 Task: Look for space in Murliganj, India from 24th August, 2023 to 10th September, 2023 for 8 adults, 2 children, 1 infant and 1 pet in price range Rs.12000 to Rs.15000. Place can be entire place or shared room with 4 bedrooms having 8 beds and 4 bathrooms. Property type can be house, flat, guest house. Amenities needed are: wifi, TV, free parkinig on premises, gym, breakfast. Booking option can be shelf check-in. Required host language is English.
Action: Mouse moved to (600, 135)
Screenshot: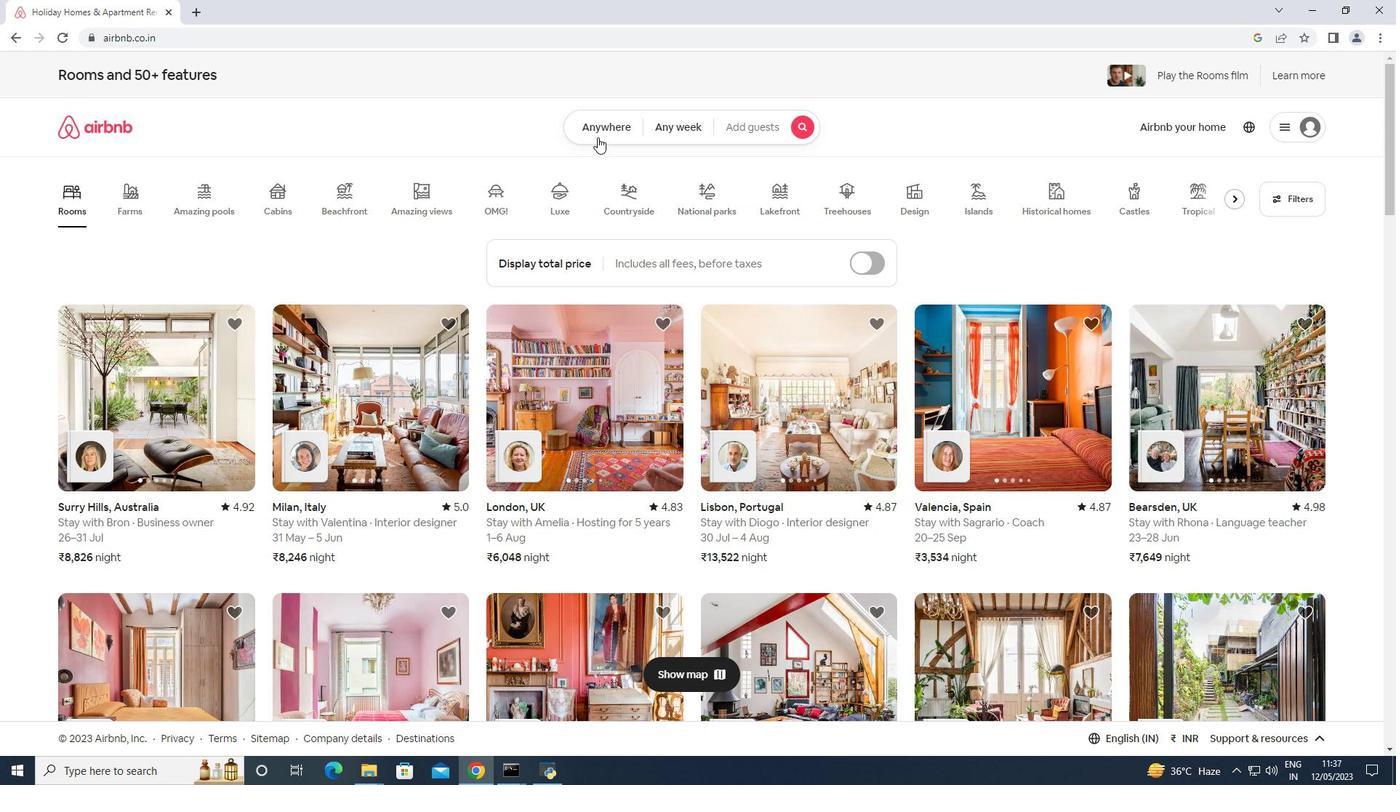 
Action: Mouse pressed left at (600, 135)
Screenshot: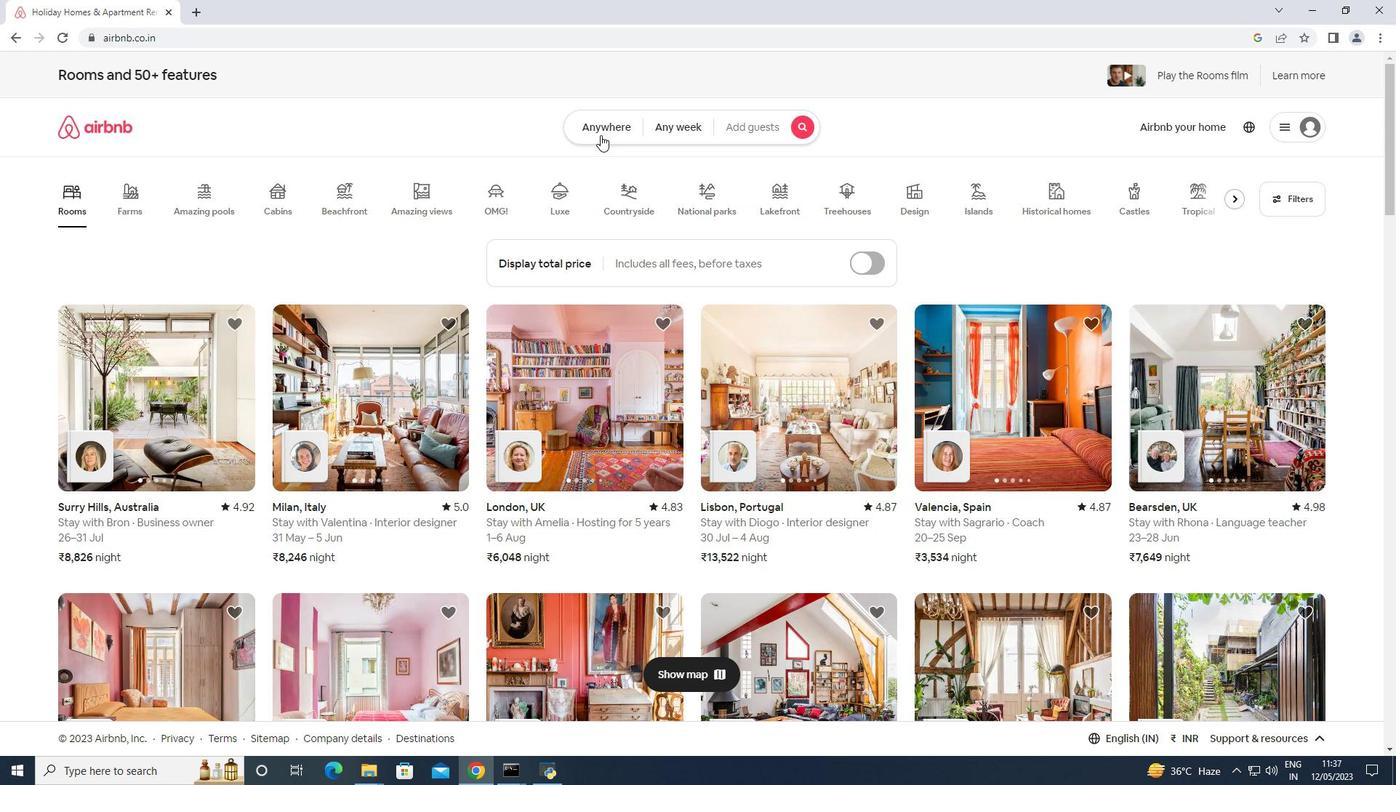 
Action: Mouse moved to (501, 192)
Screenshot: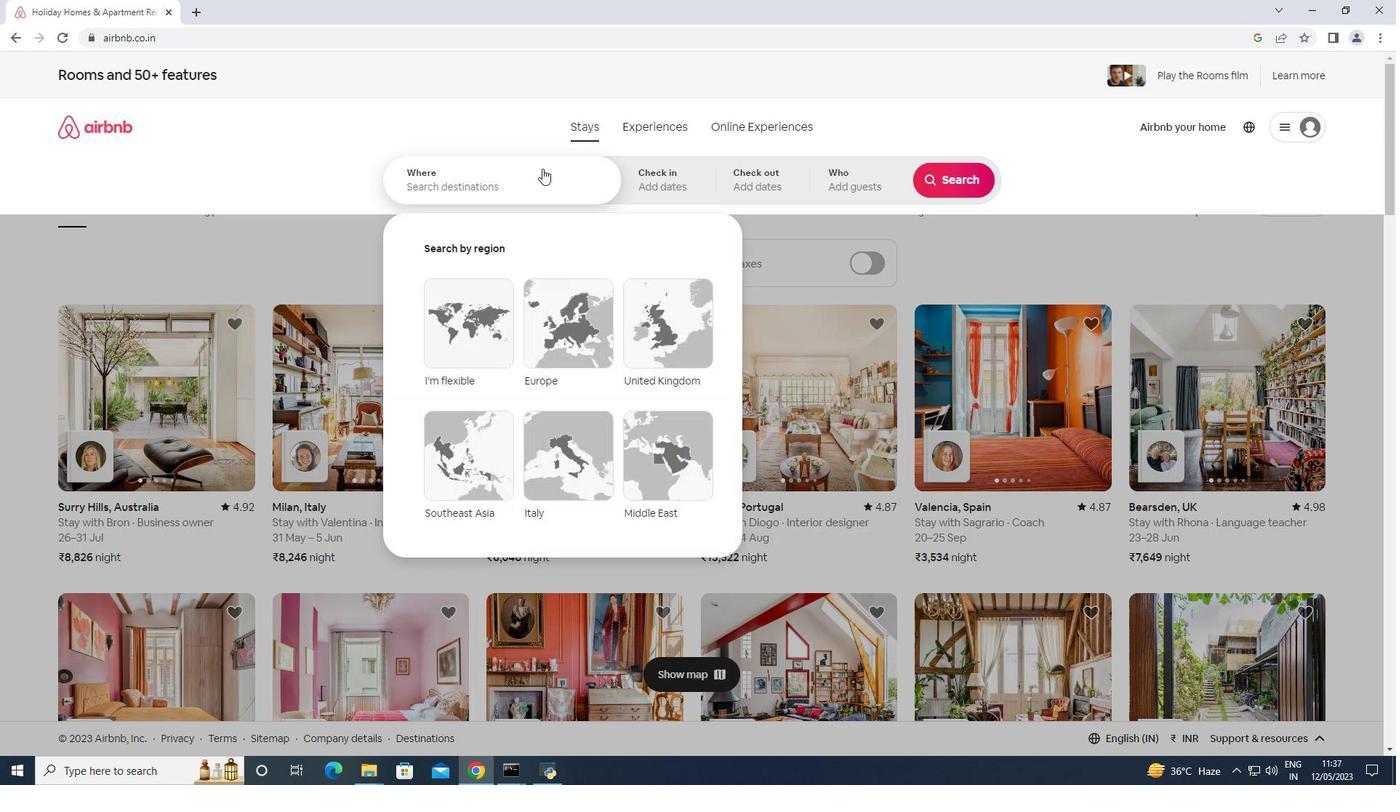 
Action: Mouse pressed left at (501, 192)
Screenshot: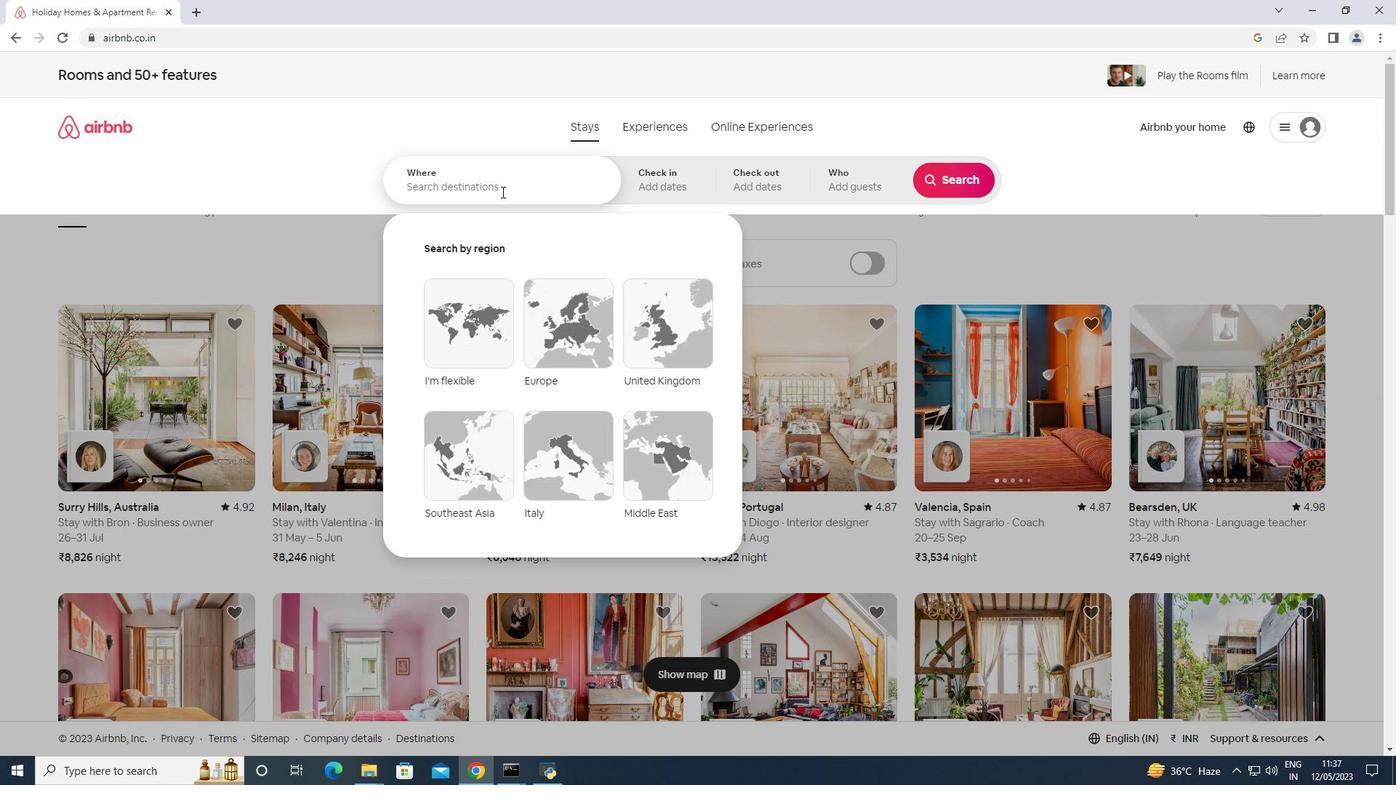 
Action: Mouse moved to (500, 191)
Screenshot: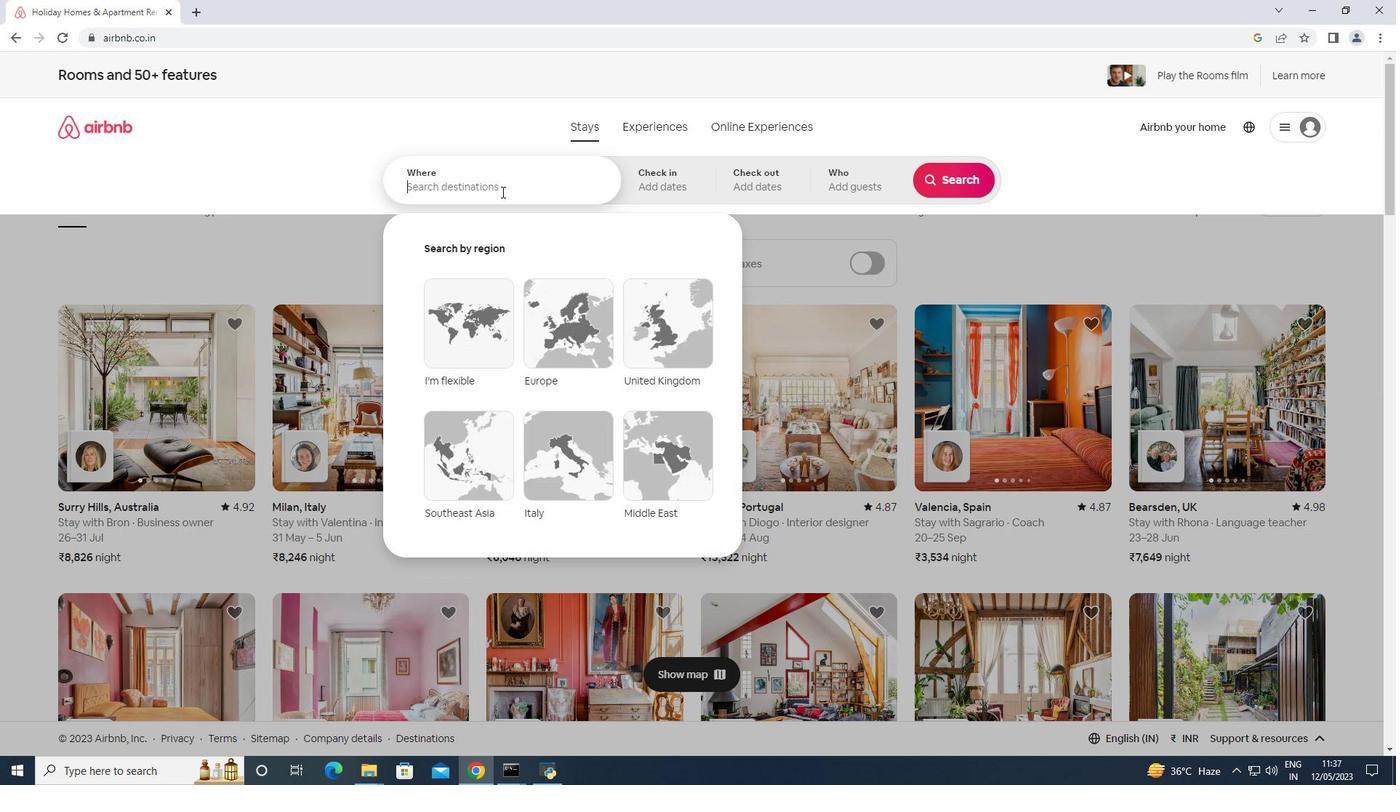
Action: Key pressed <Key.shift>Murll<Key.backspace>iganj,<Key.space><Key.shift>Inn<Key.backspace>dia<Key.enter>
Screenshot: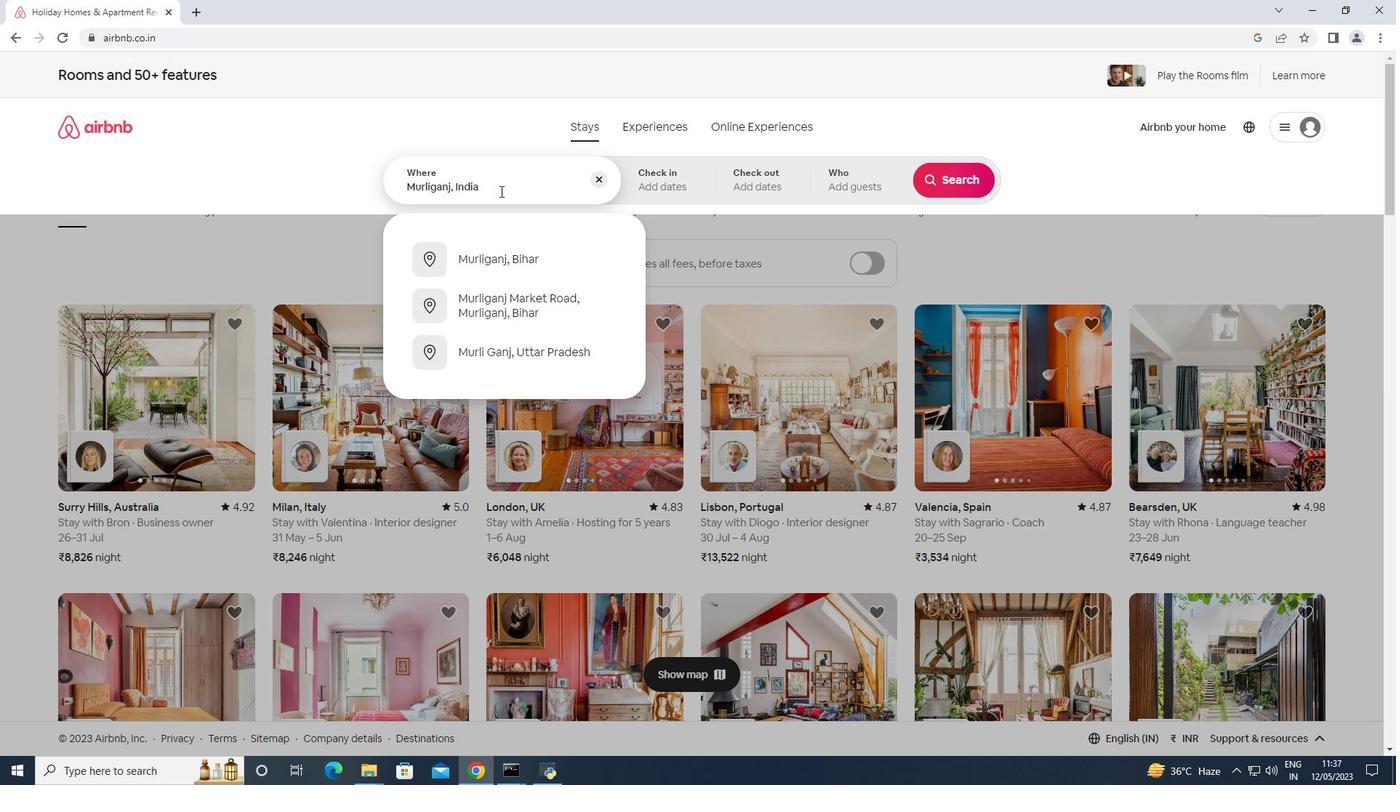 
Action: Mouse moved to (955, 294)
Screenshot: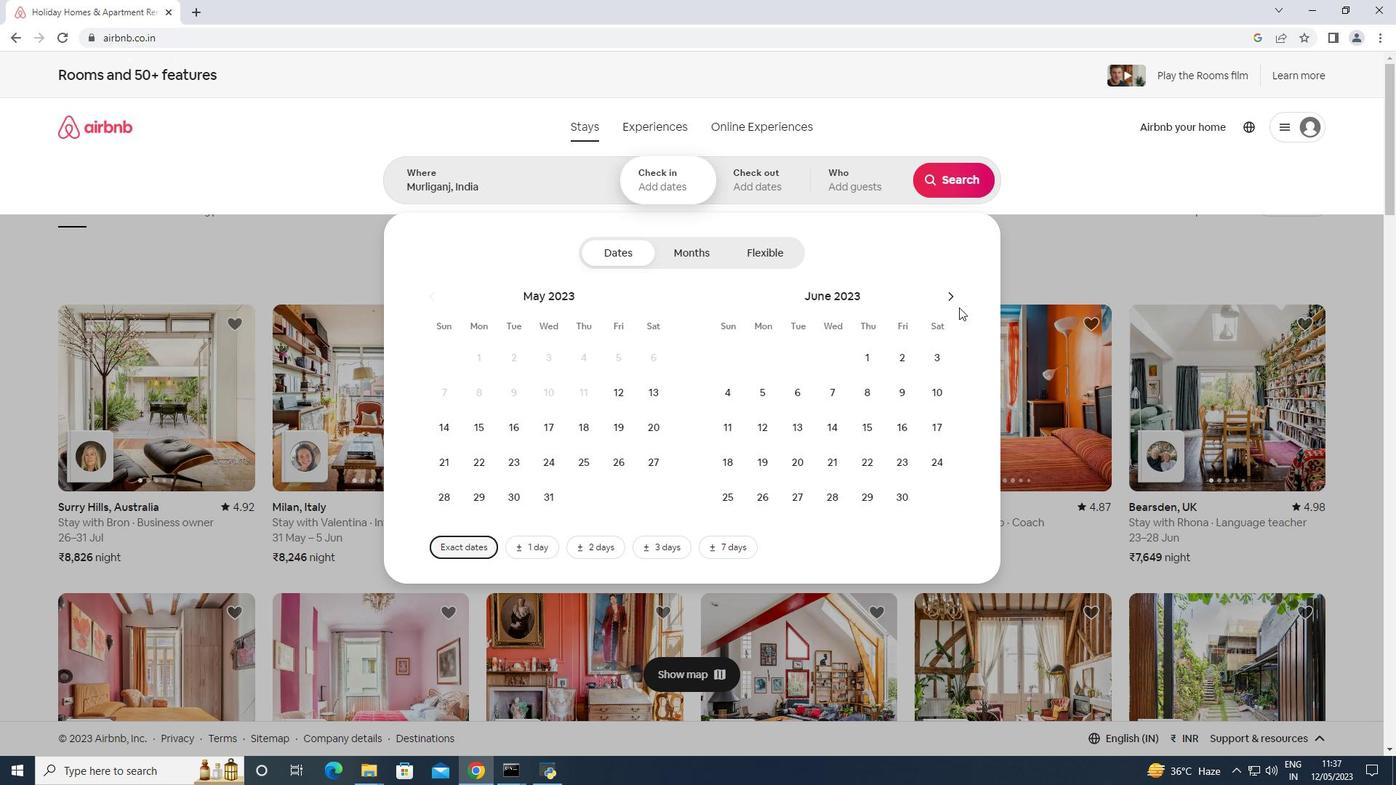
Action: Mouse pressed left at (955, 294)
Screenshot: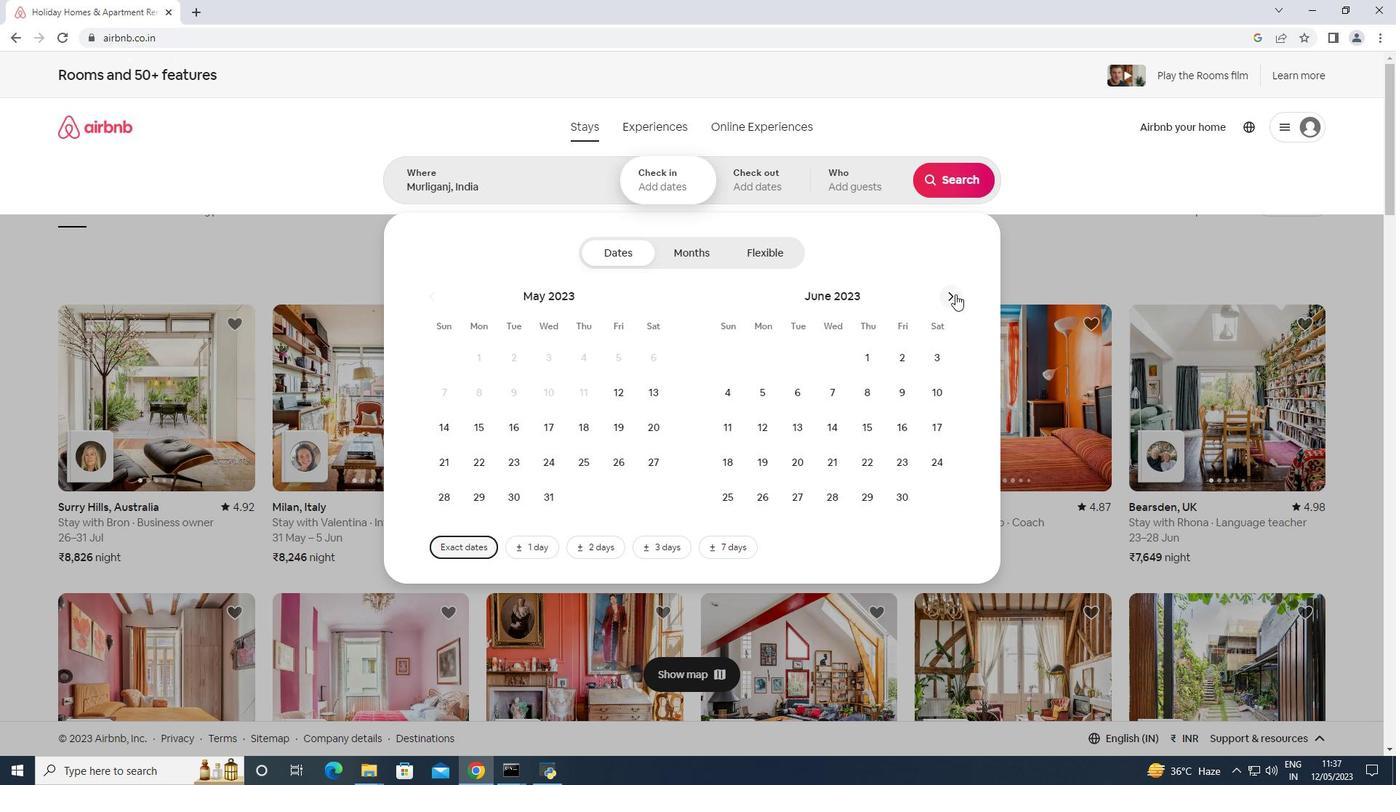 
Action: Mouse moved to (955, 293)
Screenshot: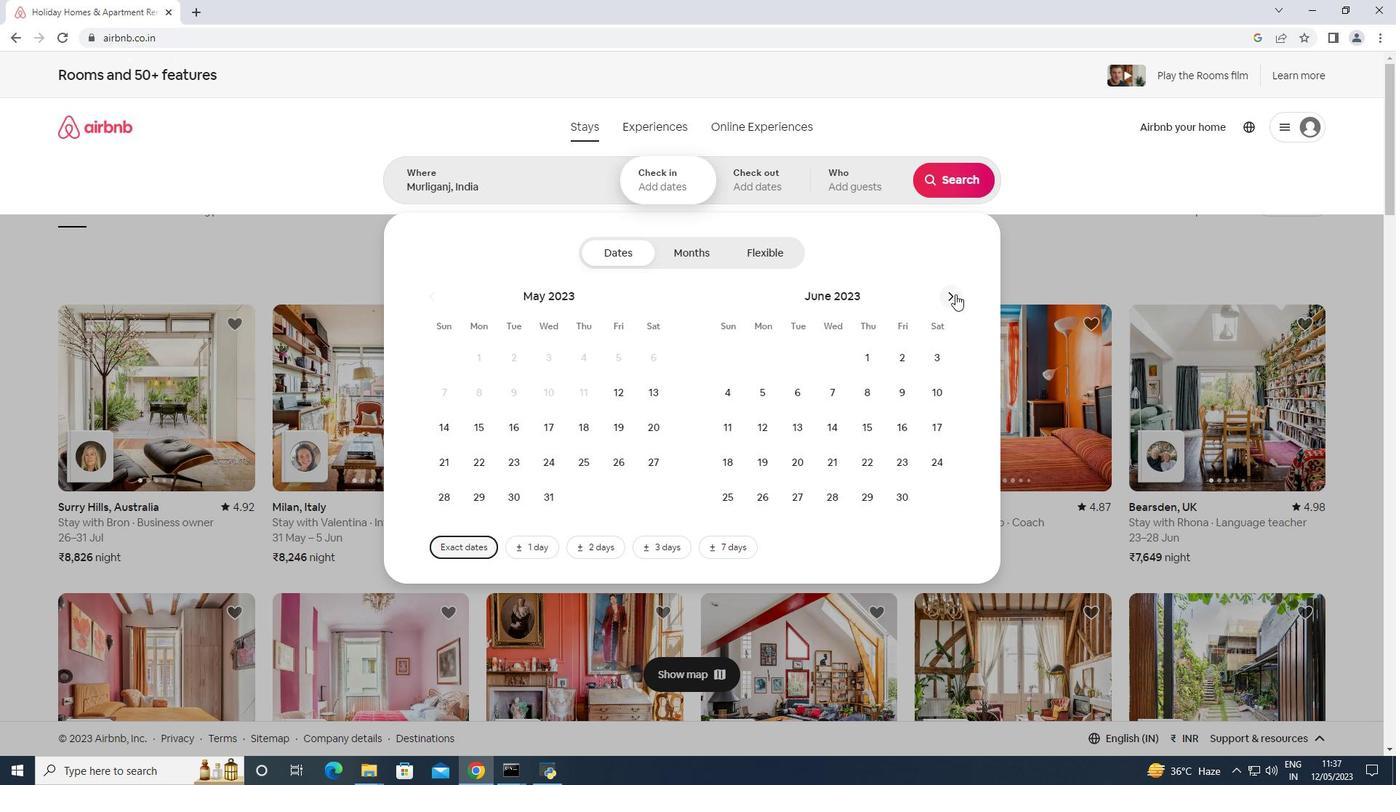 
Action: Mouse pressed left at (955, 293)
Screenshot: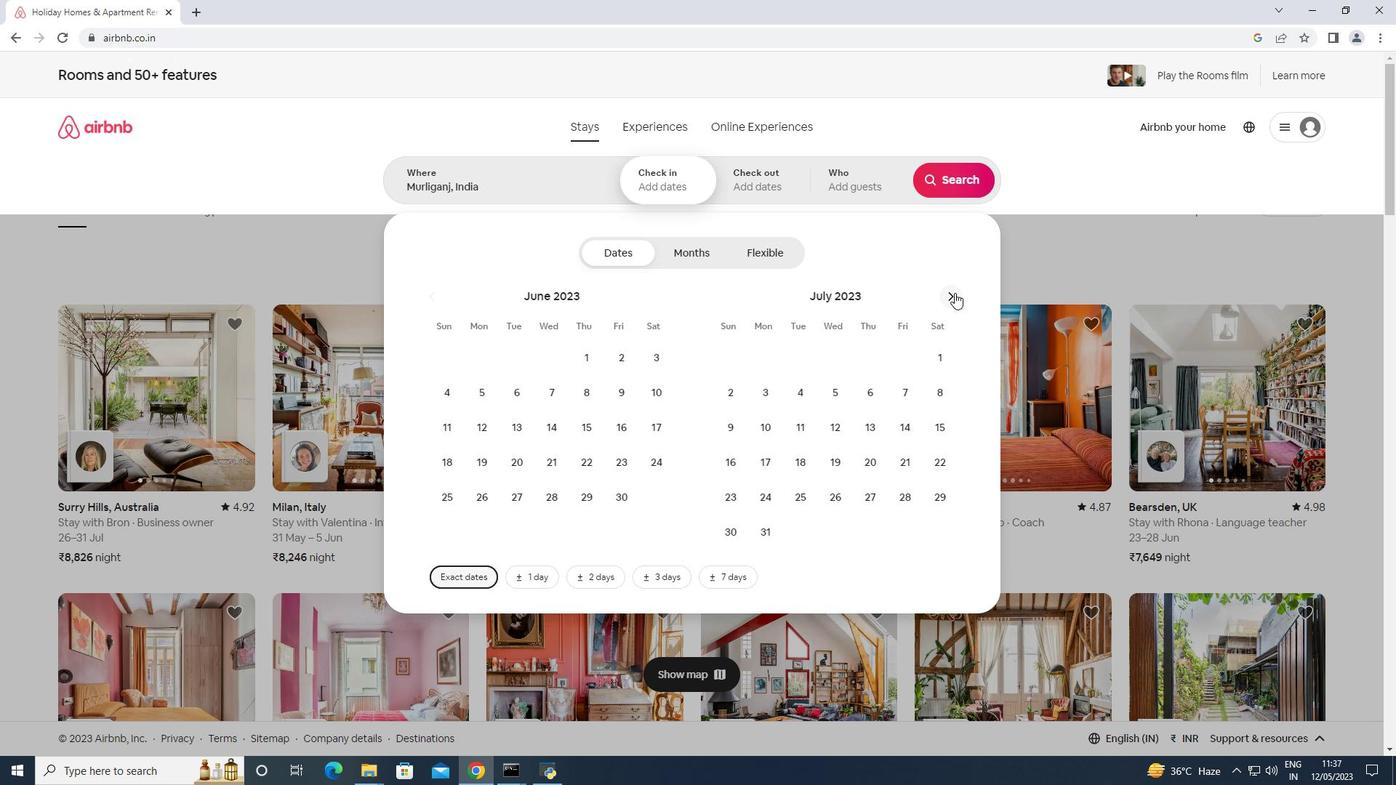
Action: Mouse moved to (894, 449)
Screenshot: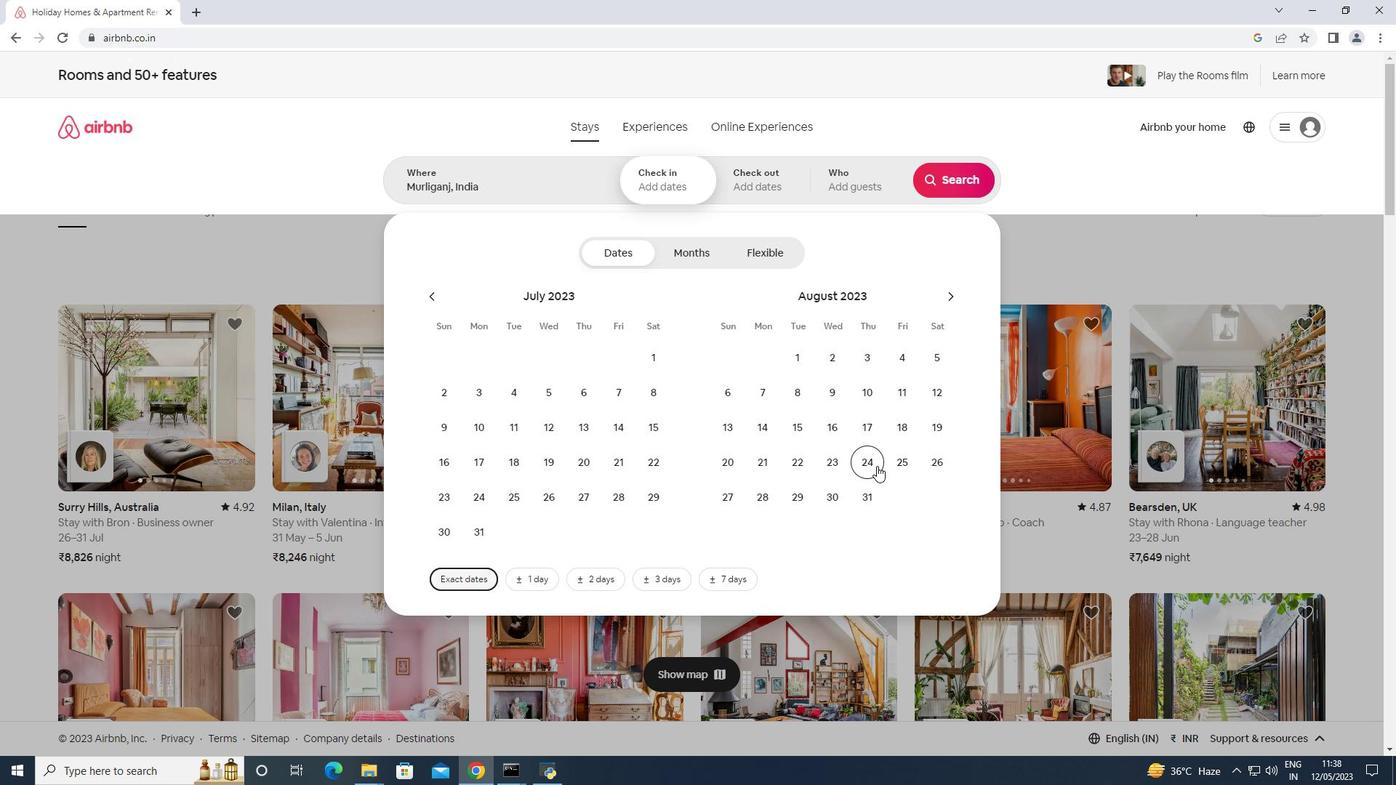 
Action: Mouse pressed left at (894, 449)
Screenshot: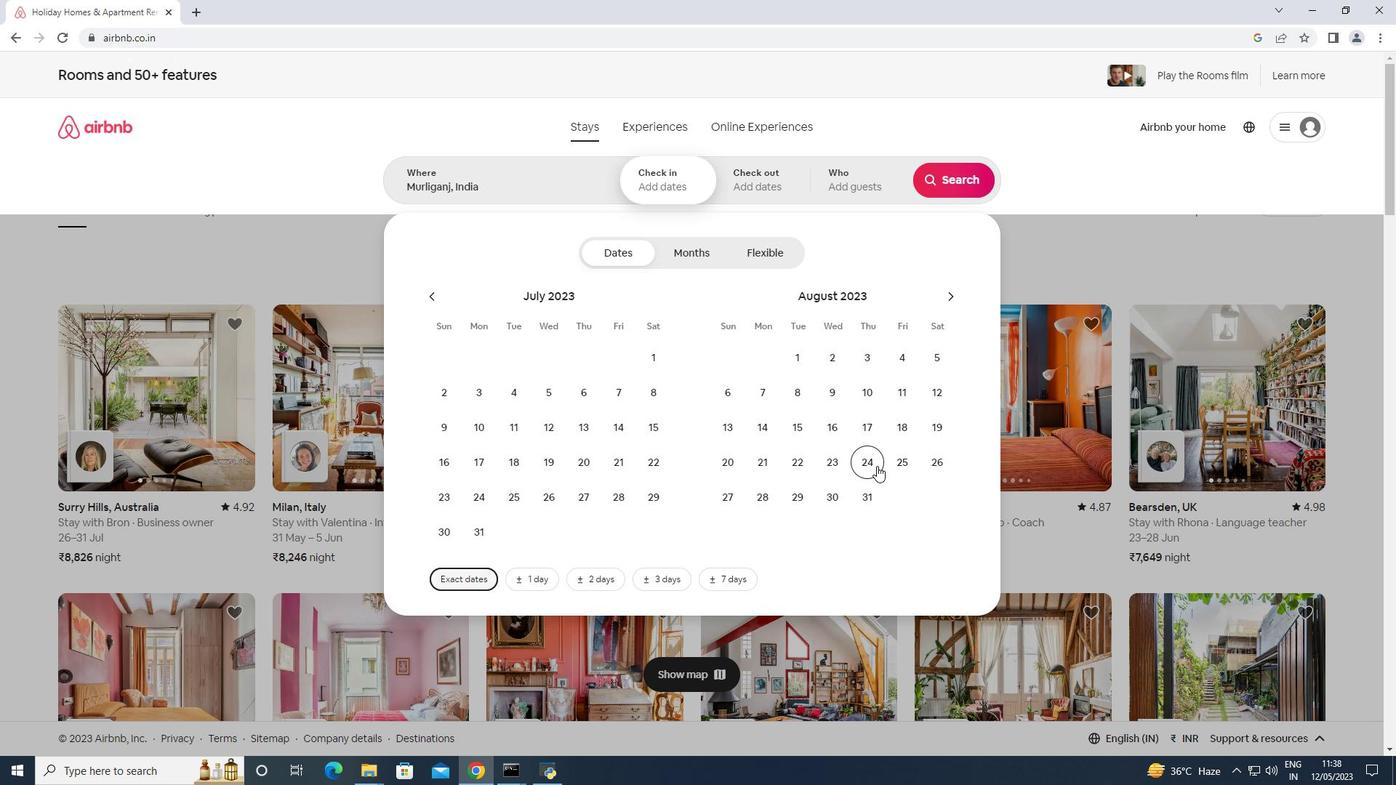 
Action: Mouse moved to (872, 459)
Screenshot: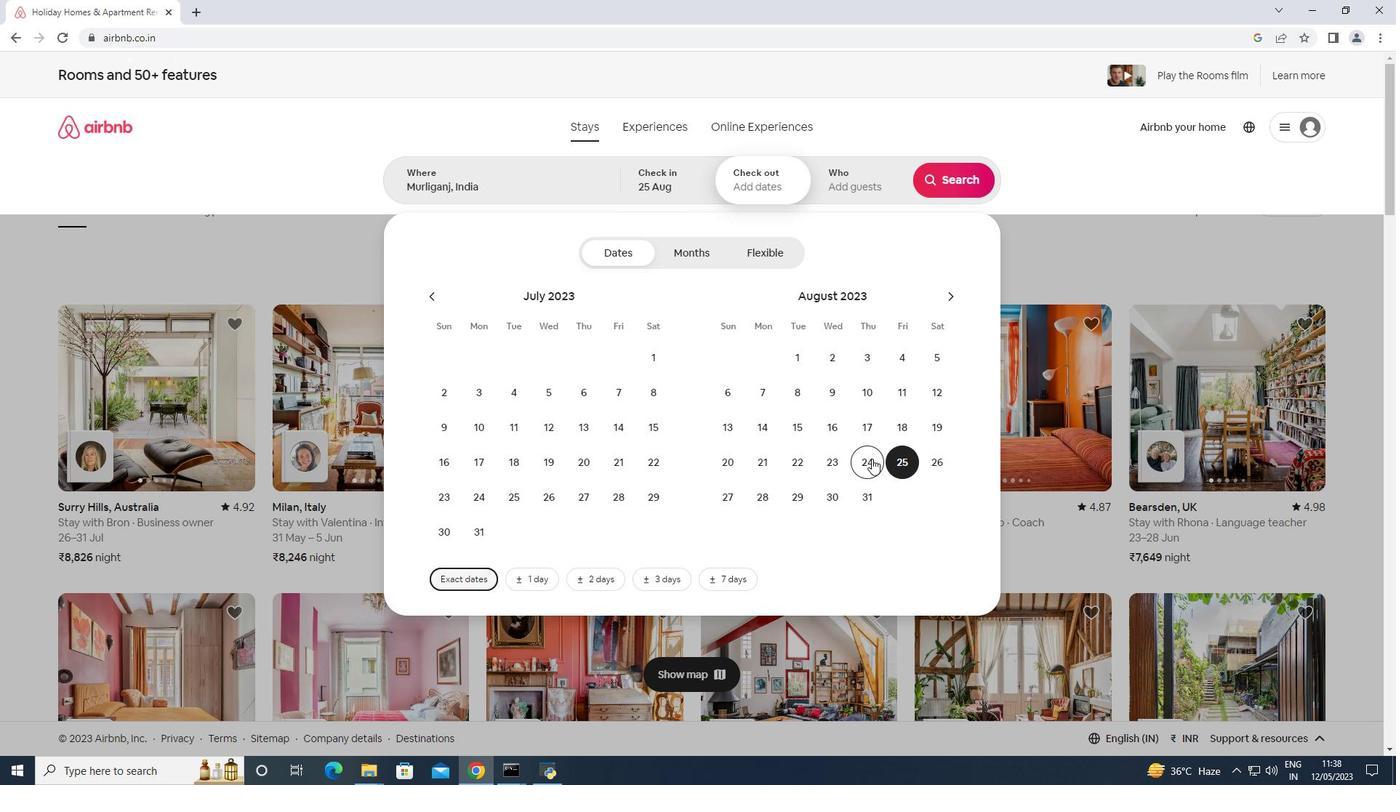 
Action: Mouse pressed left at (872, 459)
Screenshot: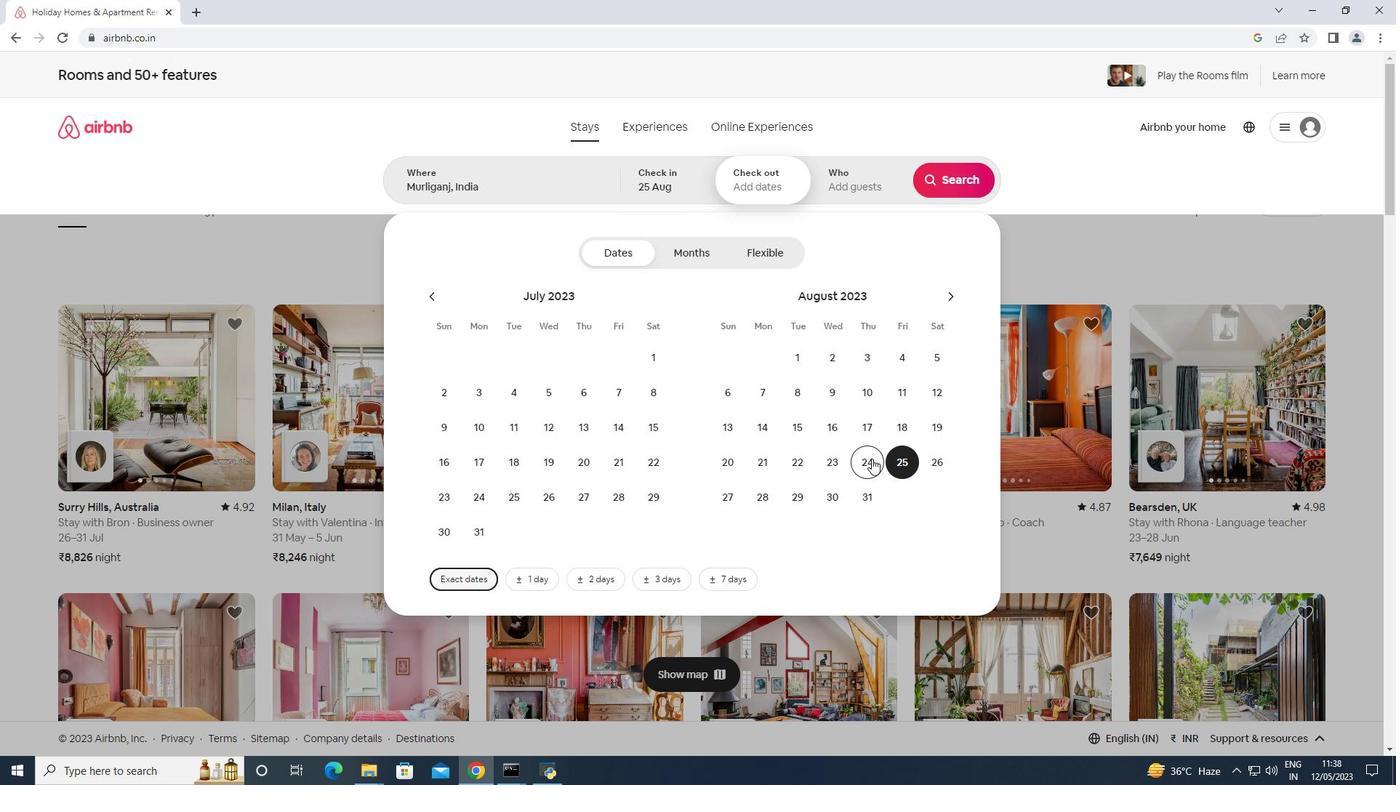 
Action: Mouse moved to (944, 296)
Screenshot: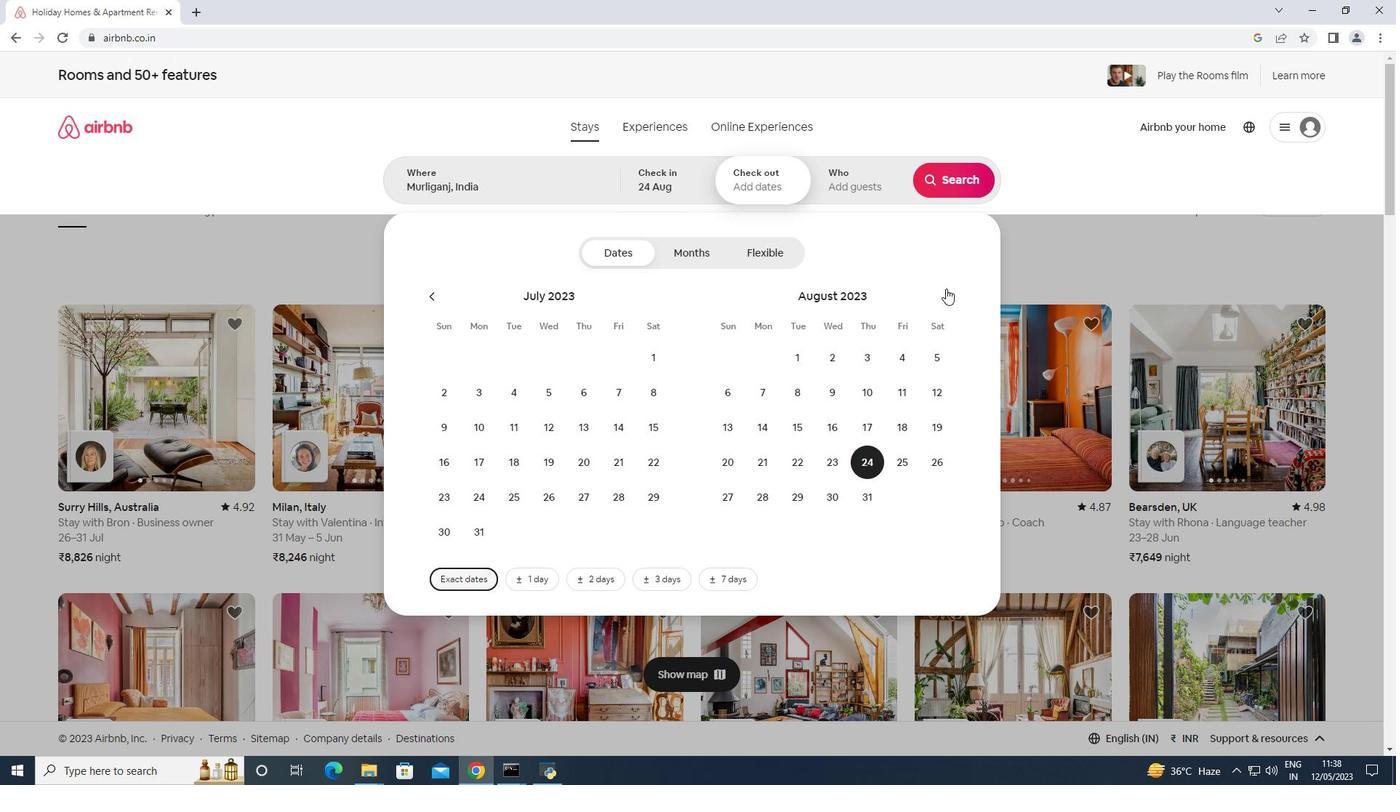 
Action: Mouse pressed left at (944, 296)
Screenshot: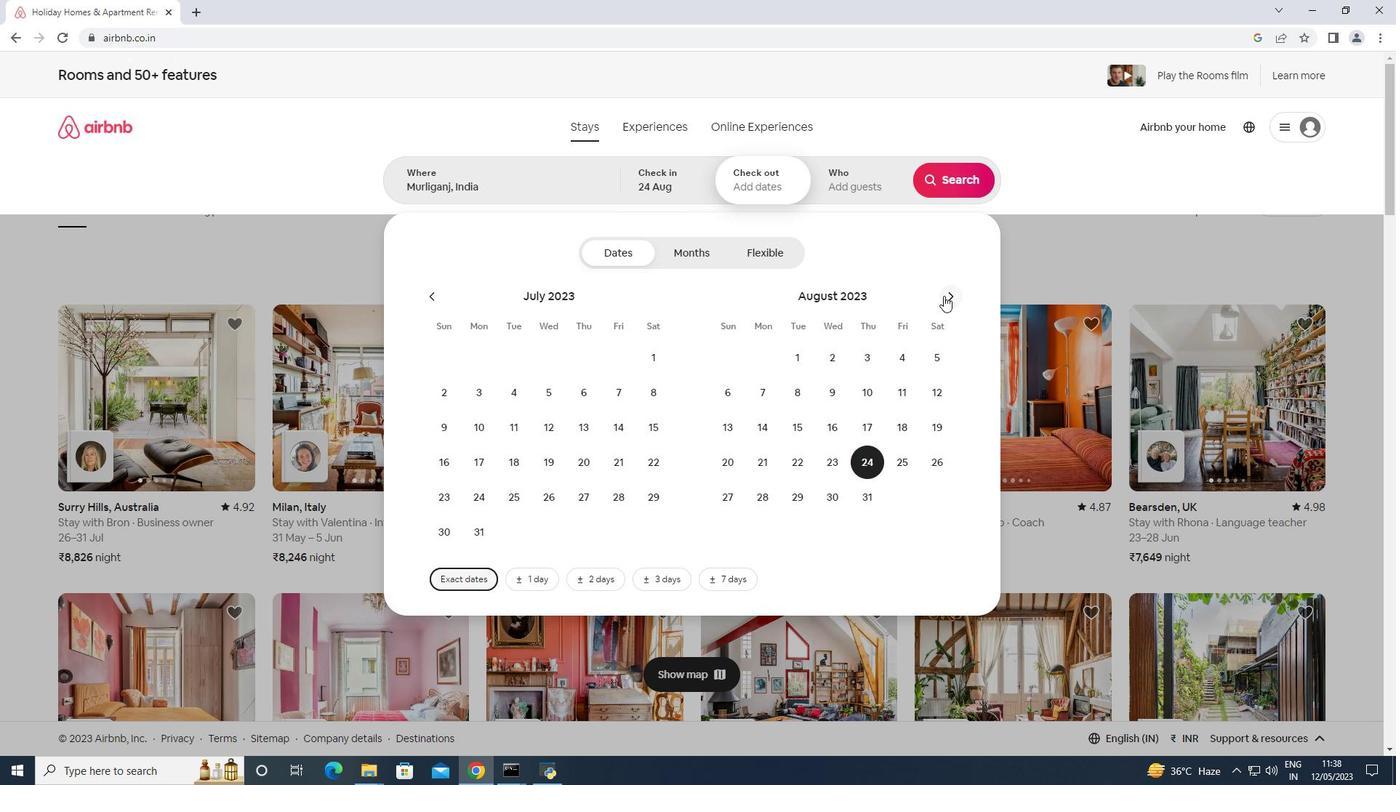 
Action: Mouse moved to (731, 436)
Screenshot: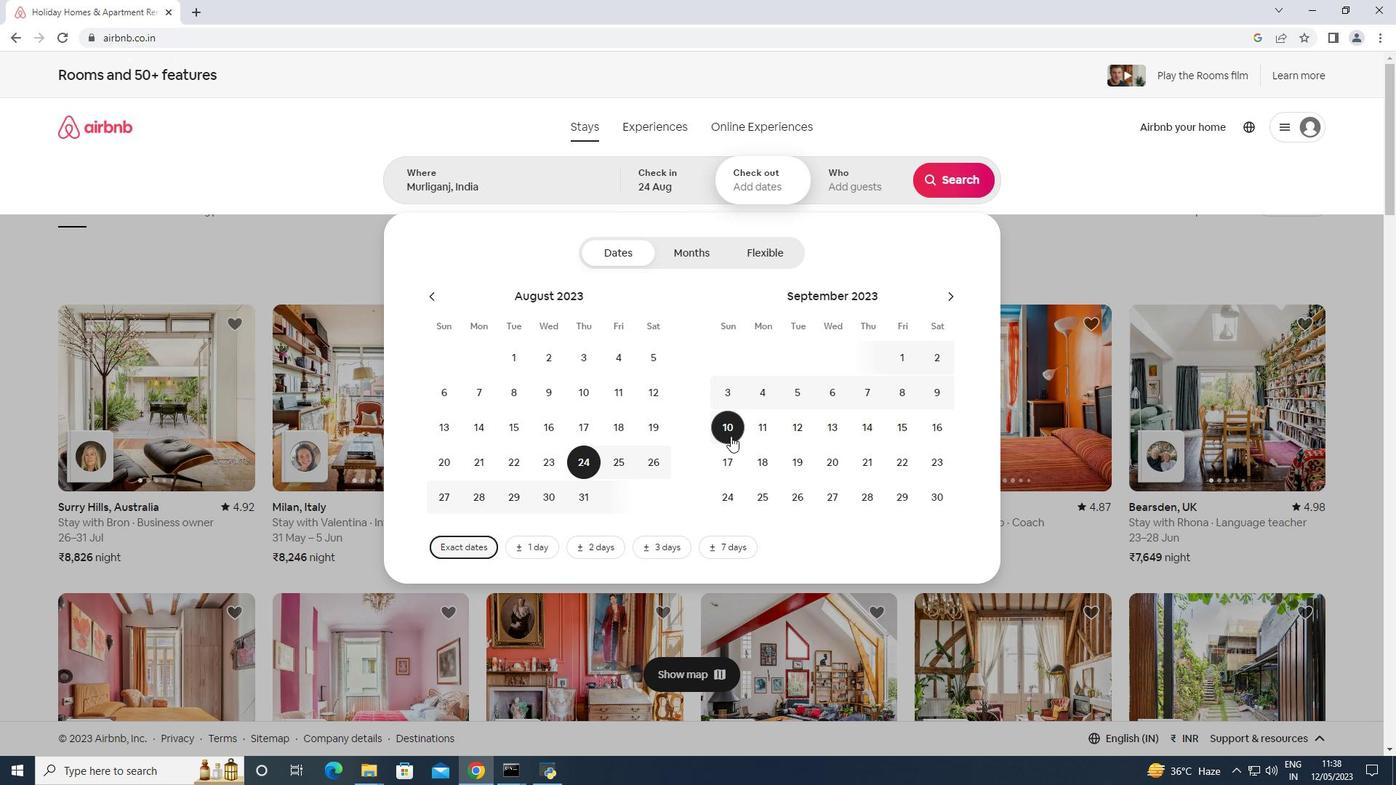 
Action: Mouse pressed left at (731, 436)
Screenshot: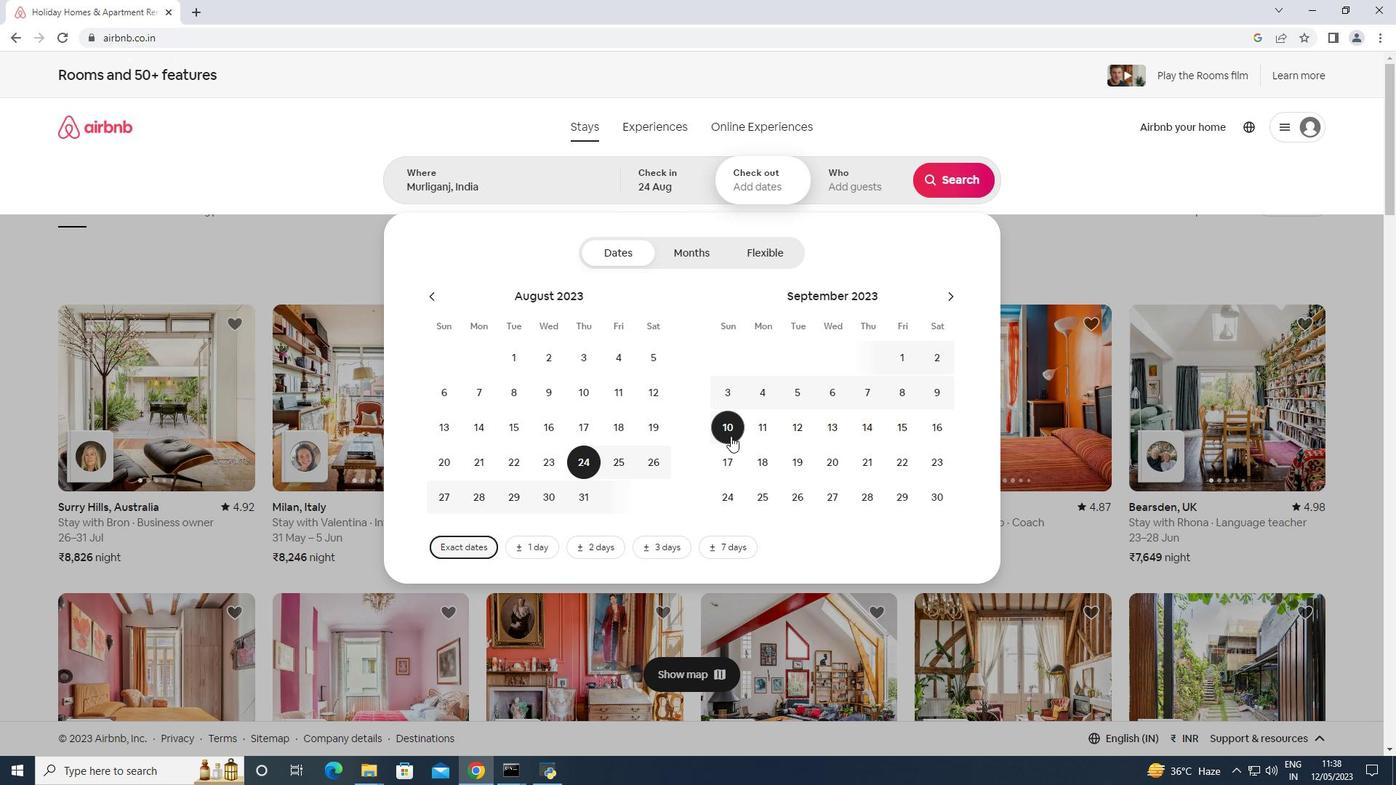 
Action: Mouse moved to (842, 190)
Screenshot: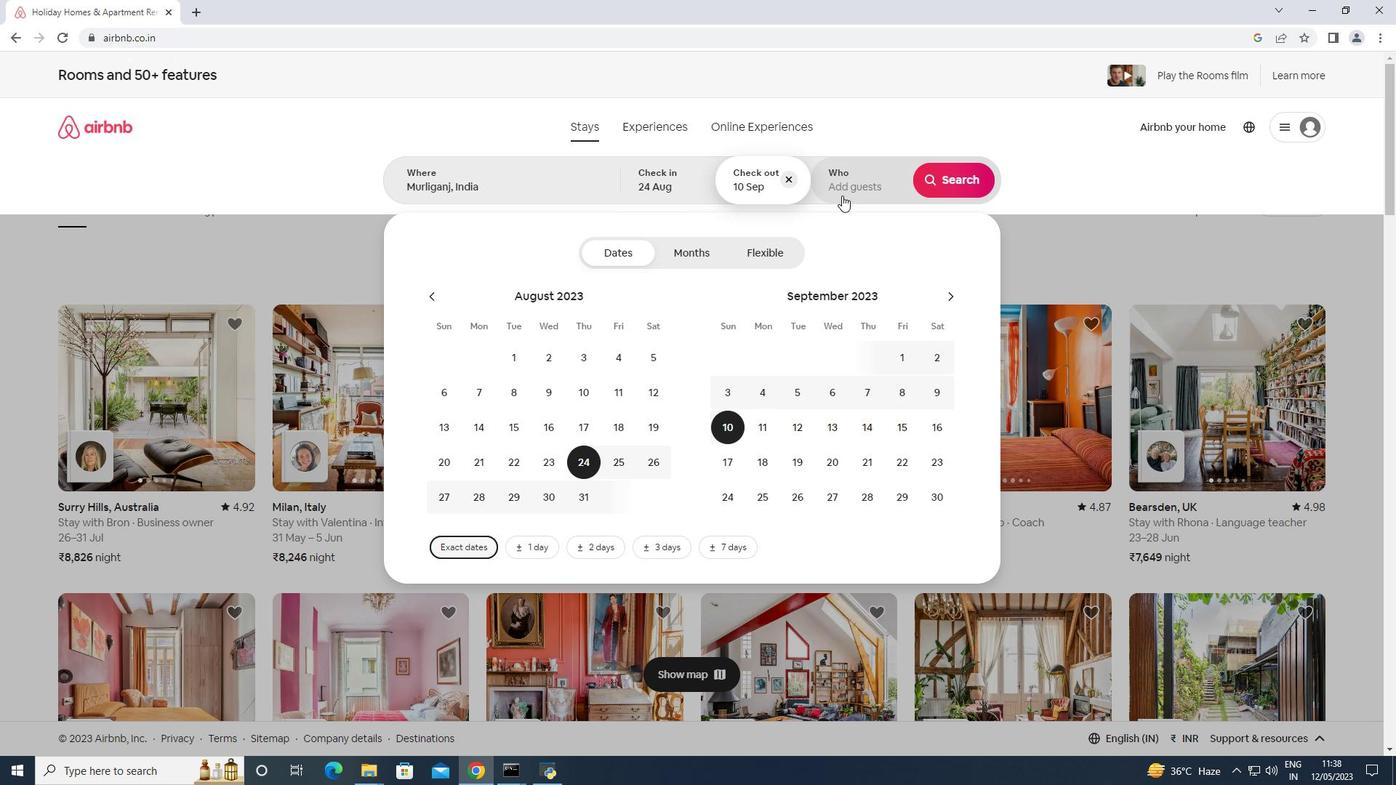 
Action: Mouse pressed left at (842, 190)
Screenshot: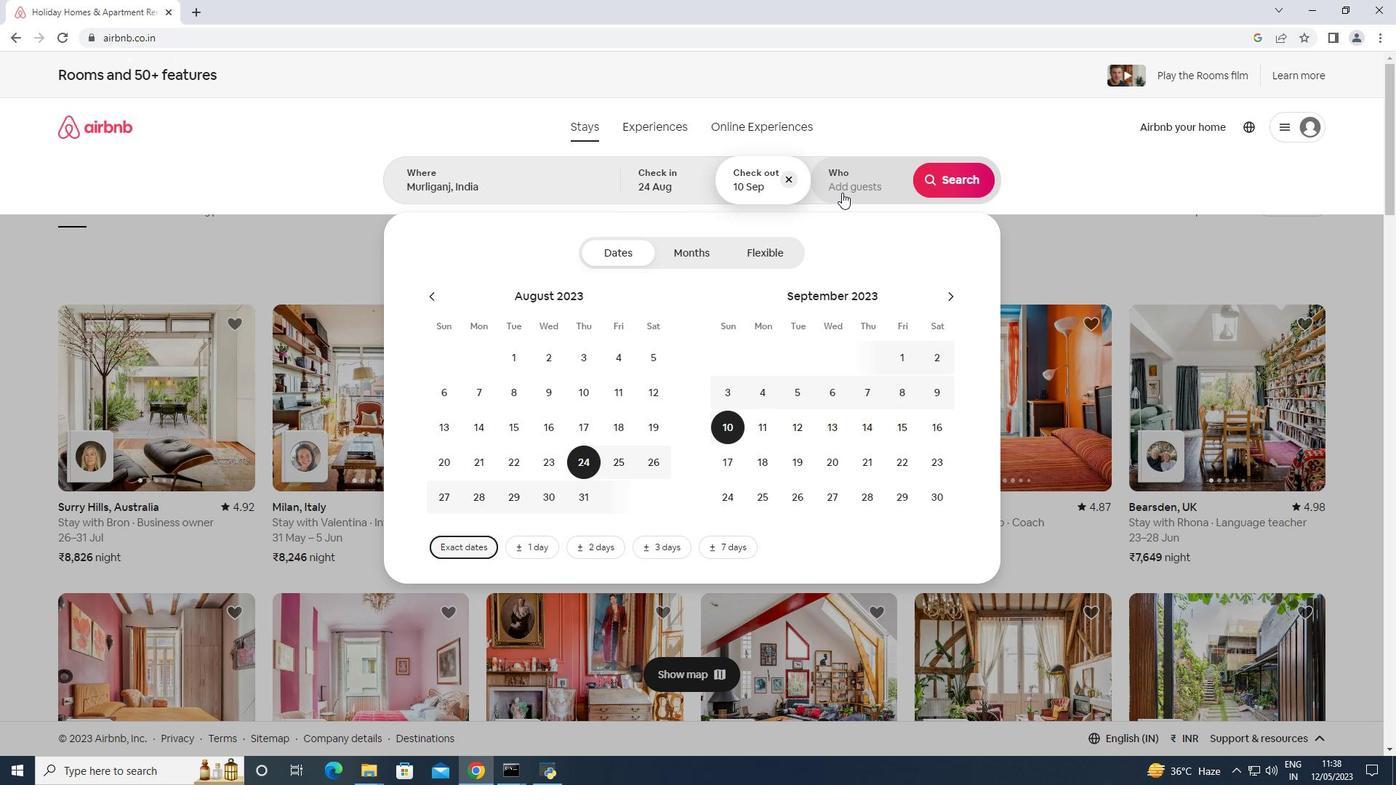 
Action: Mouse moved to (964, 261)
Screenshot: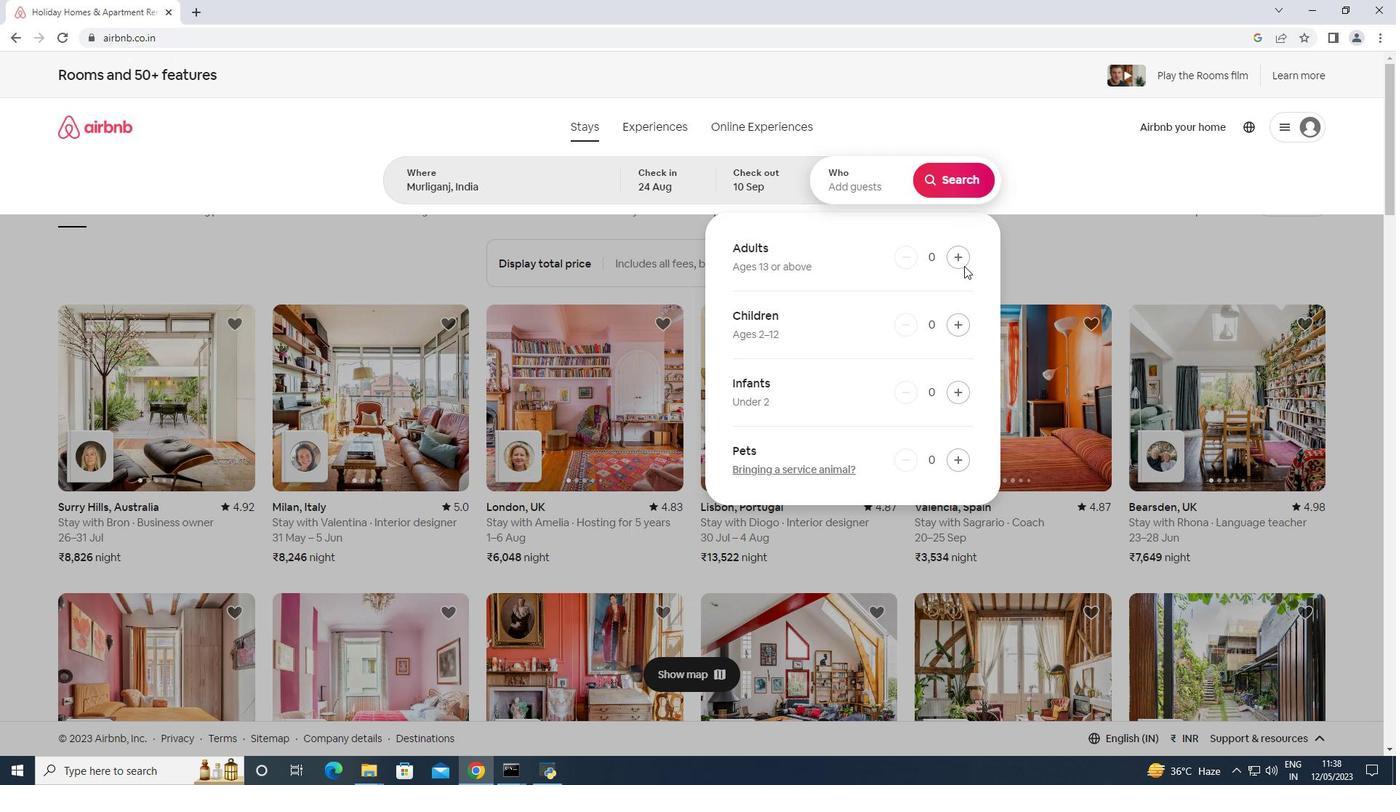 
Action: Mouse pressed left at (964, 261)
Screenshot: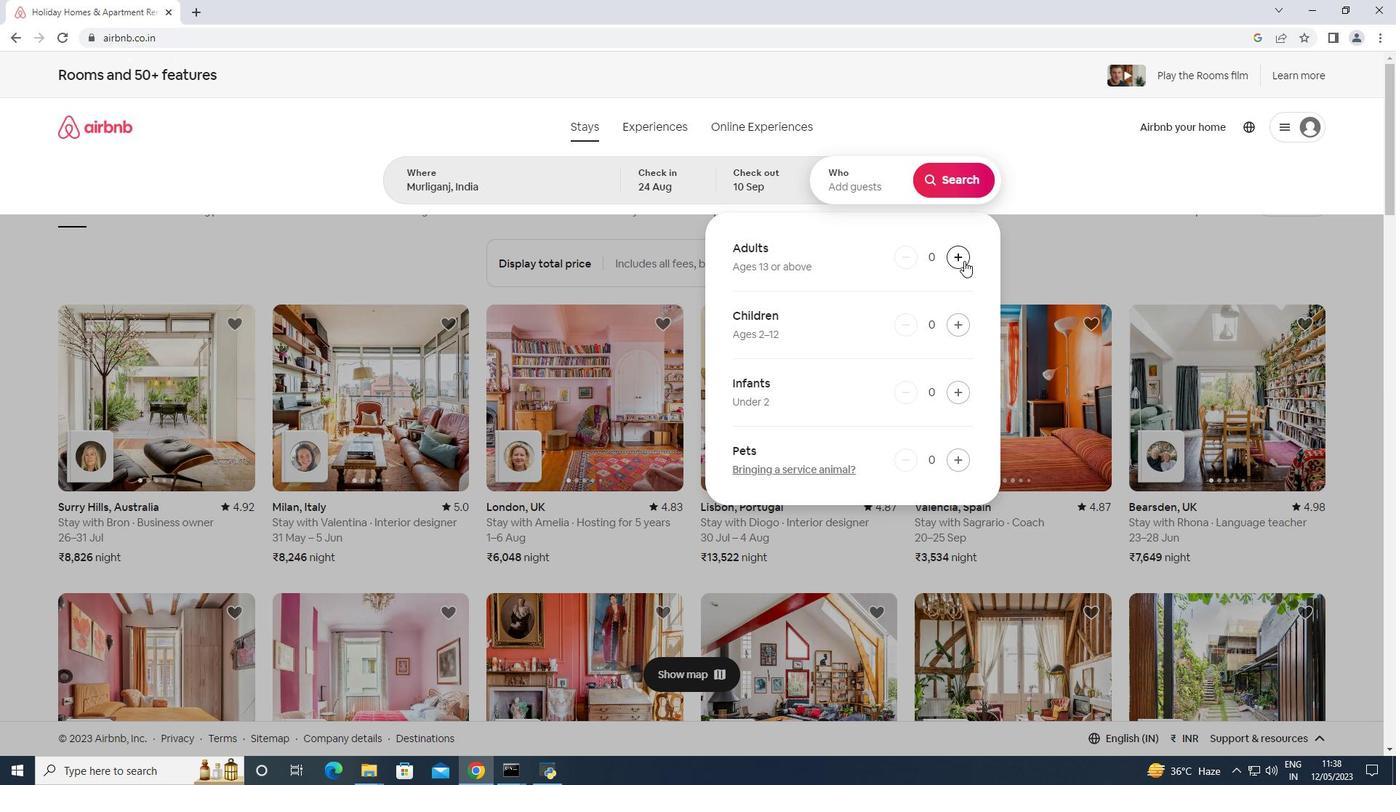 
Action: Mouse pressed left at (964, 261)
Screenshot: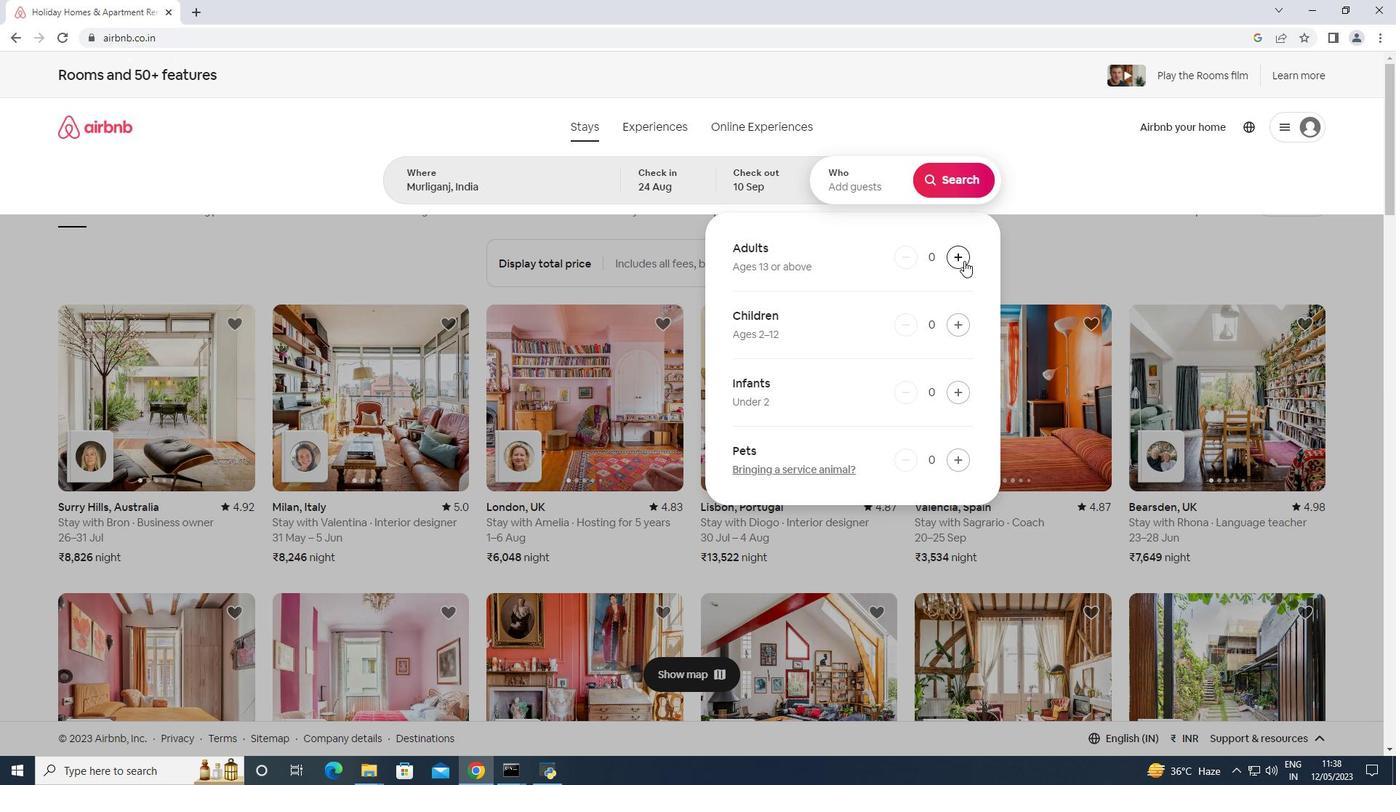 
Action: Mouse pressed left at (964, 261)
Screenshot: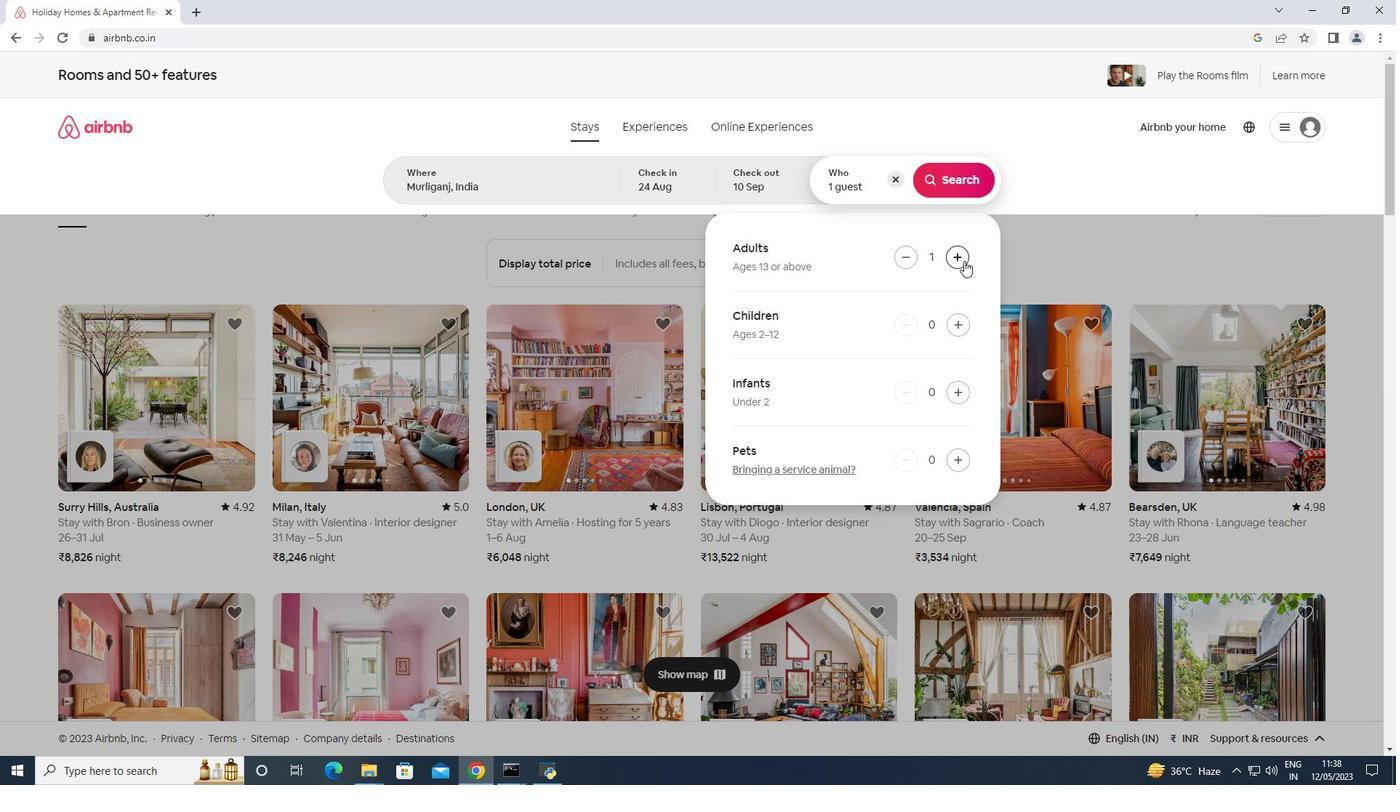 
Action: Mouse pressed left at (964, 261)
Screenshot: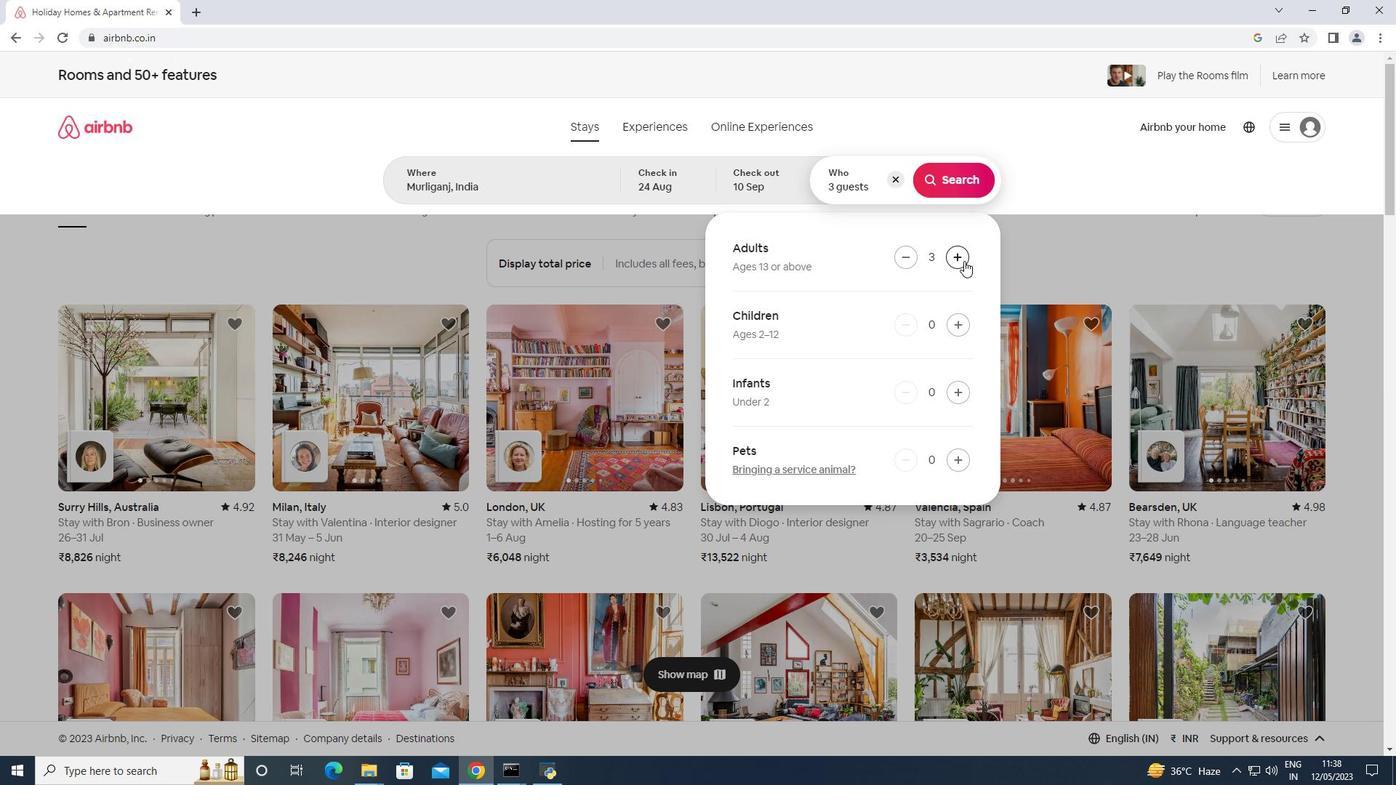 
Action: Mouse pressed left at (964, 261)
Screenshot: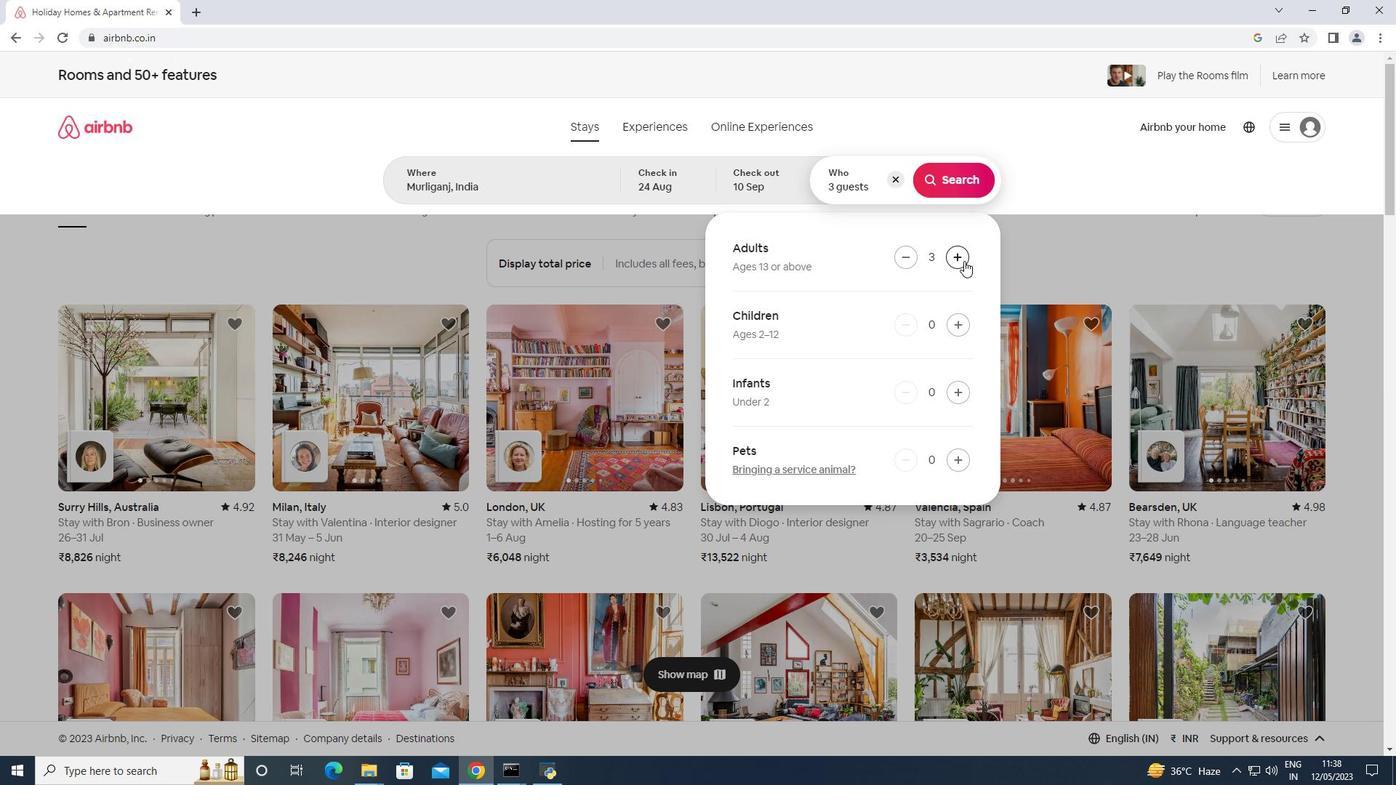 
Action: Mouse pressed left at (964, 261)
Screenshot: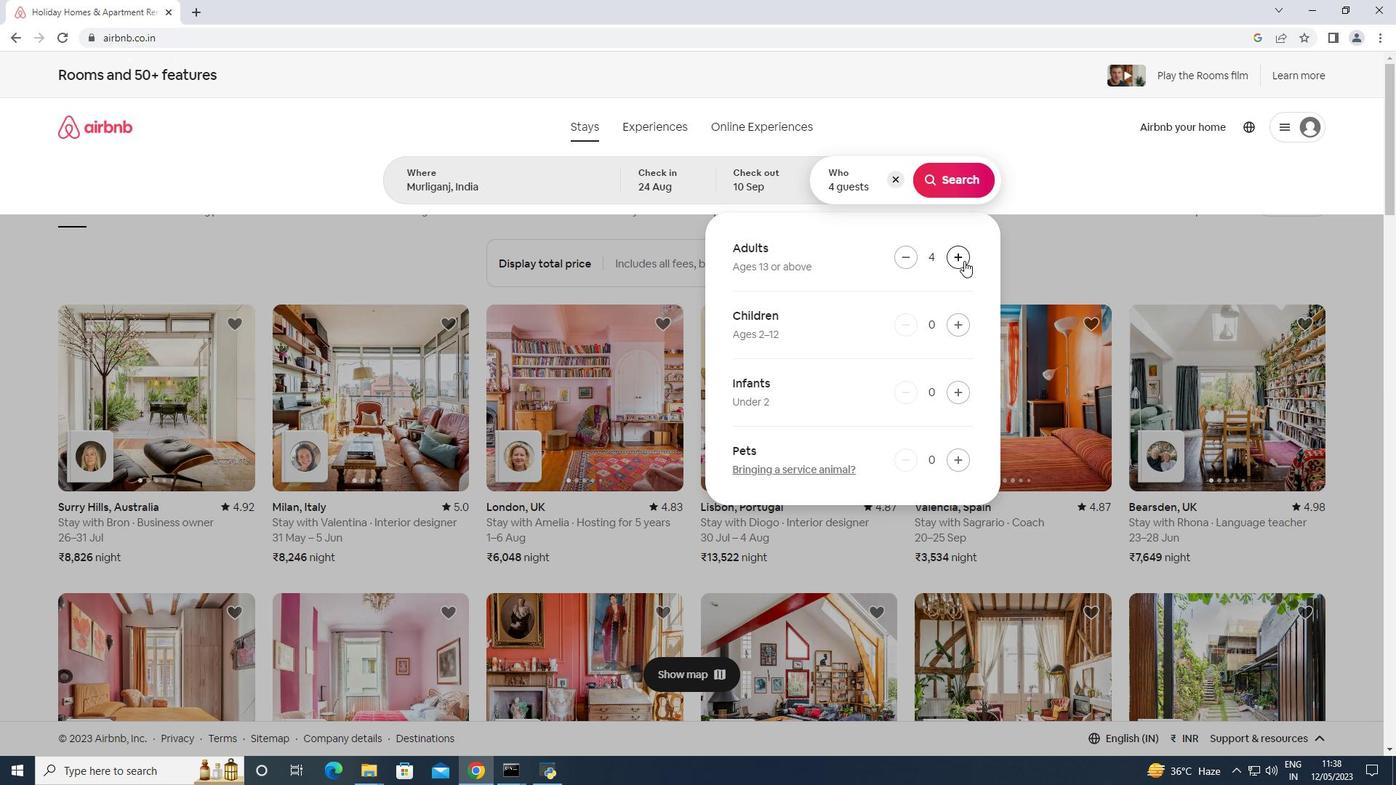 
Action: Mouse pressed left at (964, 261)
Screenshot: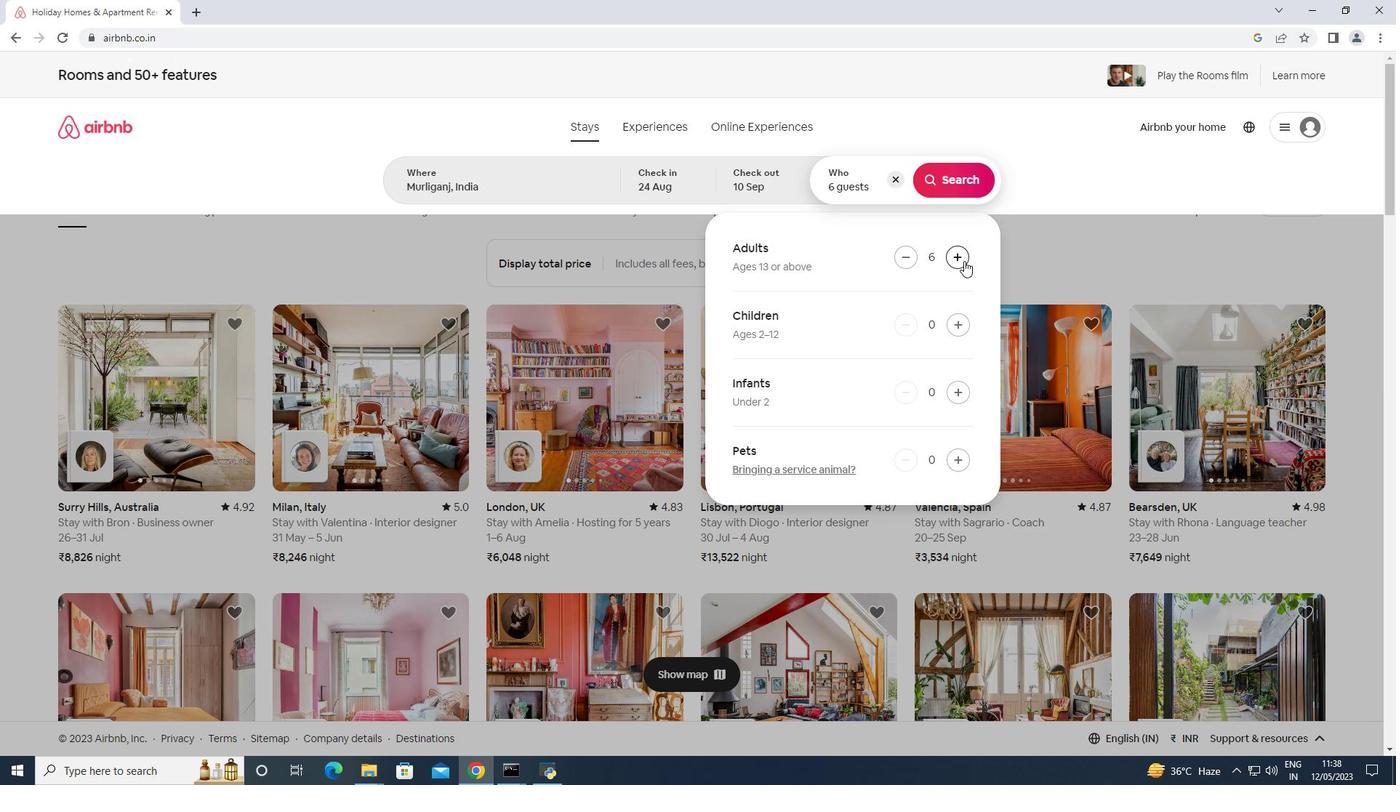 
Action: Mouse pressed left at (964, 261)
Screenshot: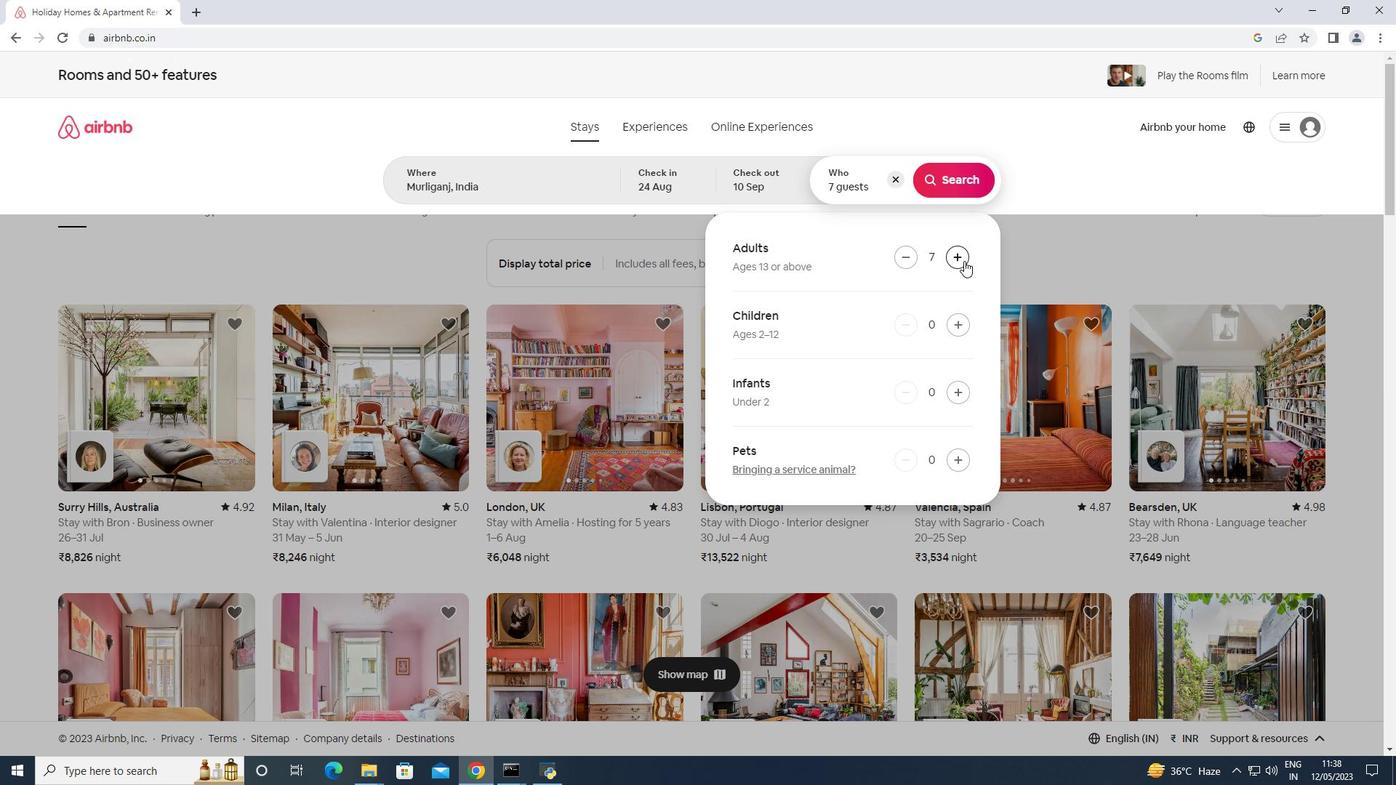 
Action: Mouse moved to (962, 324)
Screenshot: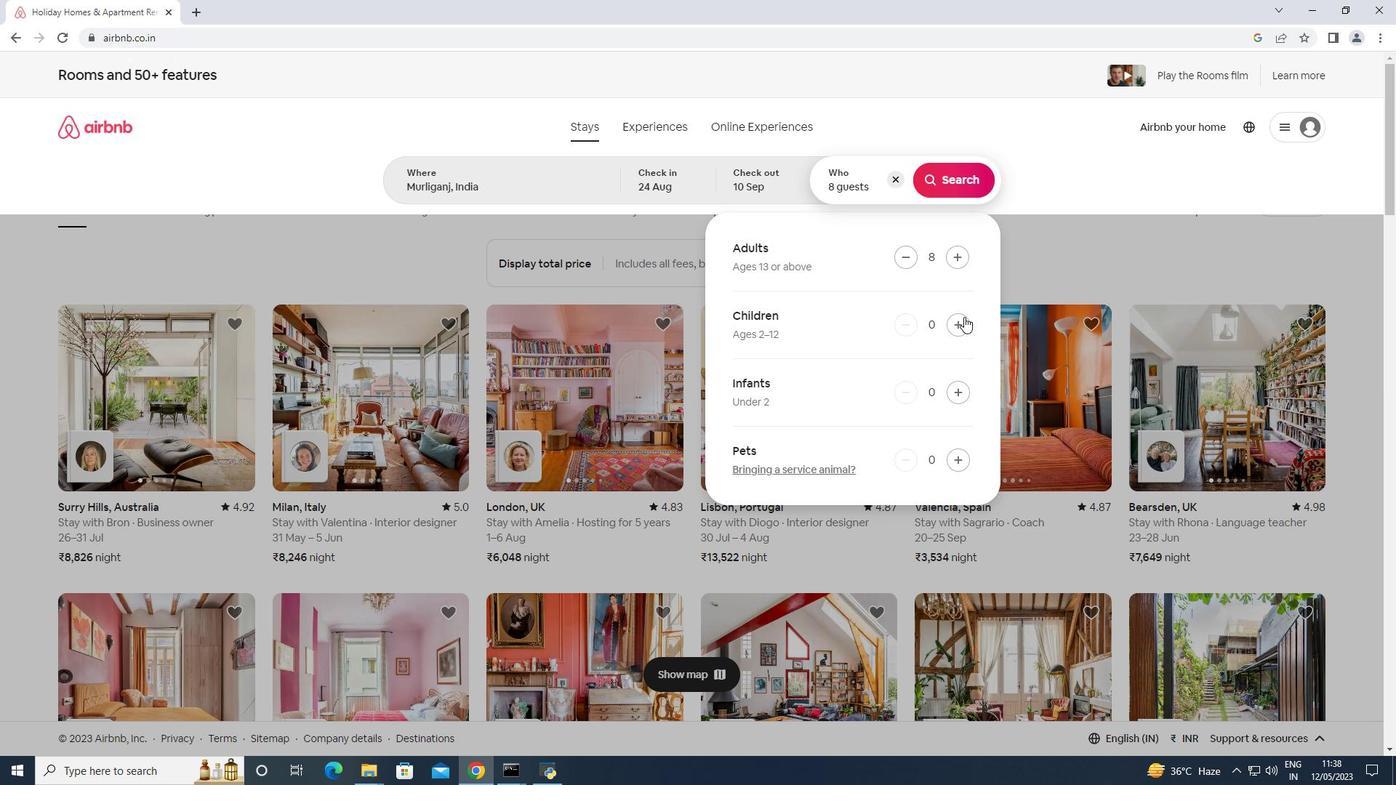
Action: Mouse pressed left at (962, 324)
Screenshot: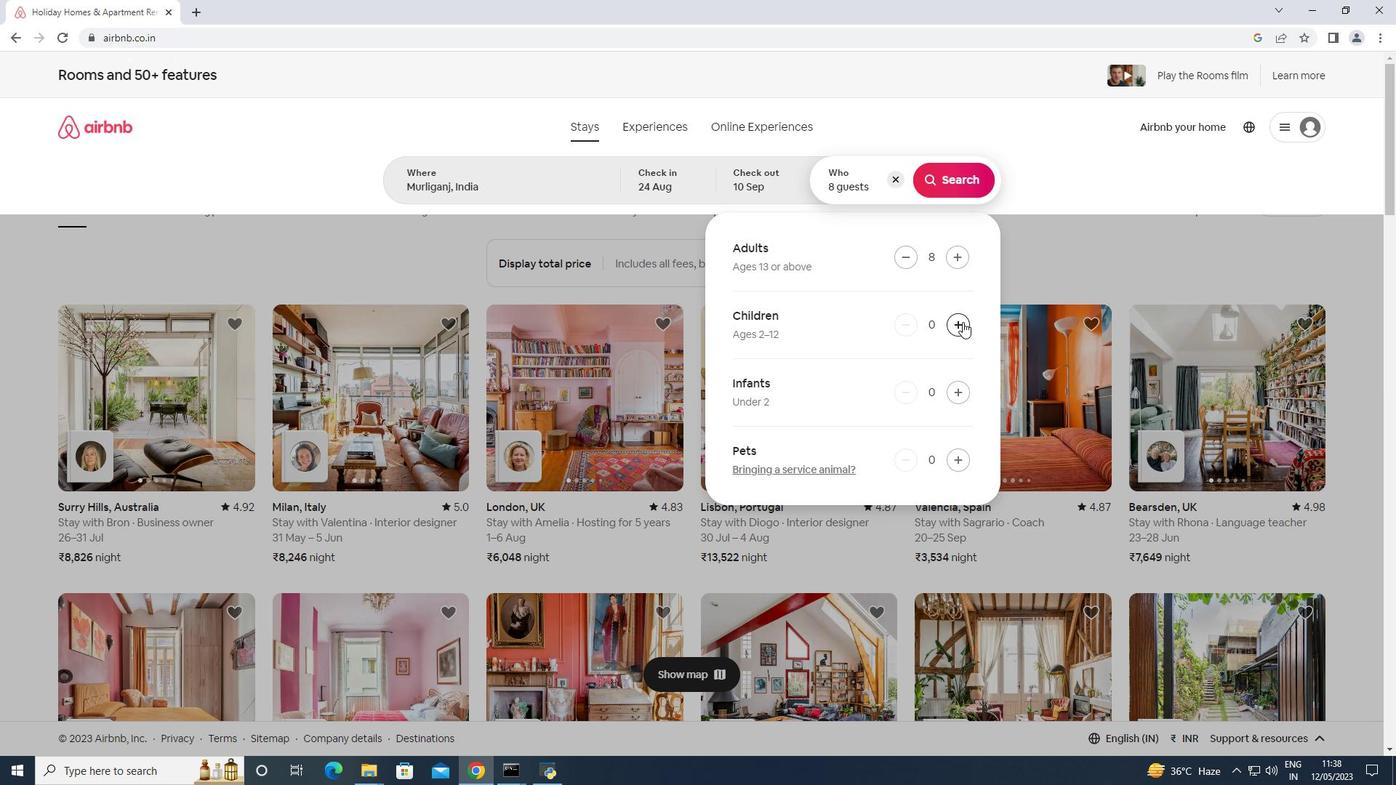 
Action: Mouse moved to (961, 324)
Screenshot: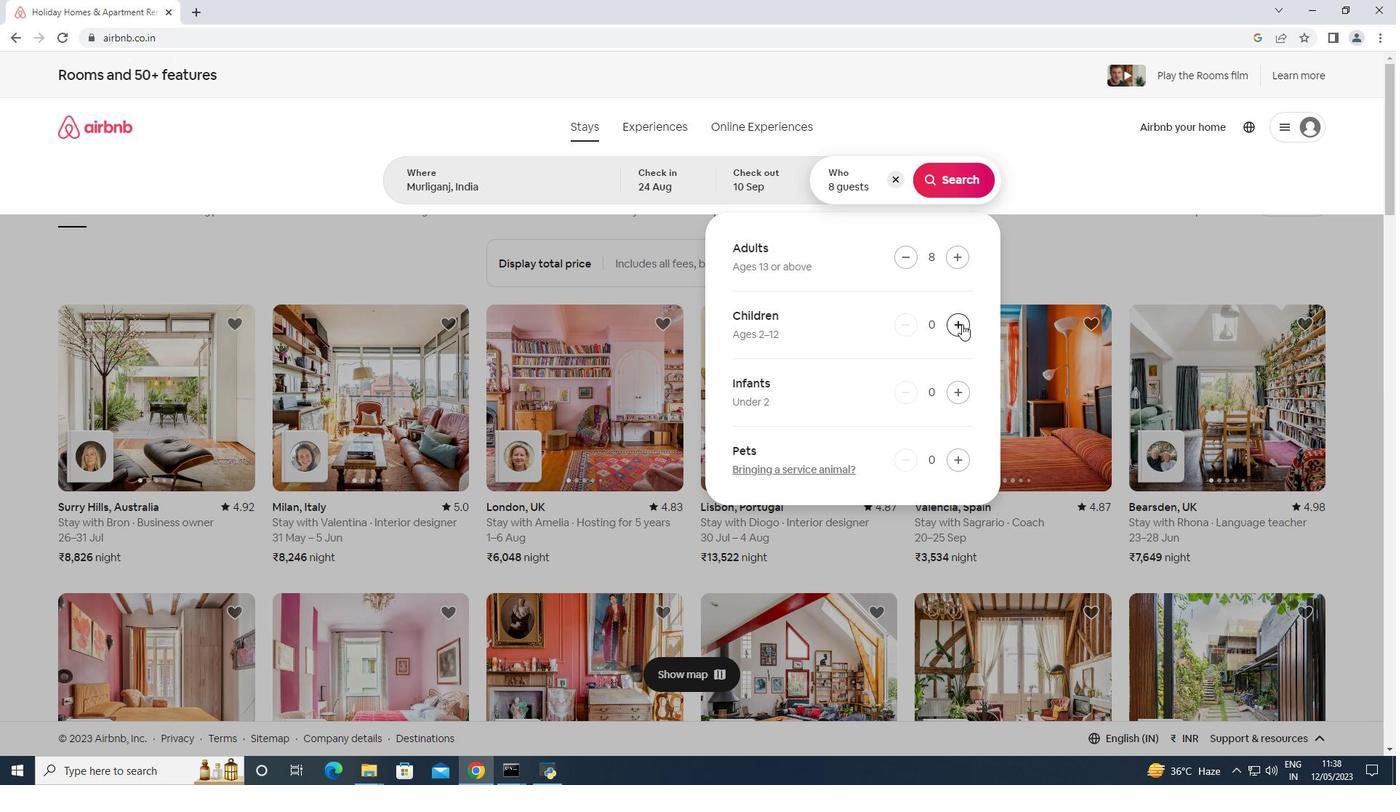 
Action: Mouse pressed left at (961, 324)
Screenshot: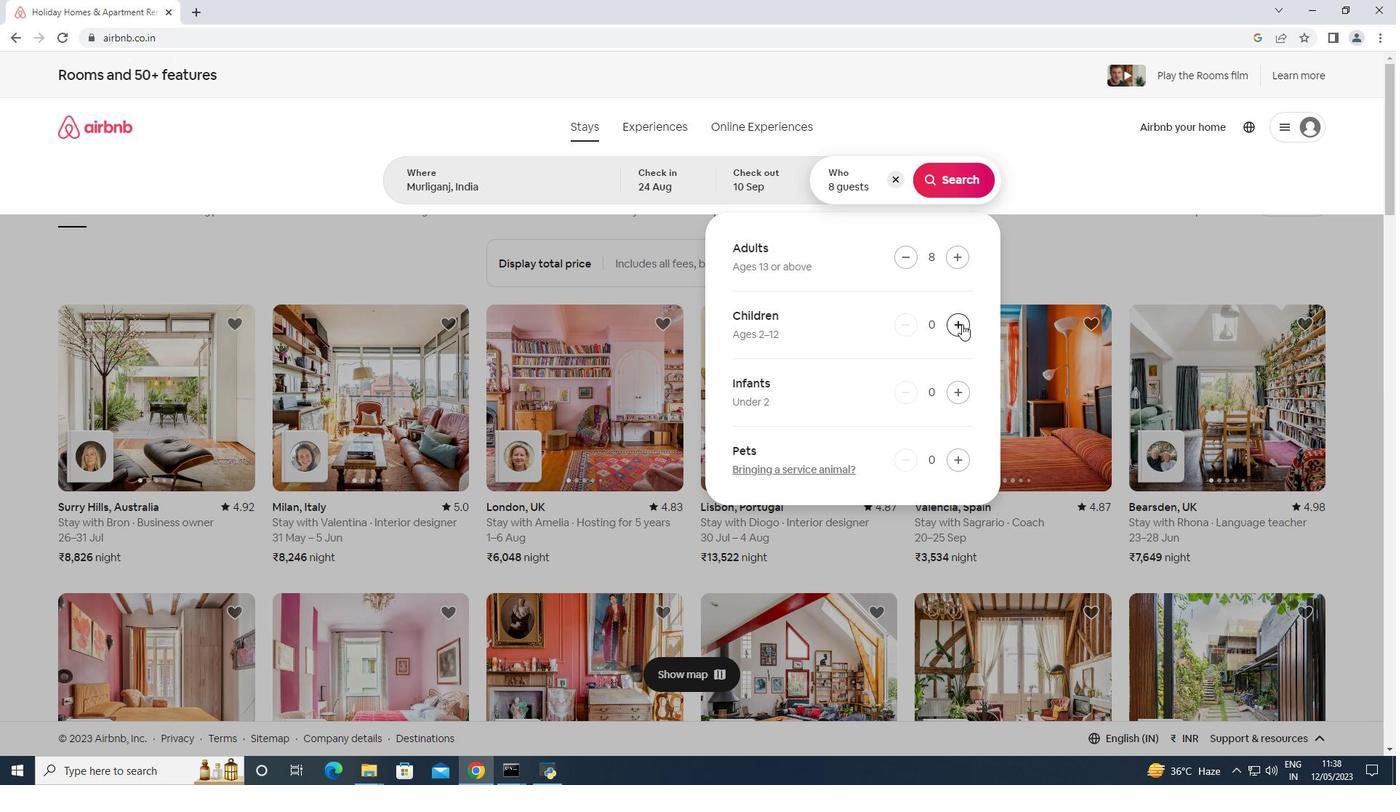 
Action: Mouse moved to (947, 183)
Screenshot: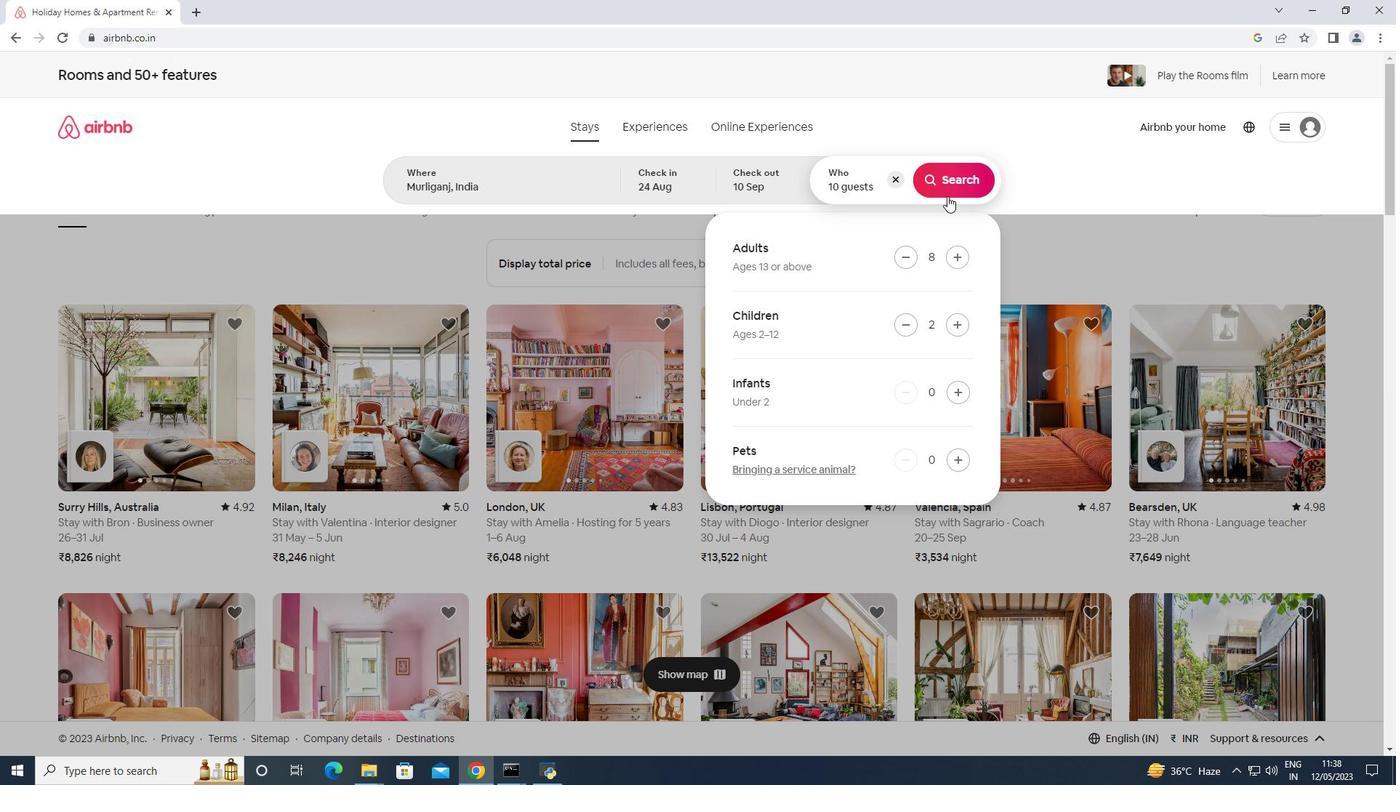 
Action: Mouse pressed left at (947, 183)
Screenshot: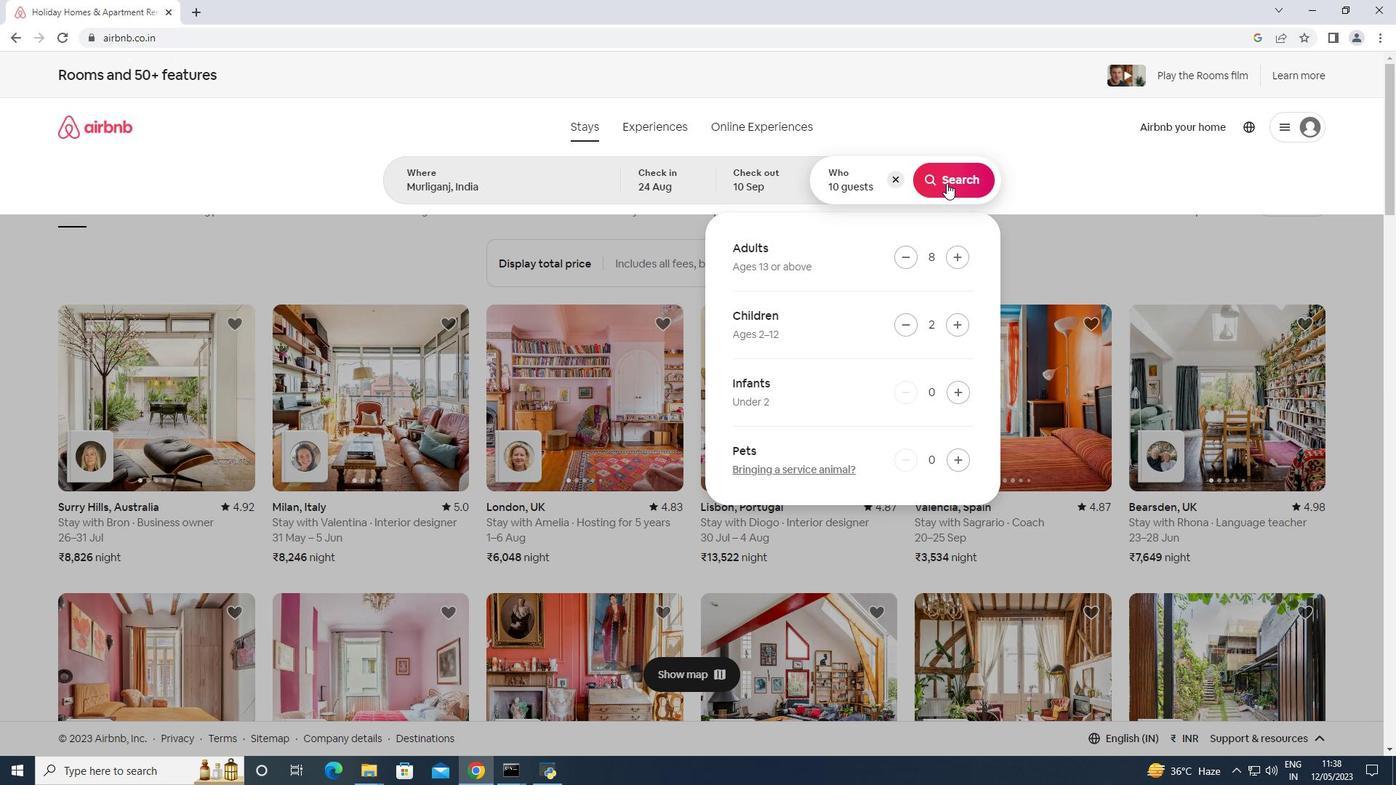 
Action: Mouse moved to (1340, 141)
Screenshot: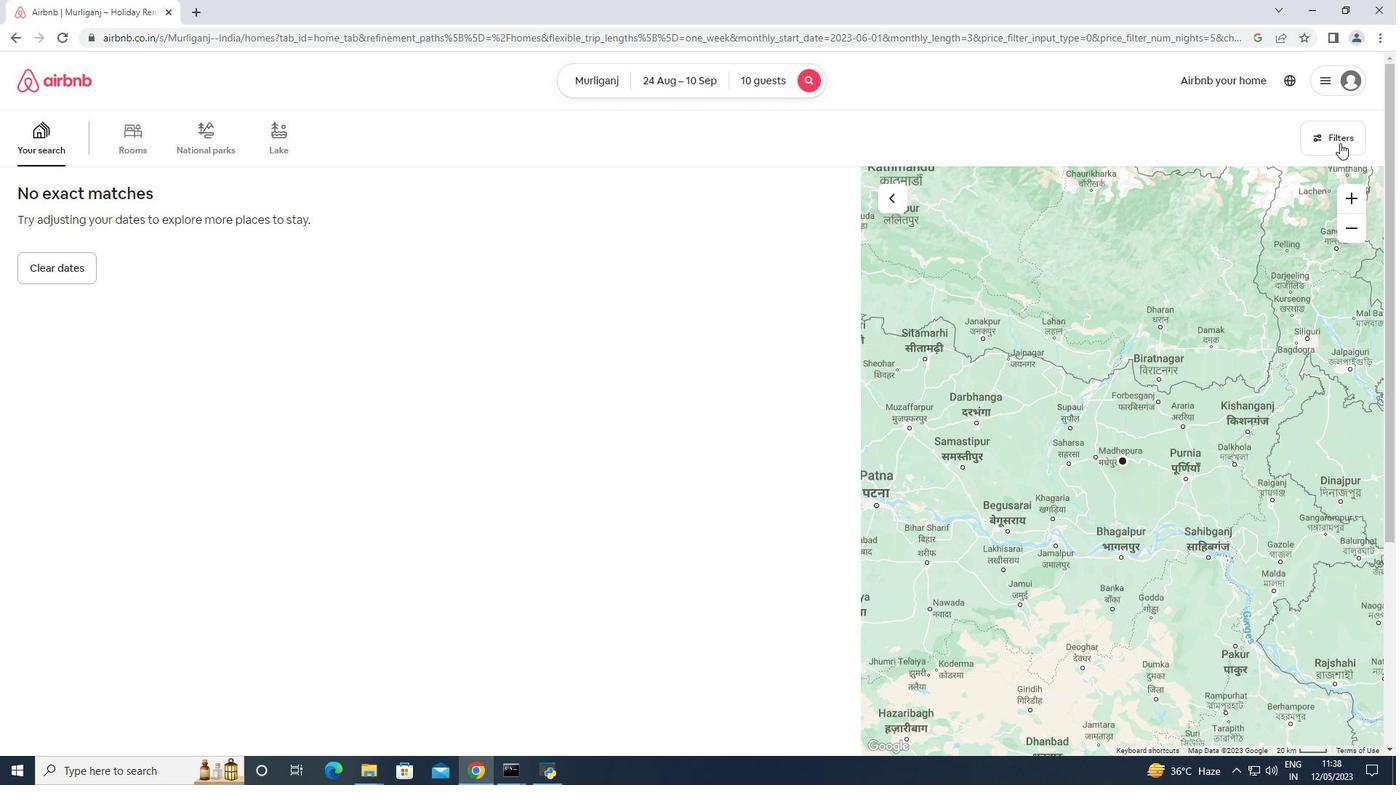 
Action: Mouse pressed left at (1340, 141)
Screenshot: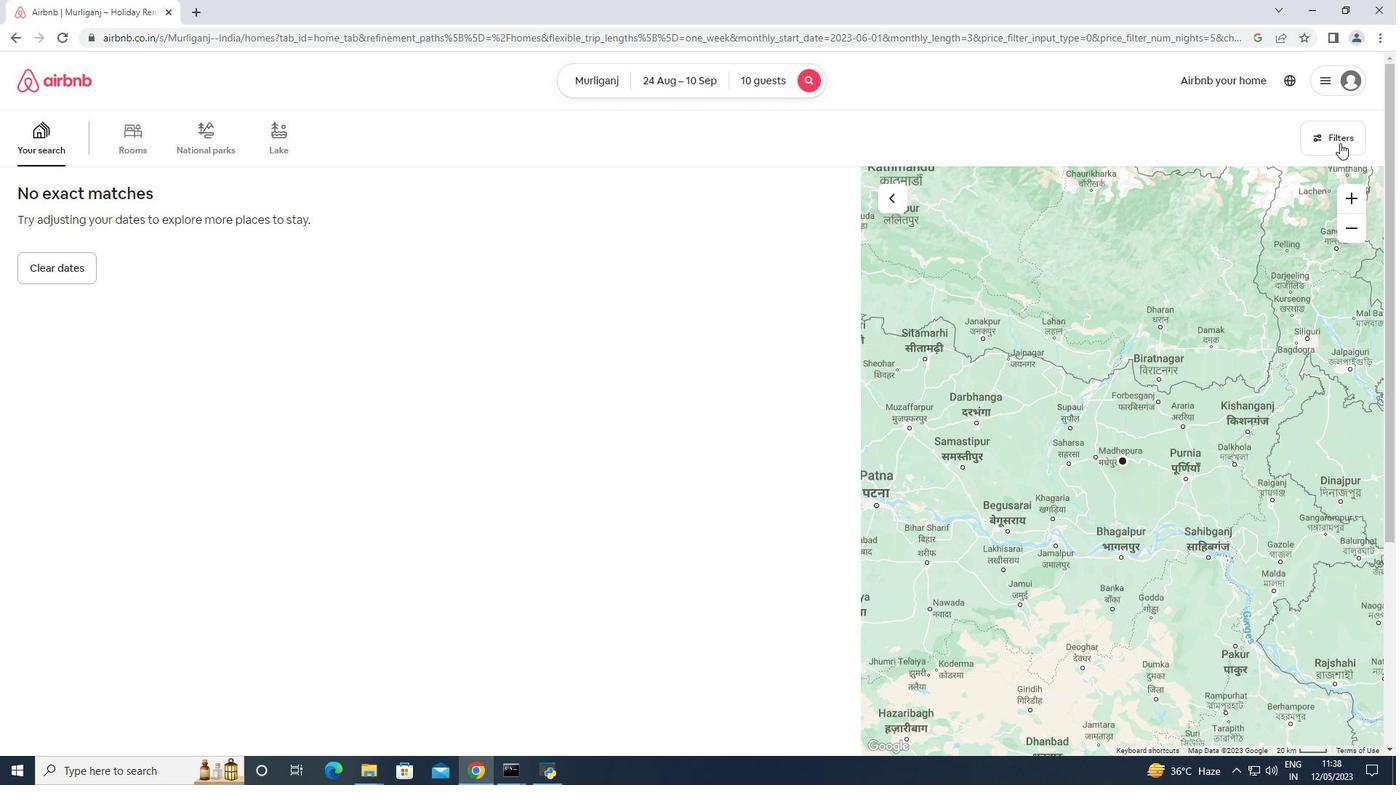
Action: Mouse moved to (566, 494)
Screenshot: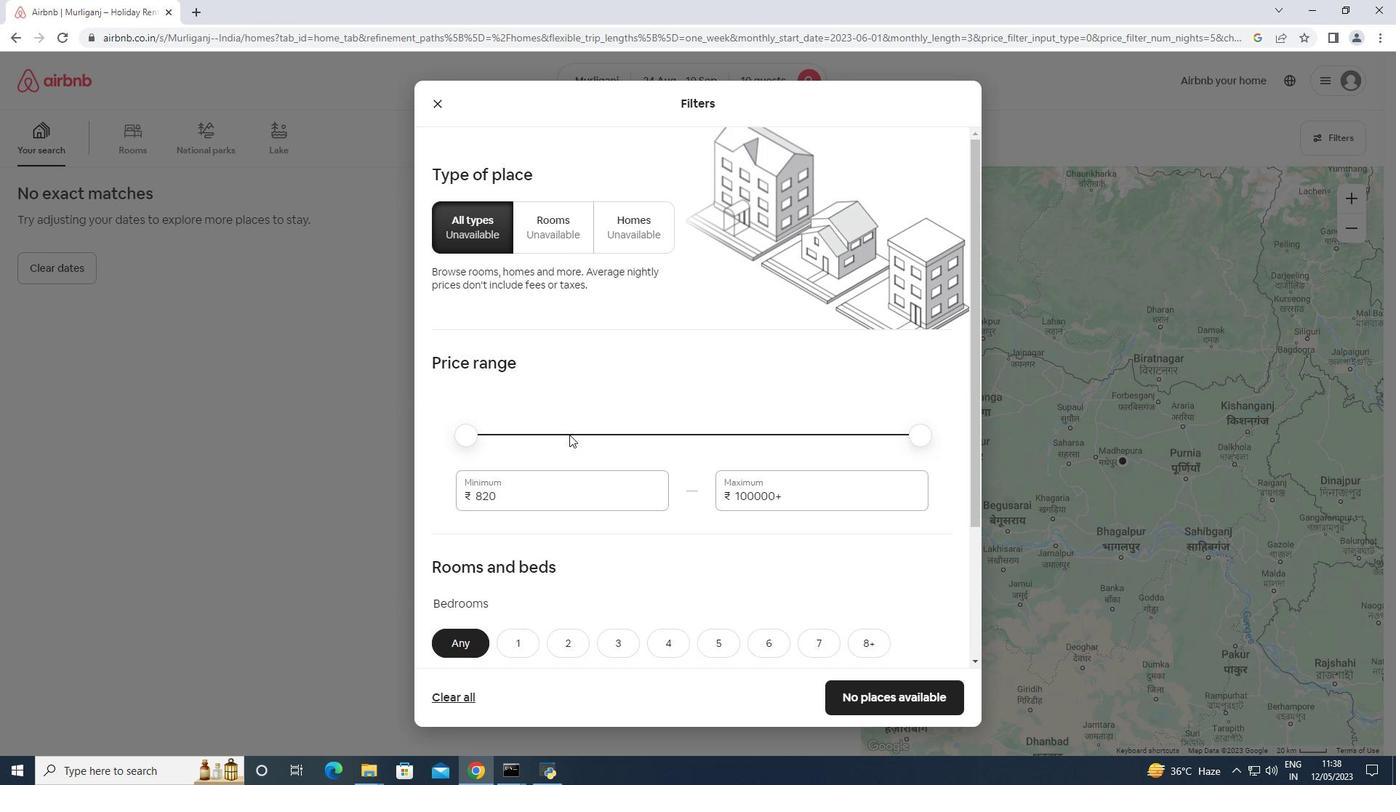 
Action: Mouse pressed left at (566, 494)
Screenshot: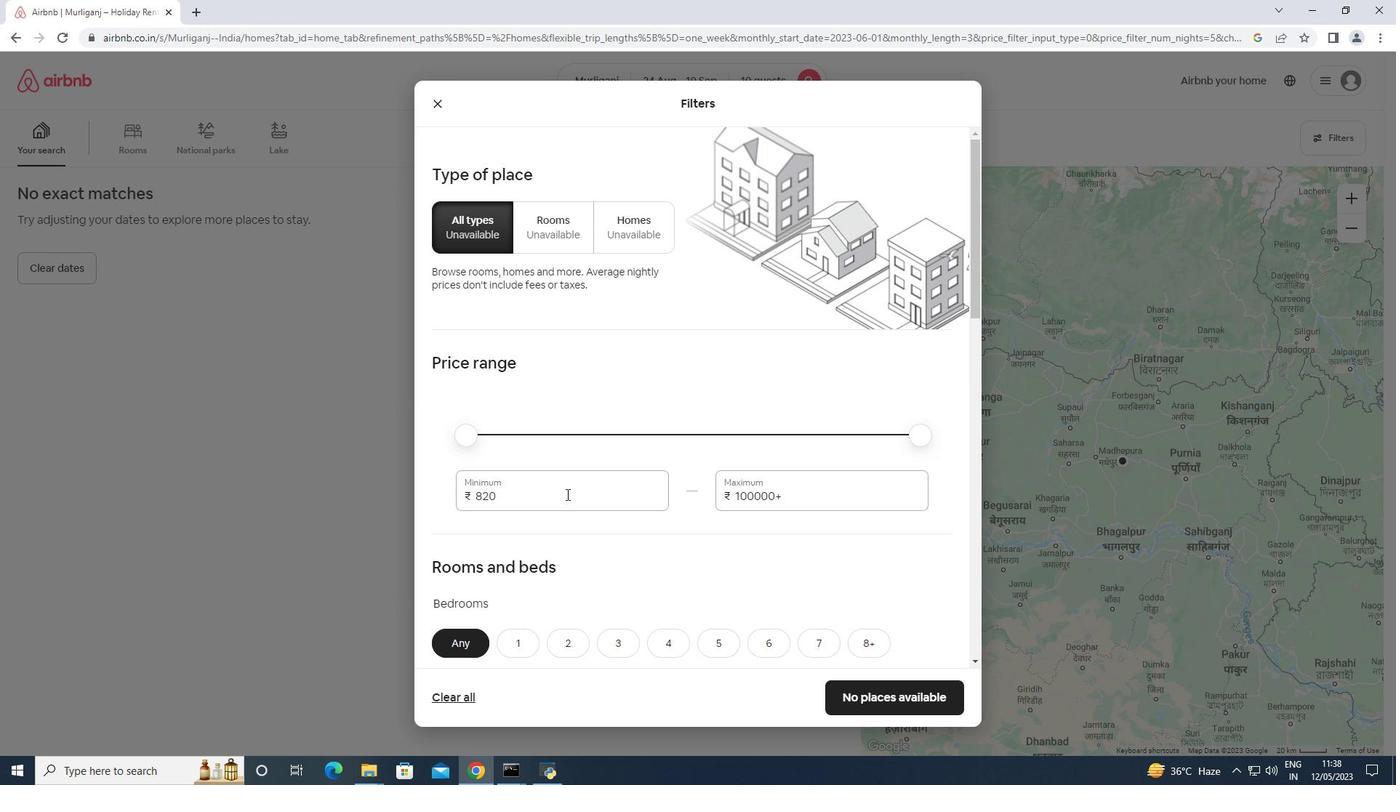 
Action: Mouse pressed left at (566, 494)
Screenshot: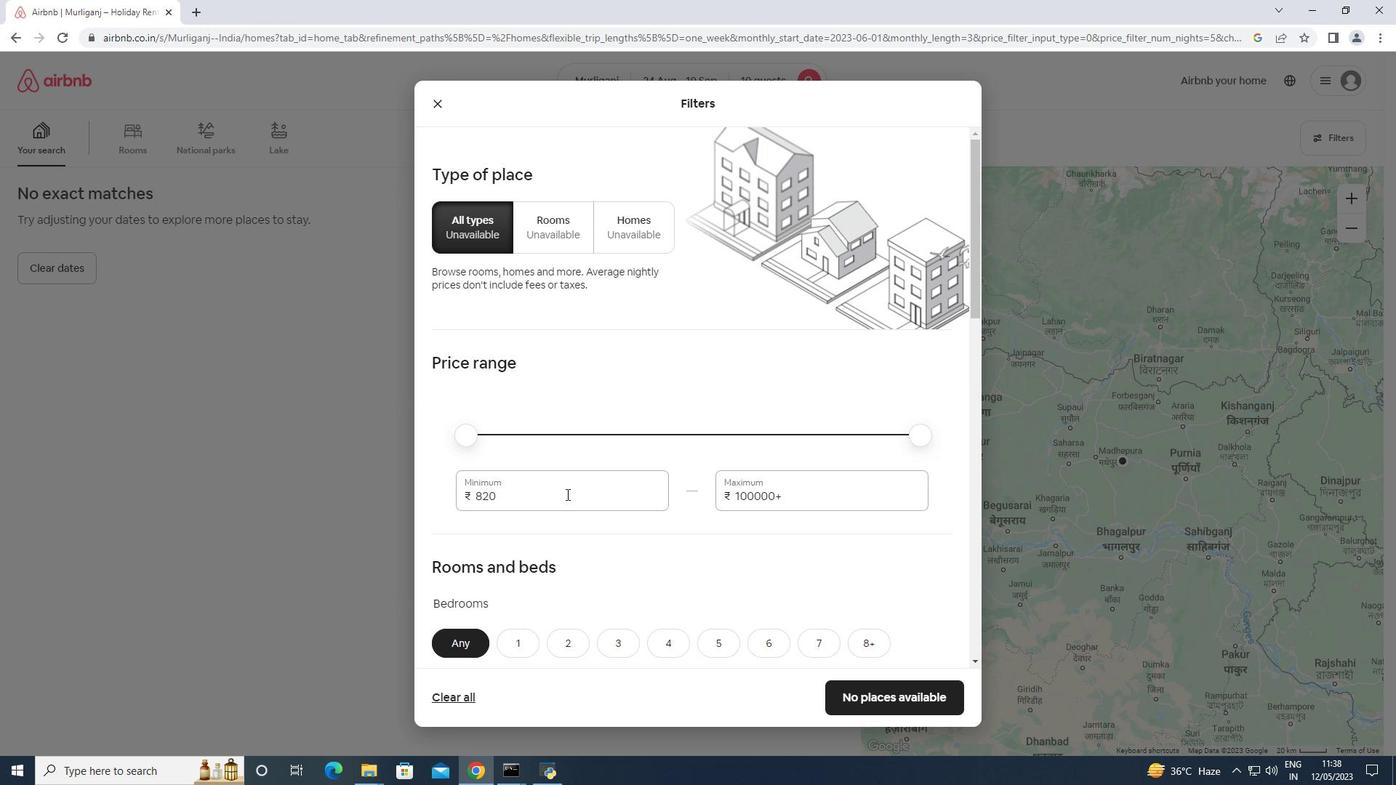 
Action: Key pressed 15000<Key.tab><Key.tab>
Screenshot: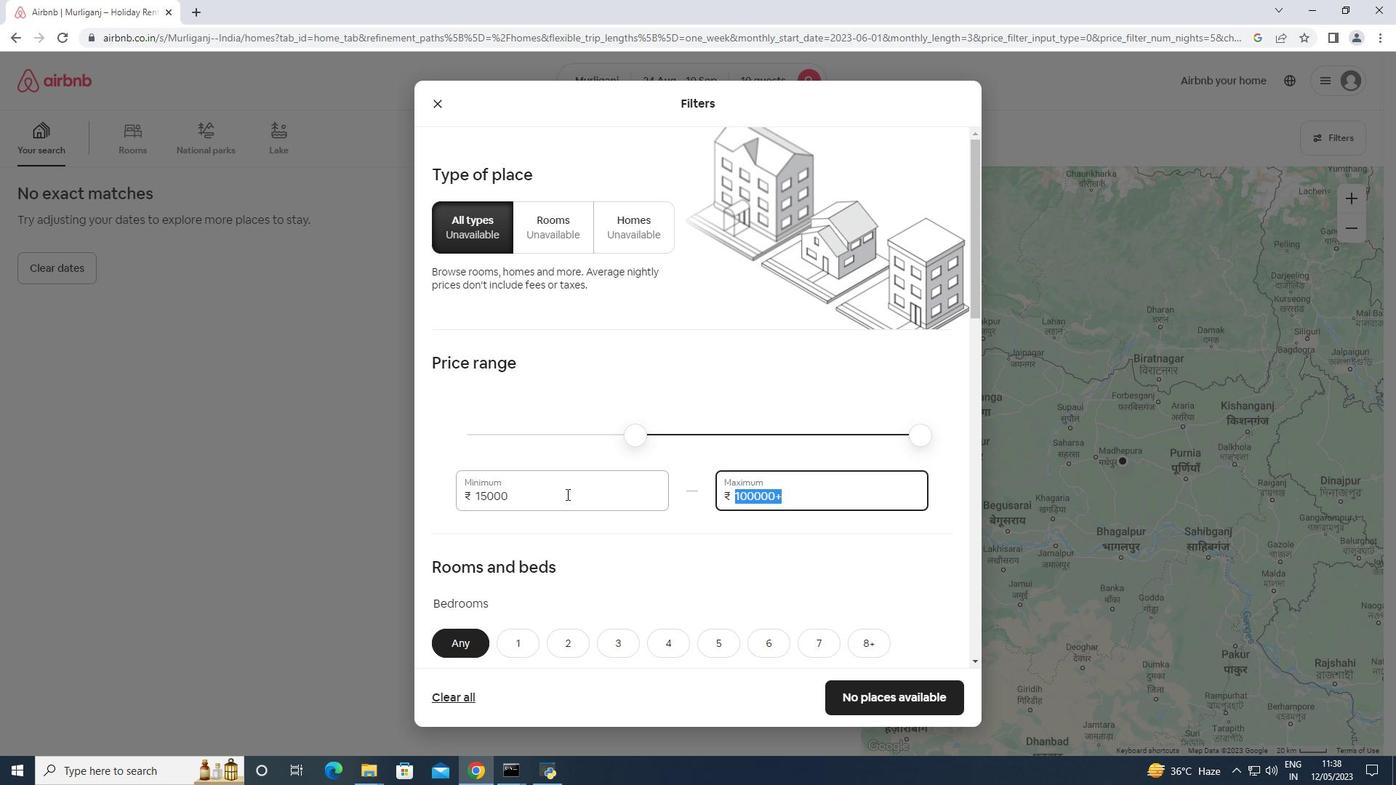 
Action: Mouse pressed left at (566, 494)
Screenshot: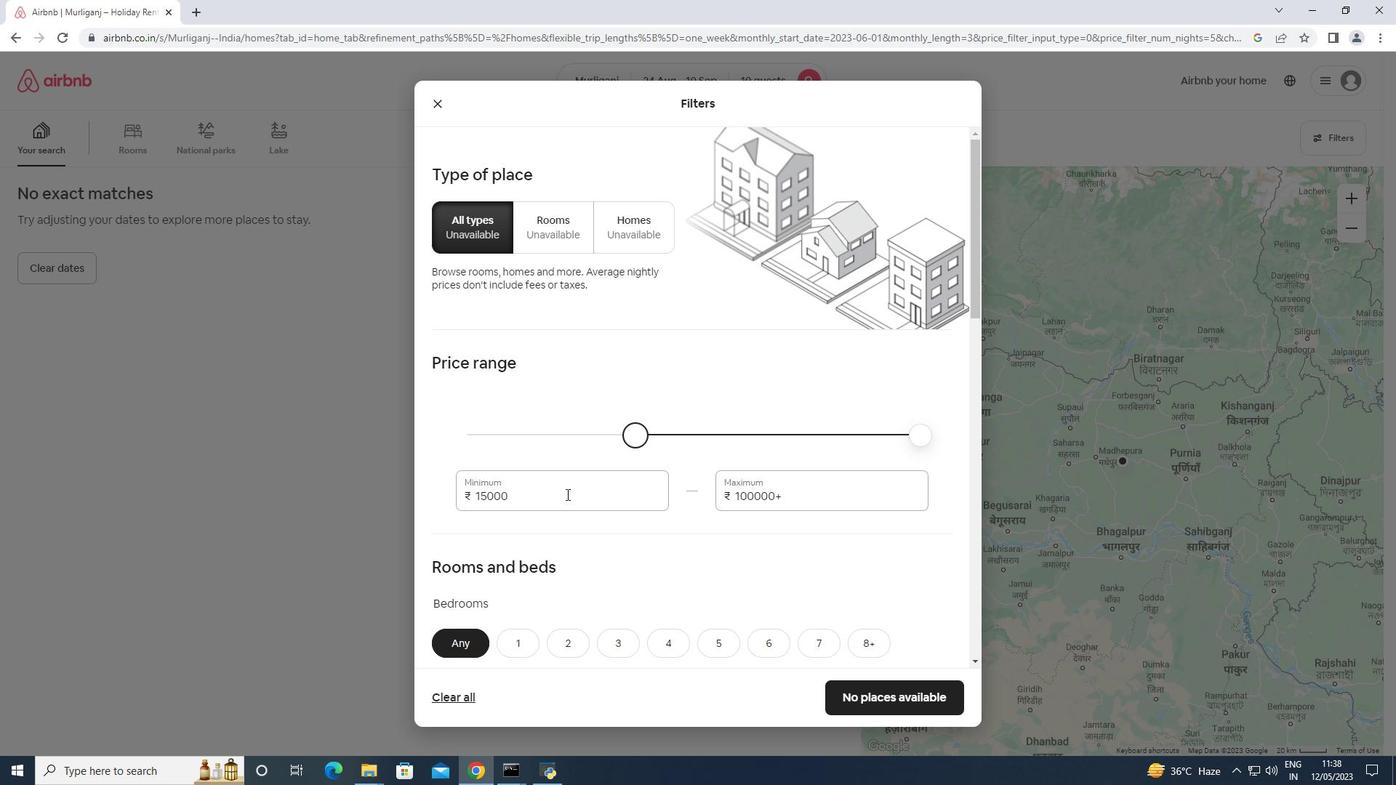 
Action: Mouse moved to (571, 493)
Screenshot: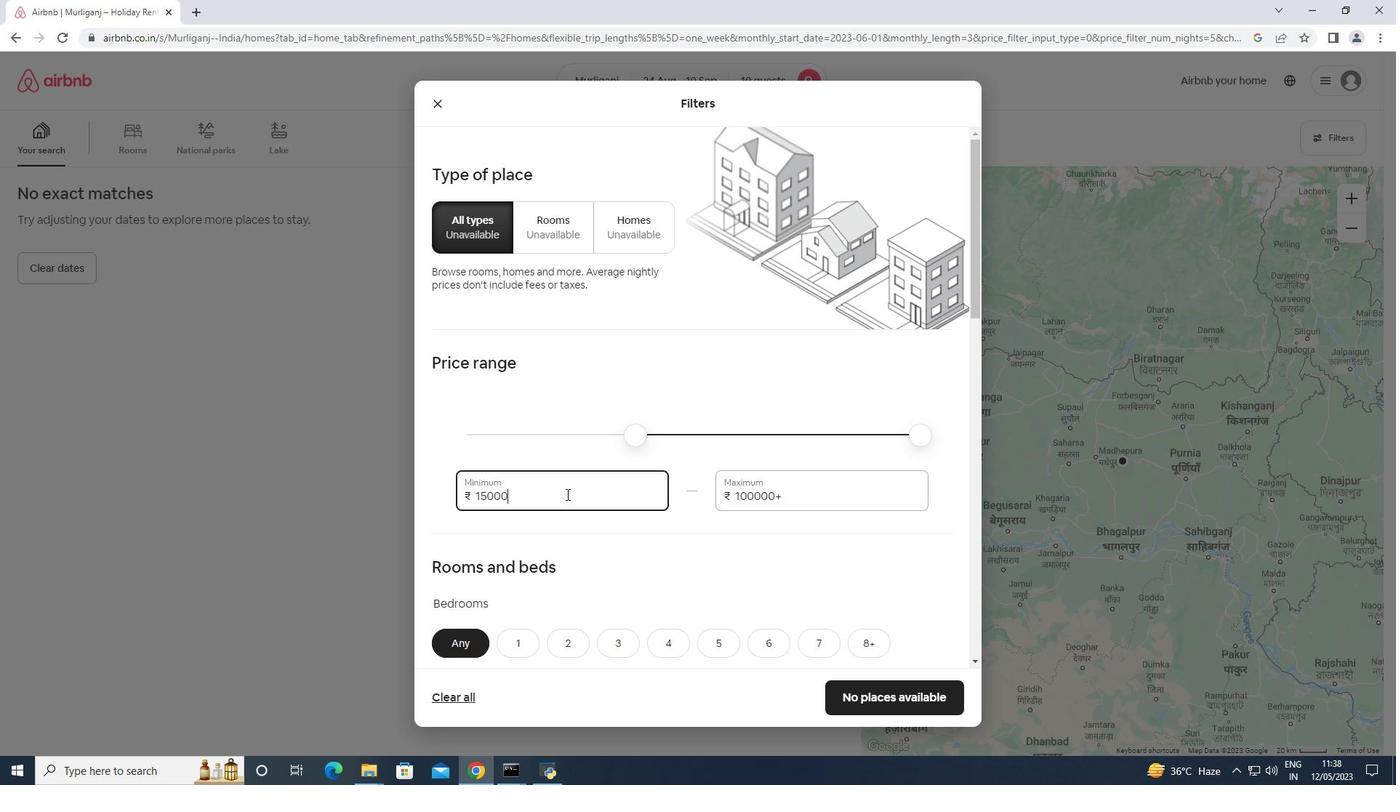 
Action: Key pressed <Key.backspace><Key.backspace><Key.backspace><Key.backspace><Key.backspace>12000<Key.tab>15000
Screenshot: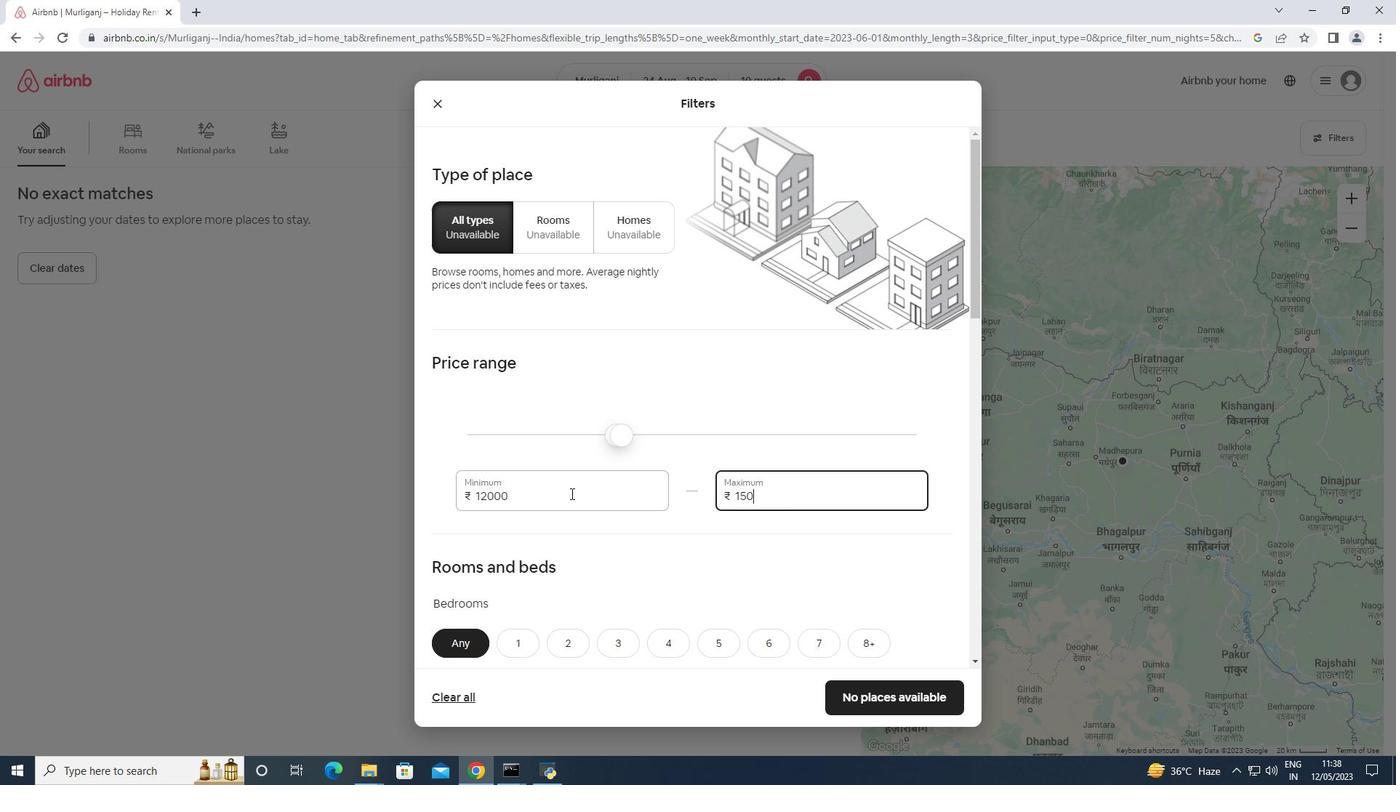 
Action: Mouse scrolled (571, 493) with delta (0, 0)
Screenshot: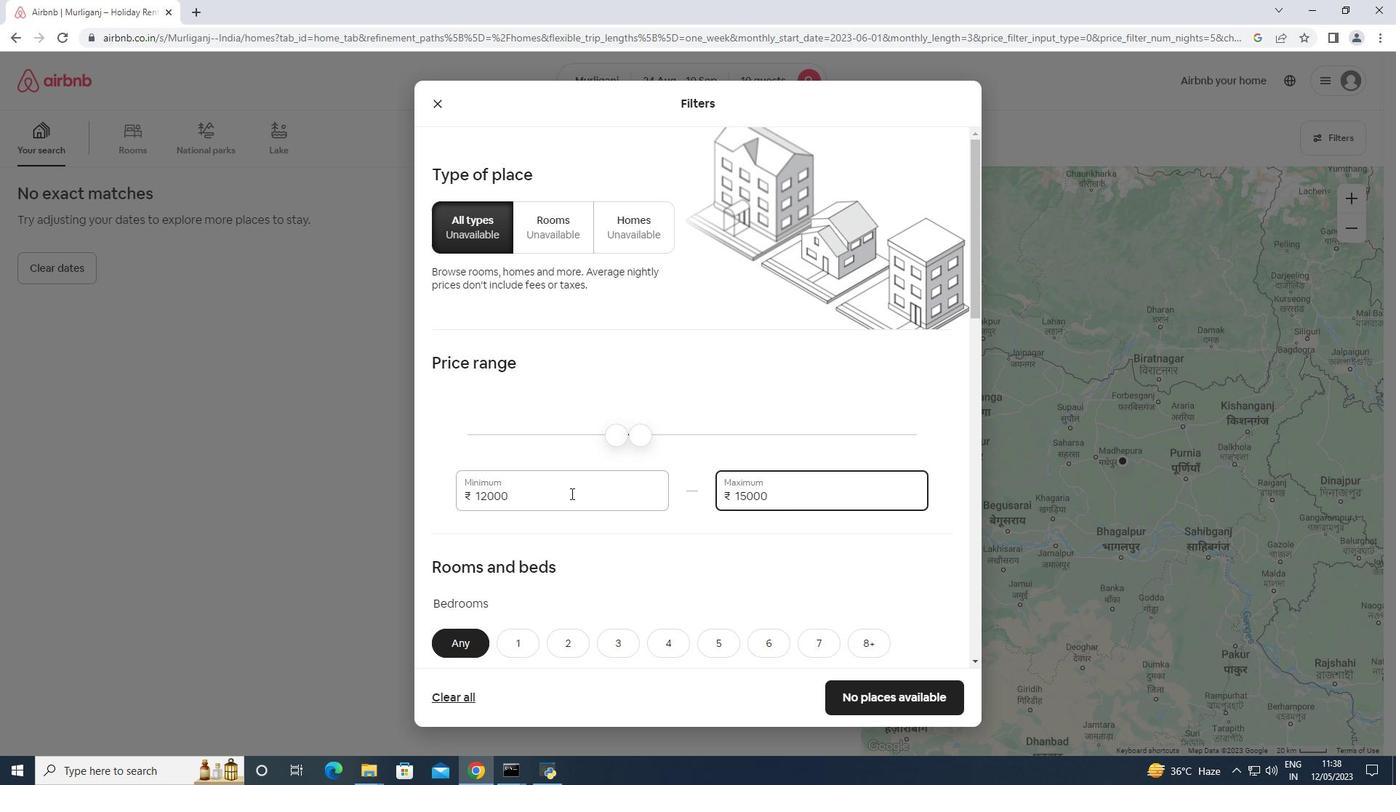 
Action: Mouse scrolled (571, 493) with delta (0, 0)
Screenshot: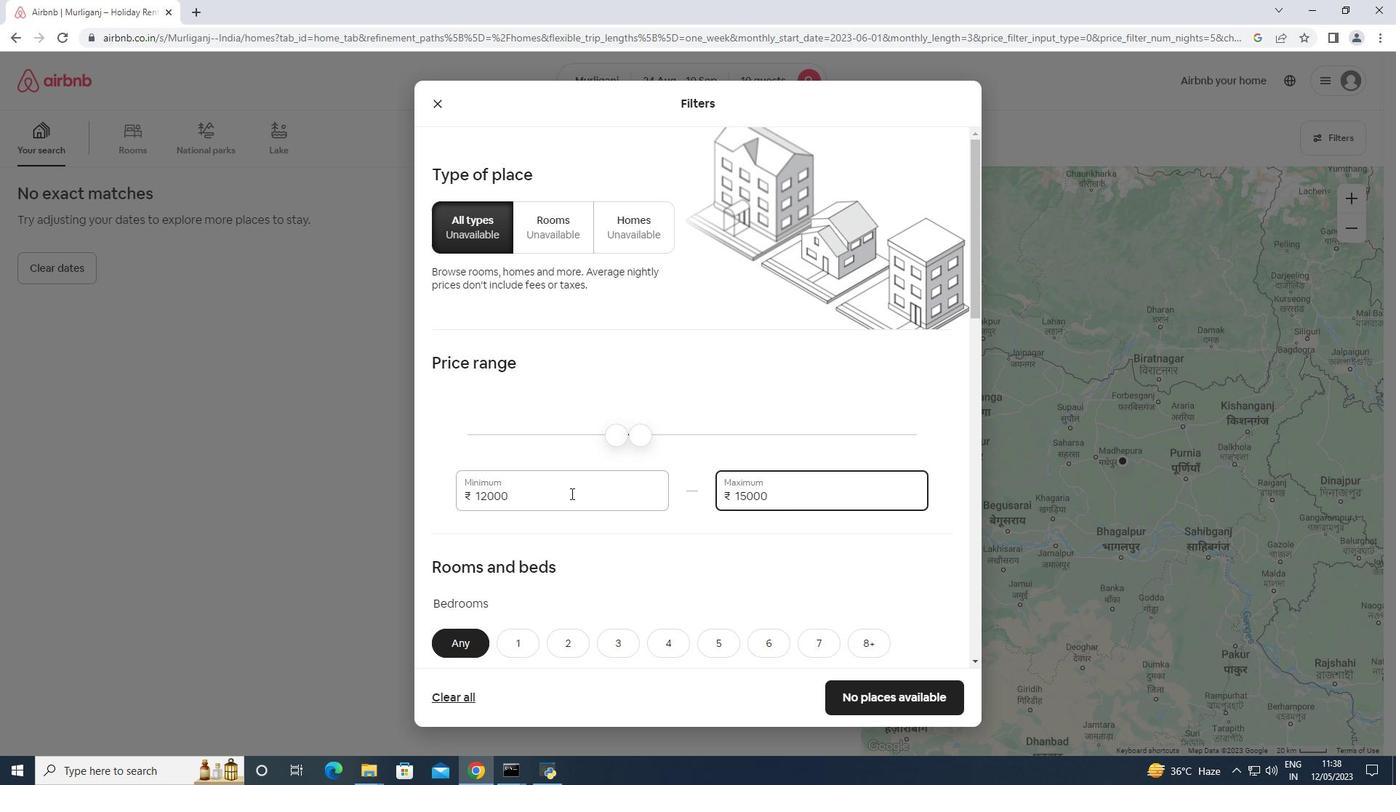 
Action: Mouse scrolled (571, 493) with delta (0, 0)
Screenshot: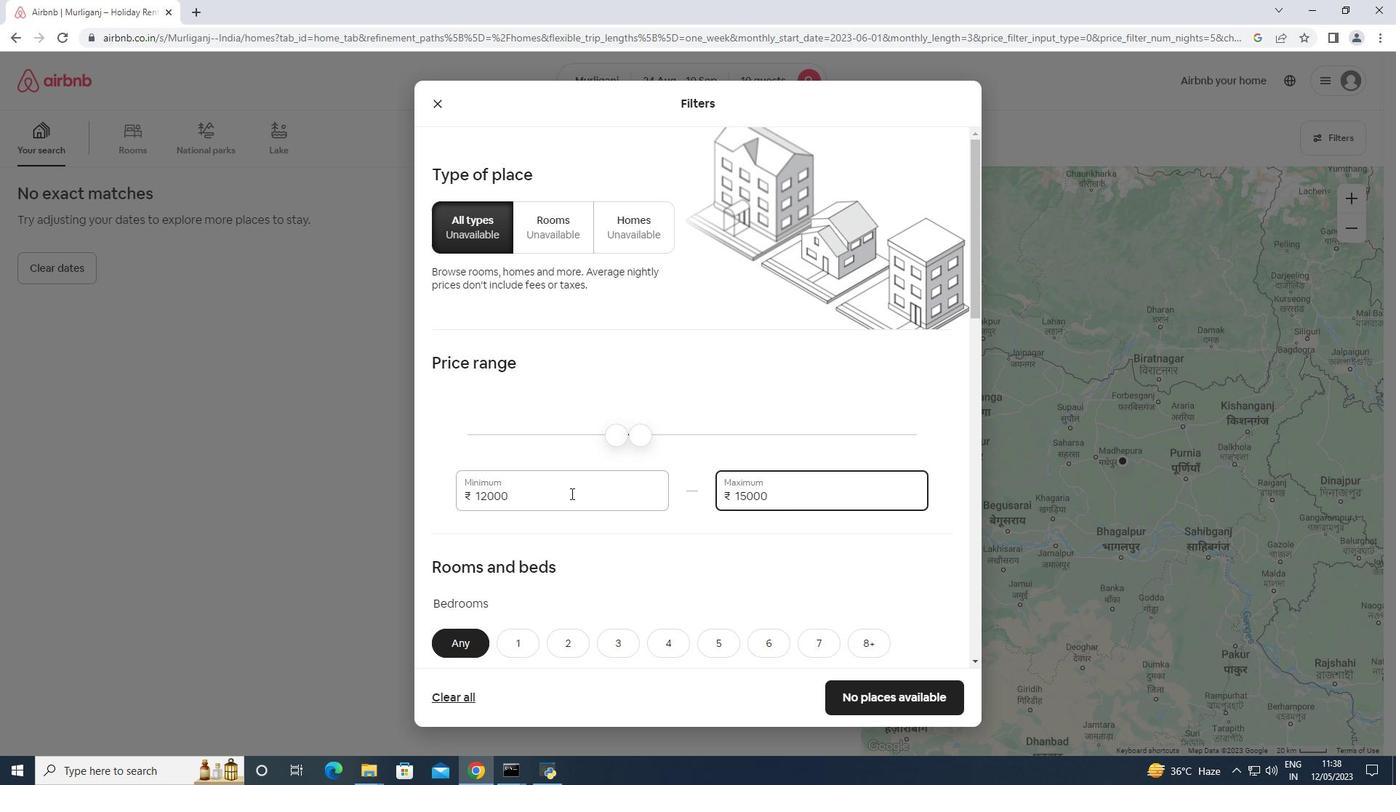 
Action: Mouse scrolled (571, 493) with delta (0, 0)
Screenshot: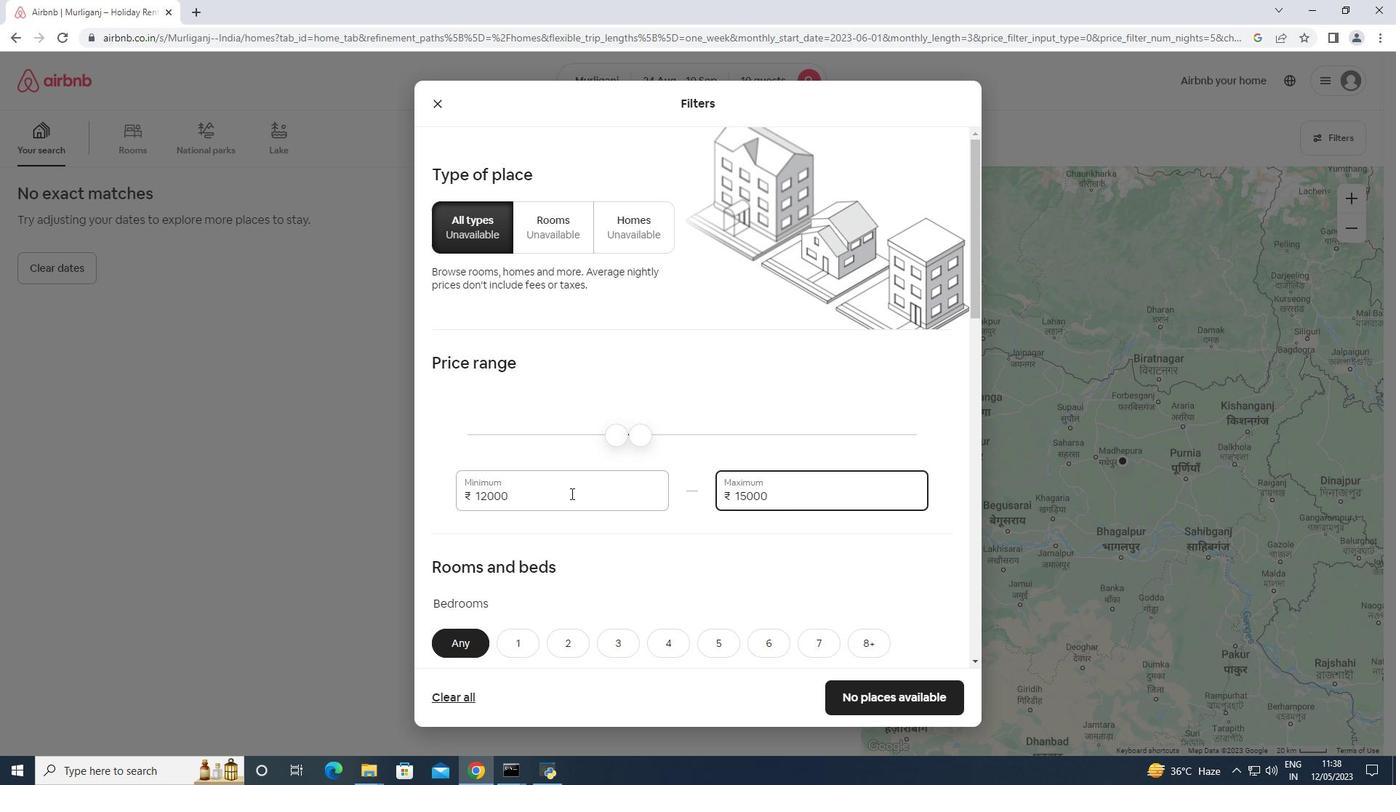 
Action: Mouse moved to (678, 361)
Screenshot: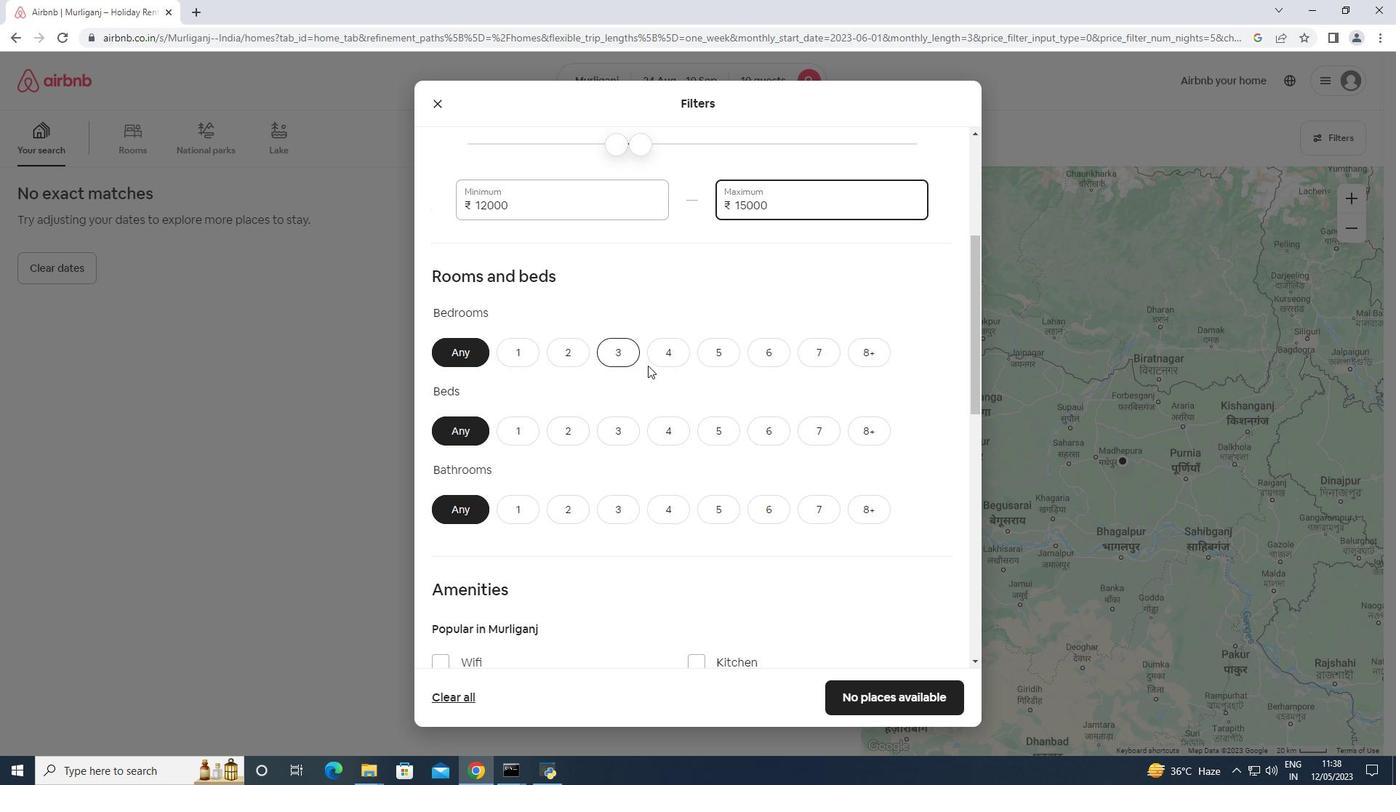 
Action: Mouse pressed left at (678, 361)
Screenshot: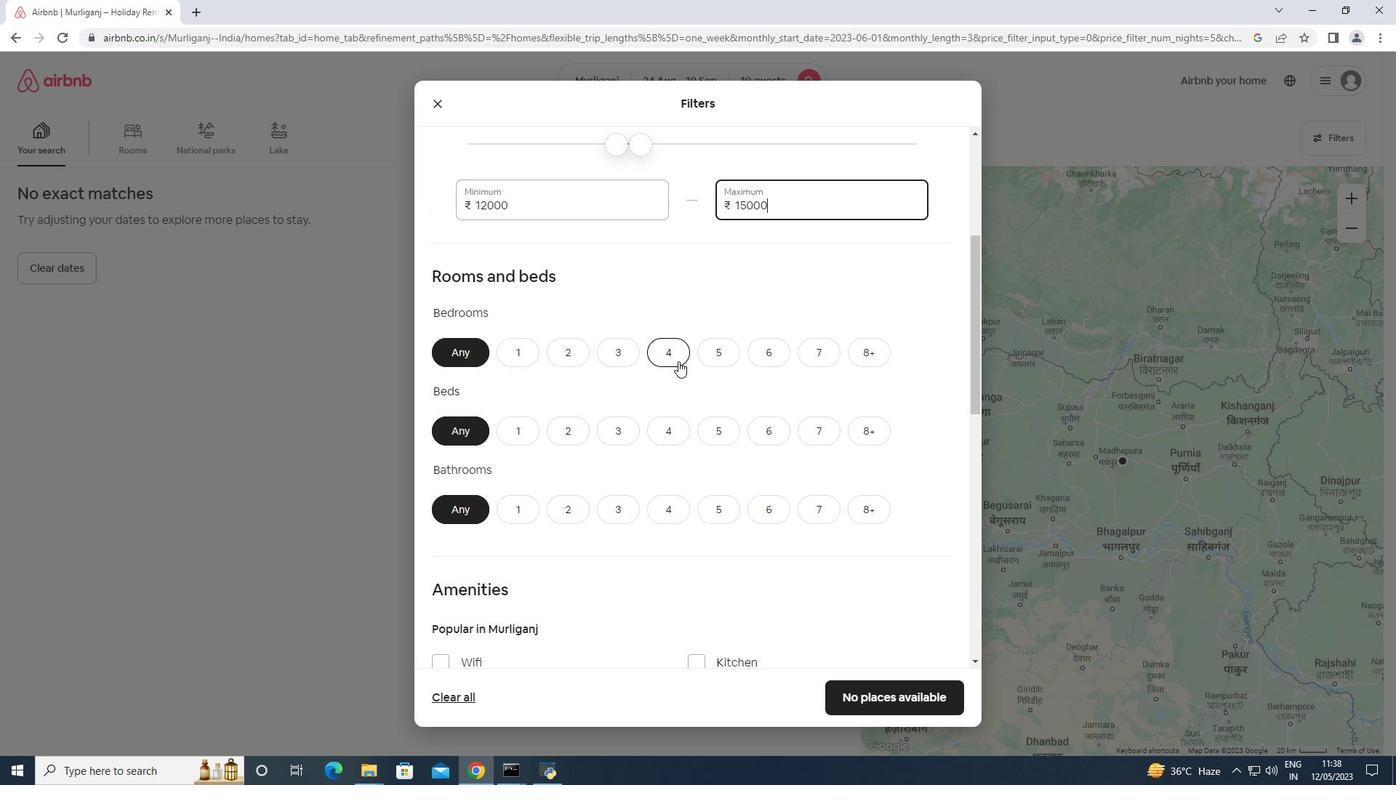 
Action: Mouse moved to (869, 429)
Screenshot: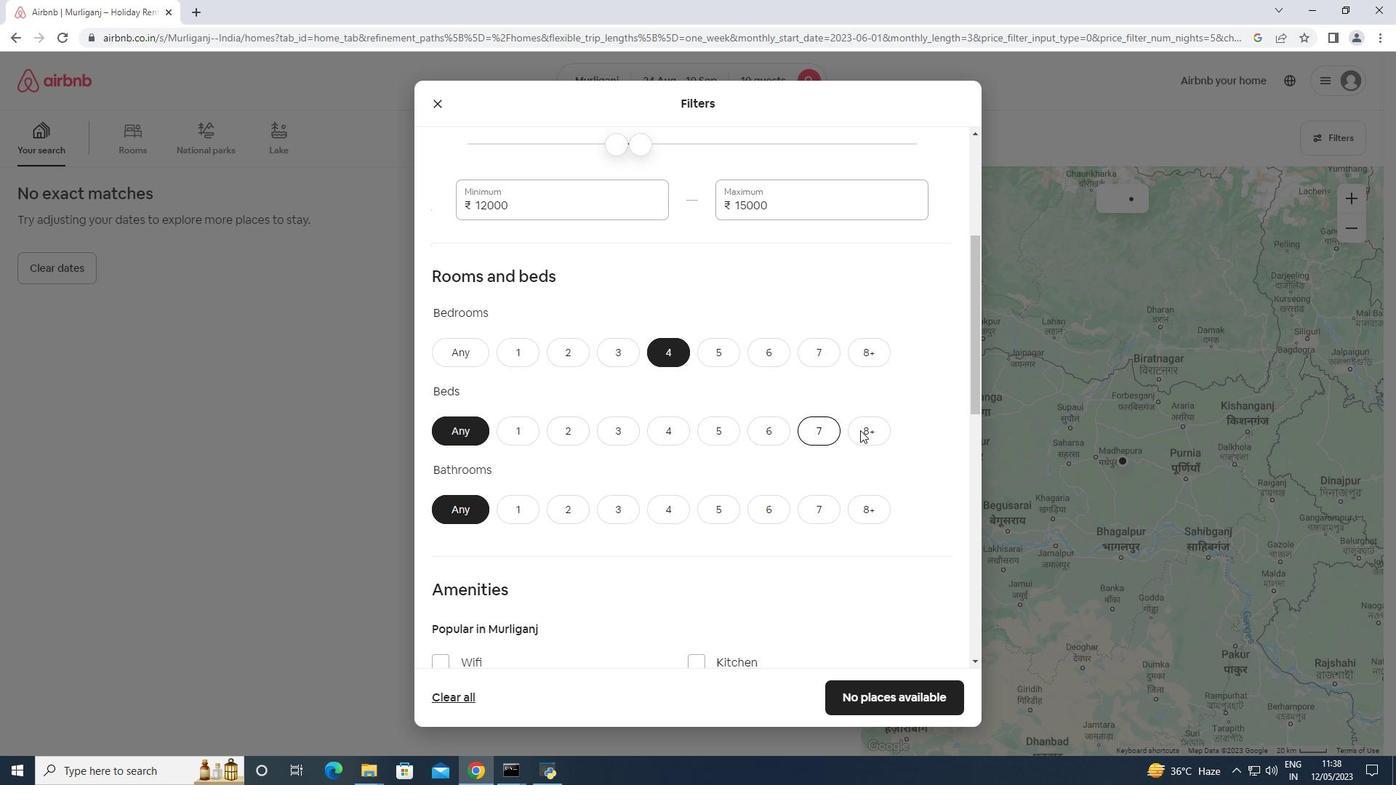 
Action: Mouse pressed left at (869, 429)
Screenshot: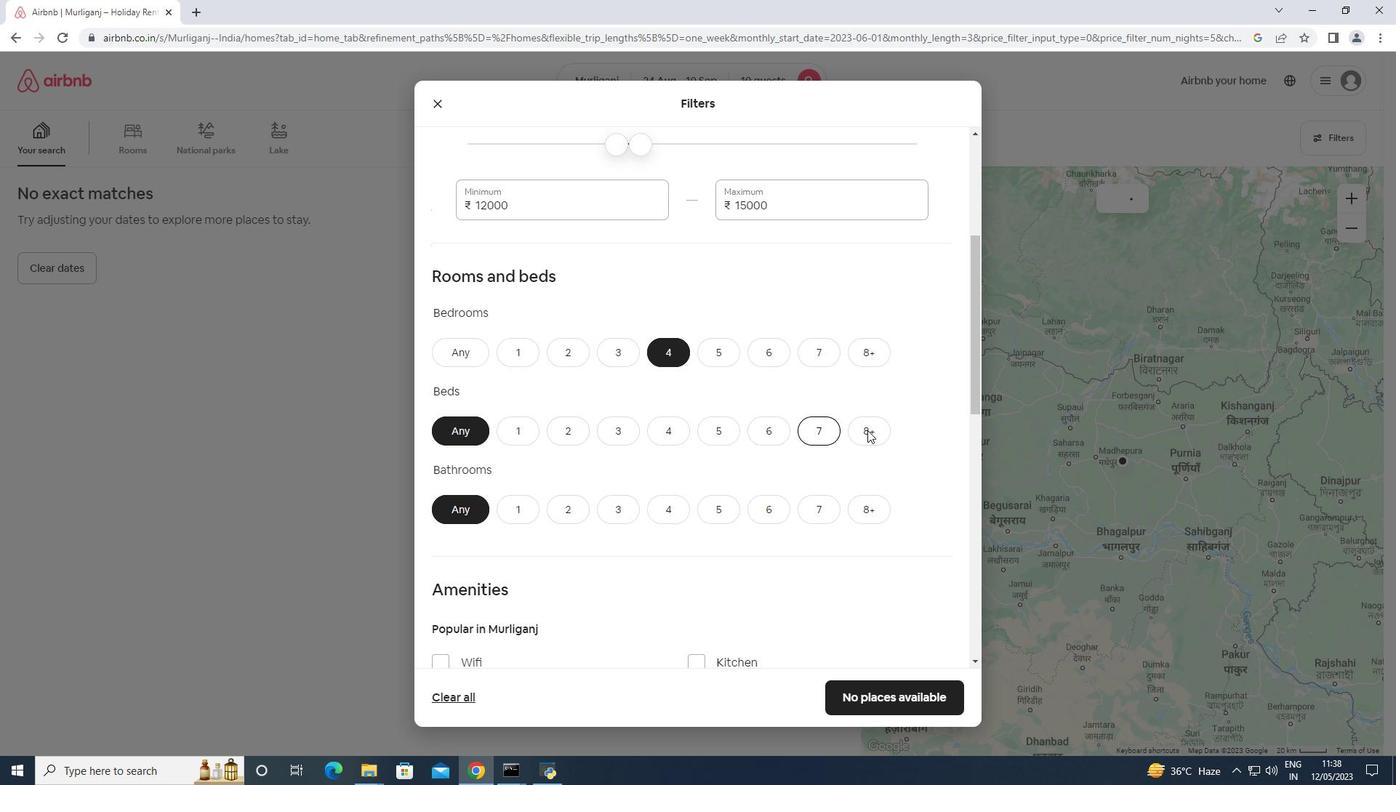 
Action: Mouse moved to (676, 504)
Screenshot: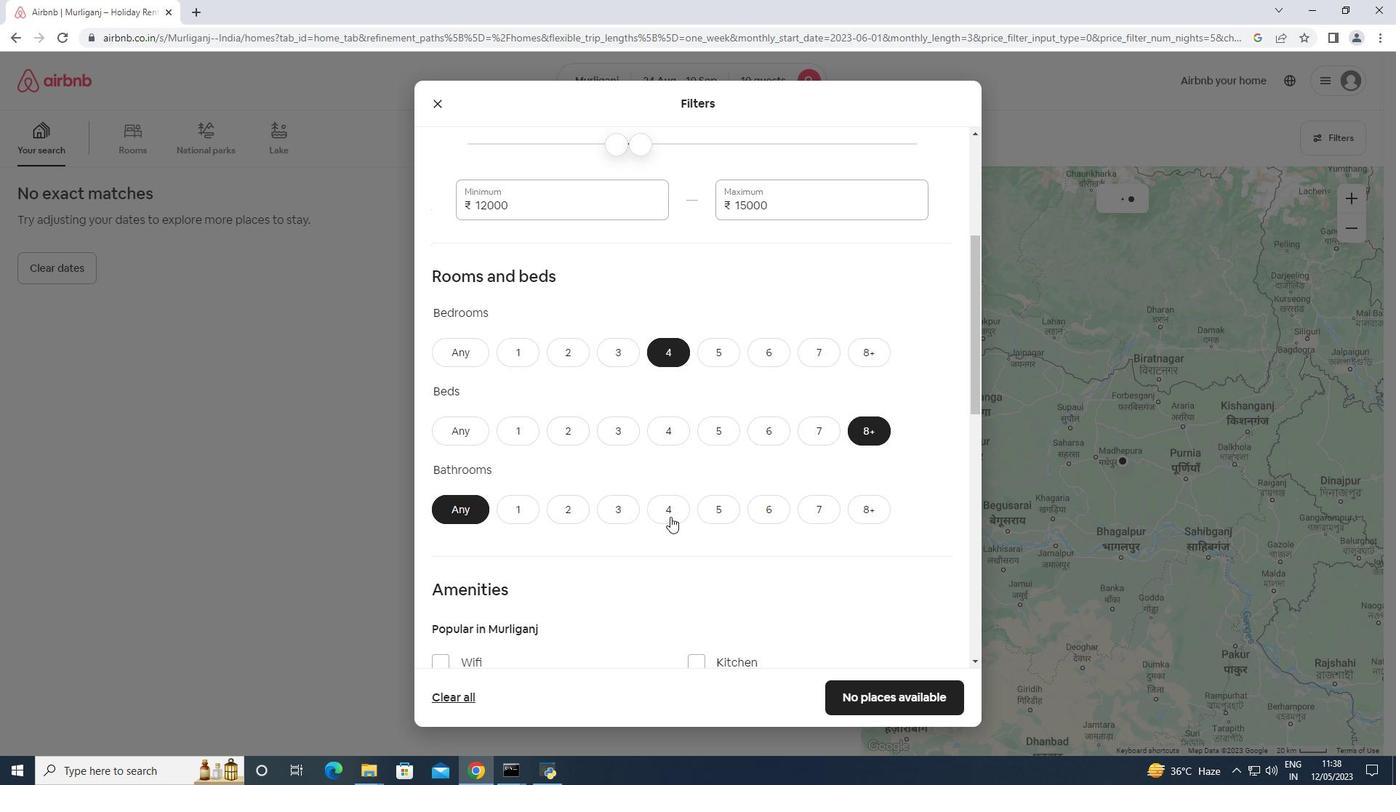
Action: Mouse pressed left at (676, 504)
Screenshot: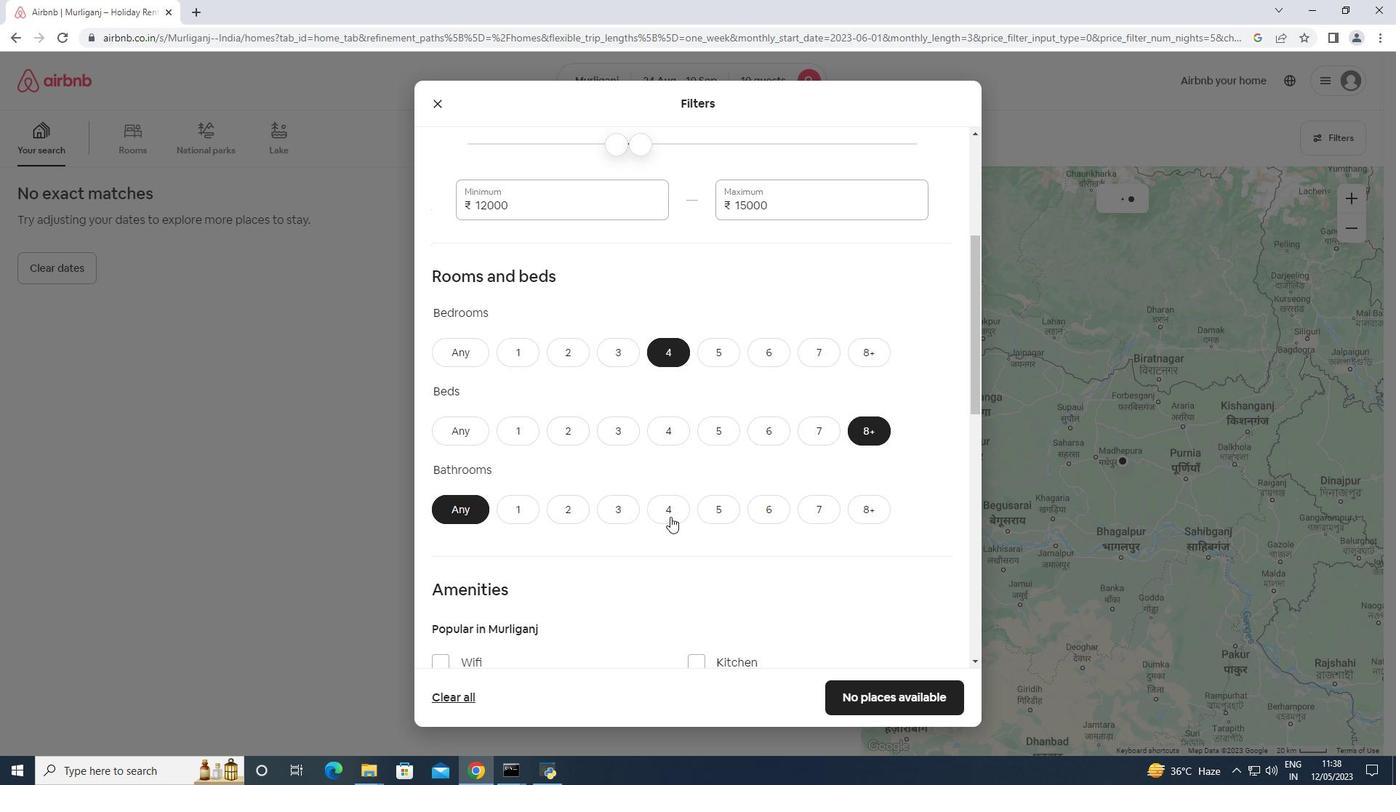 
Action: Mouse scrolled (676, 504) with delta (0, 0)
Screenshot: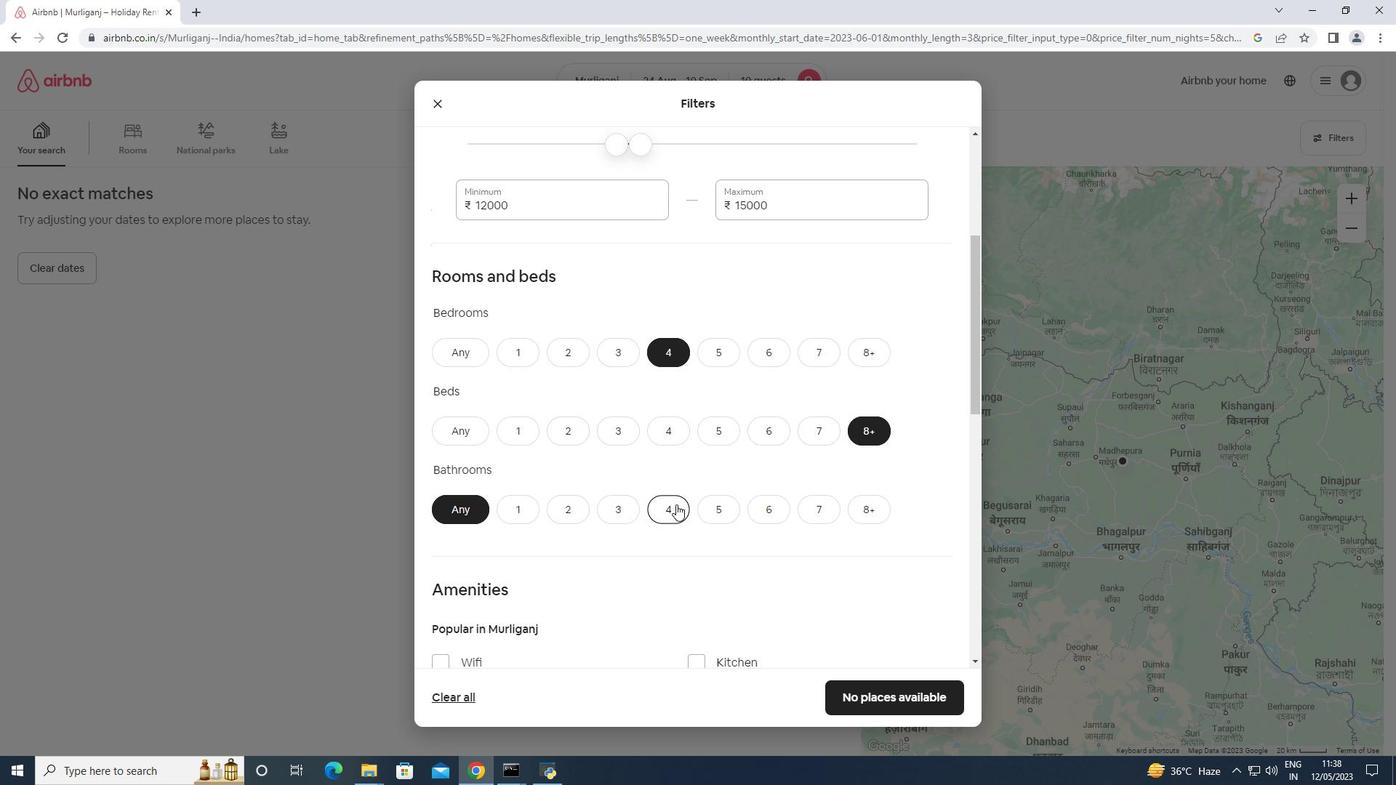 
Action: Mouse scrolled (676, 504) with delta (0, 0)
Screenshot: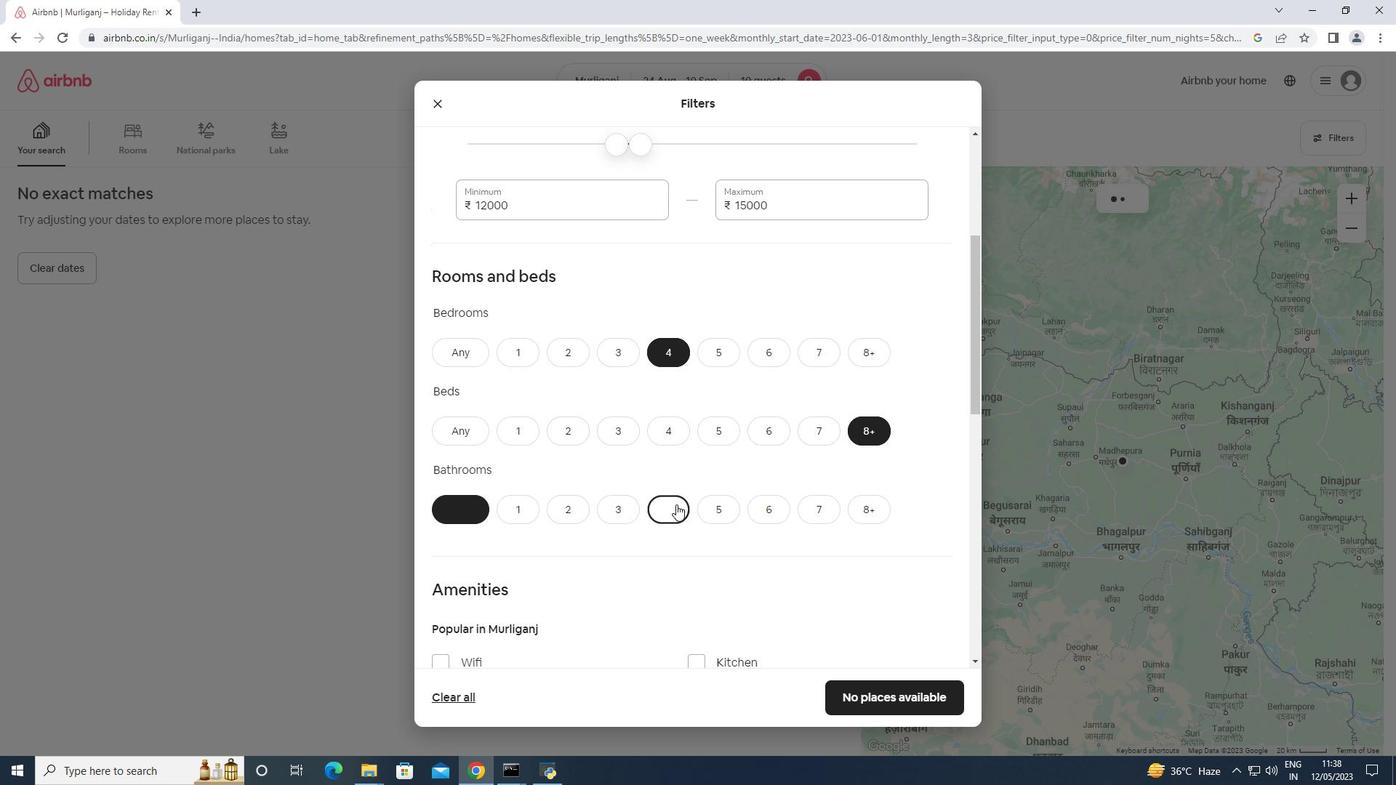 
Action: Mouse scrolled (676, 504) with delta (0, 0)
Screenshot: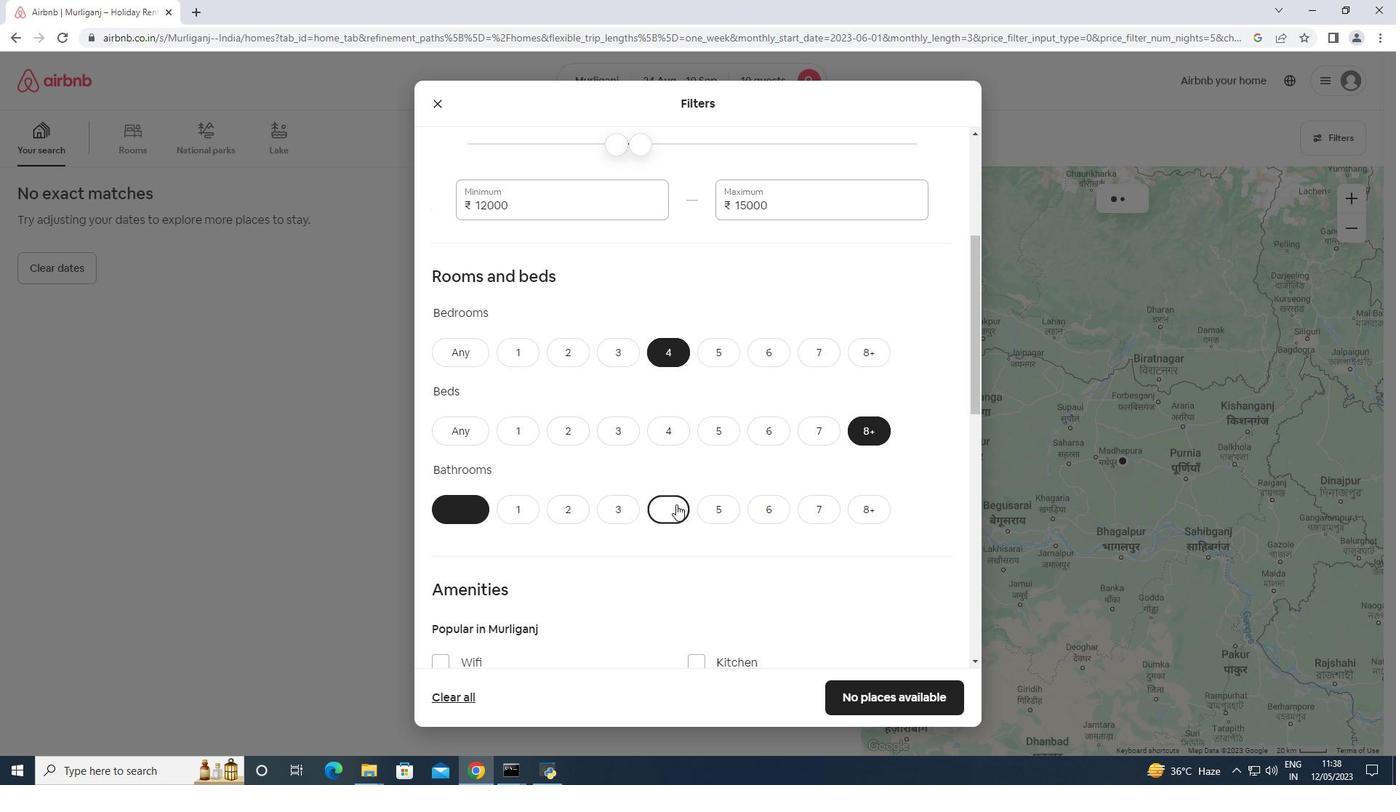 
Action: Mouse moved to (472, 546)
Screenshot: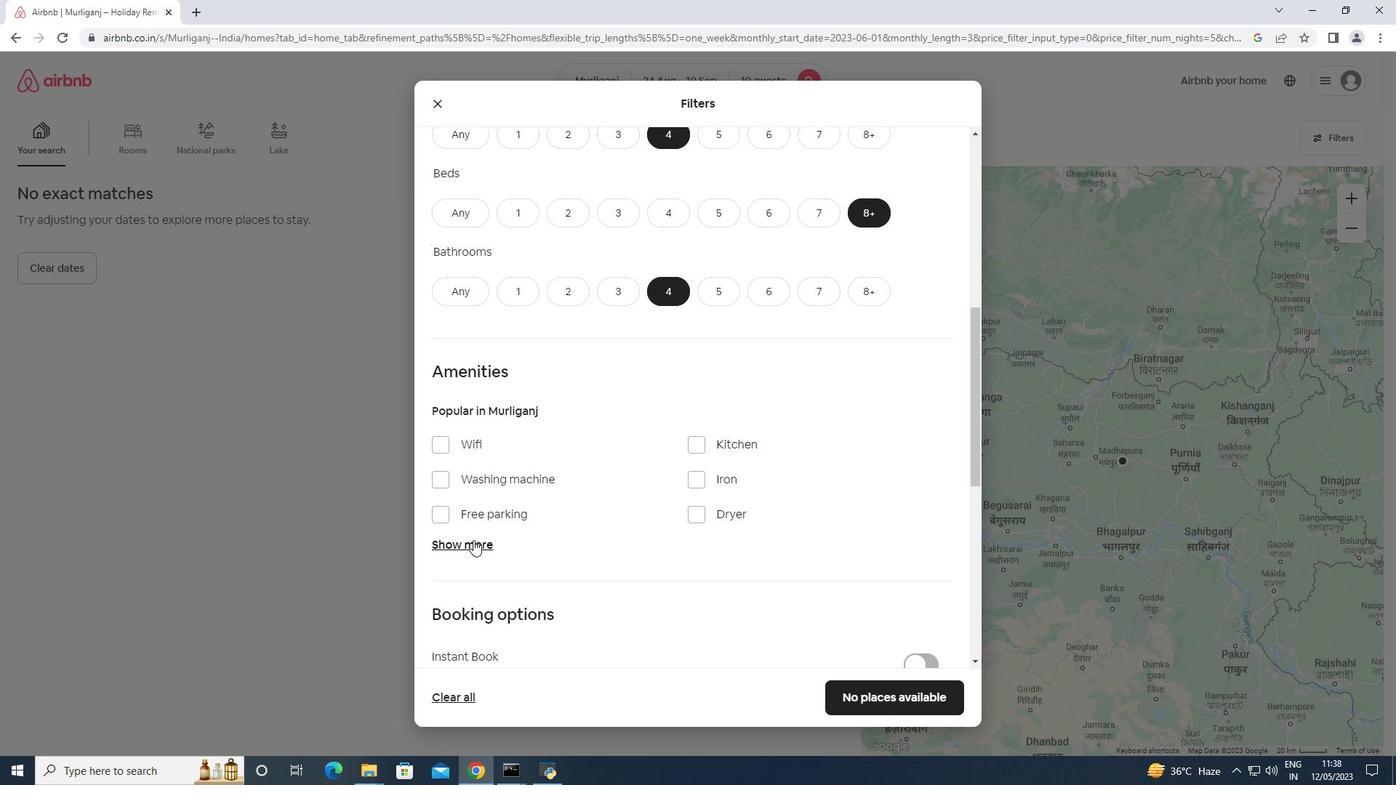 
Action: Mouse pressed left at (472, 546)
Screenshot: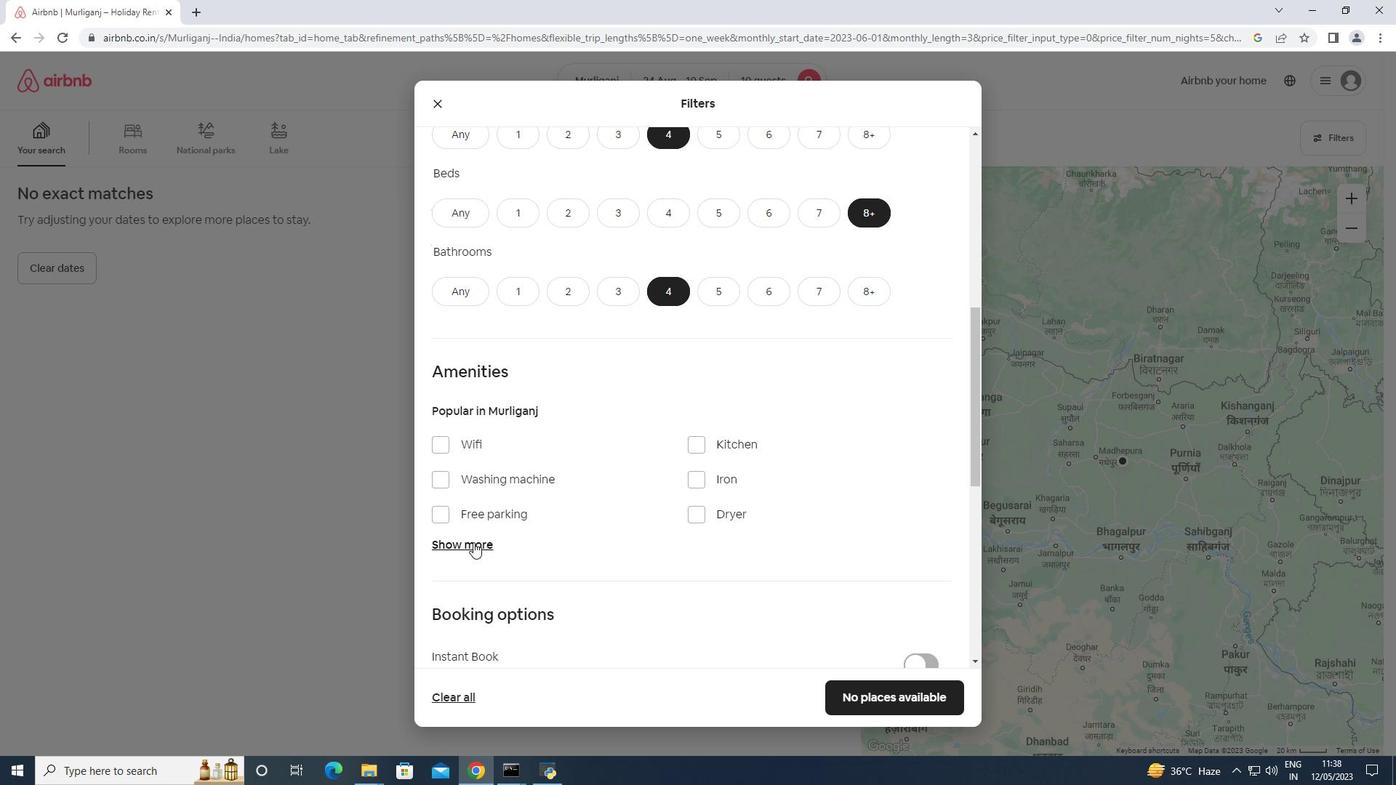 
Action: Mouse moved to (493, 515)
Screenshot: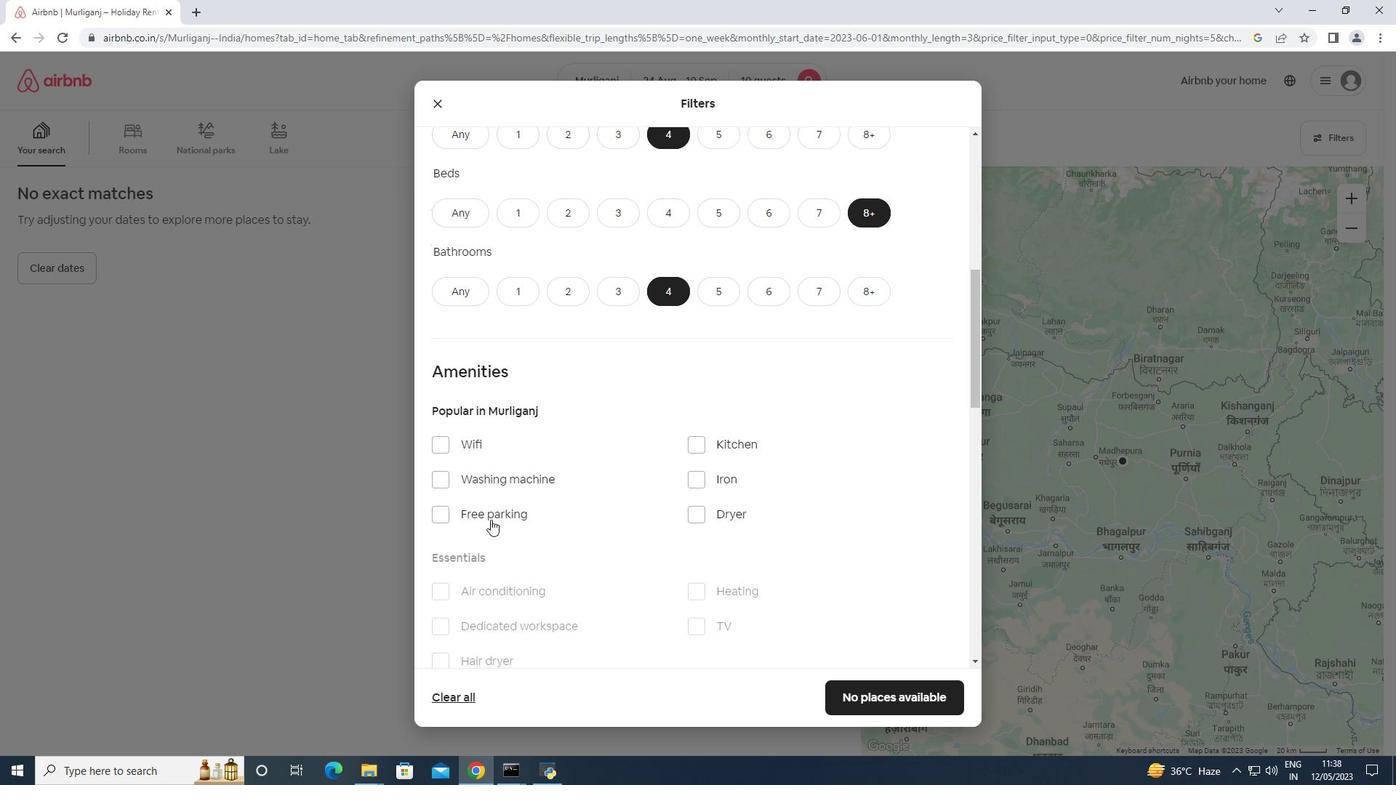 
Action: Mouse pressed left at (493, 515)
Screenshot: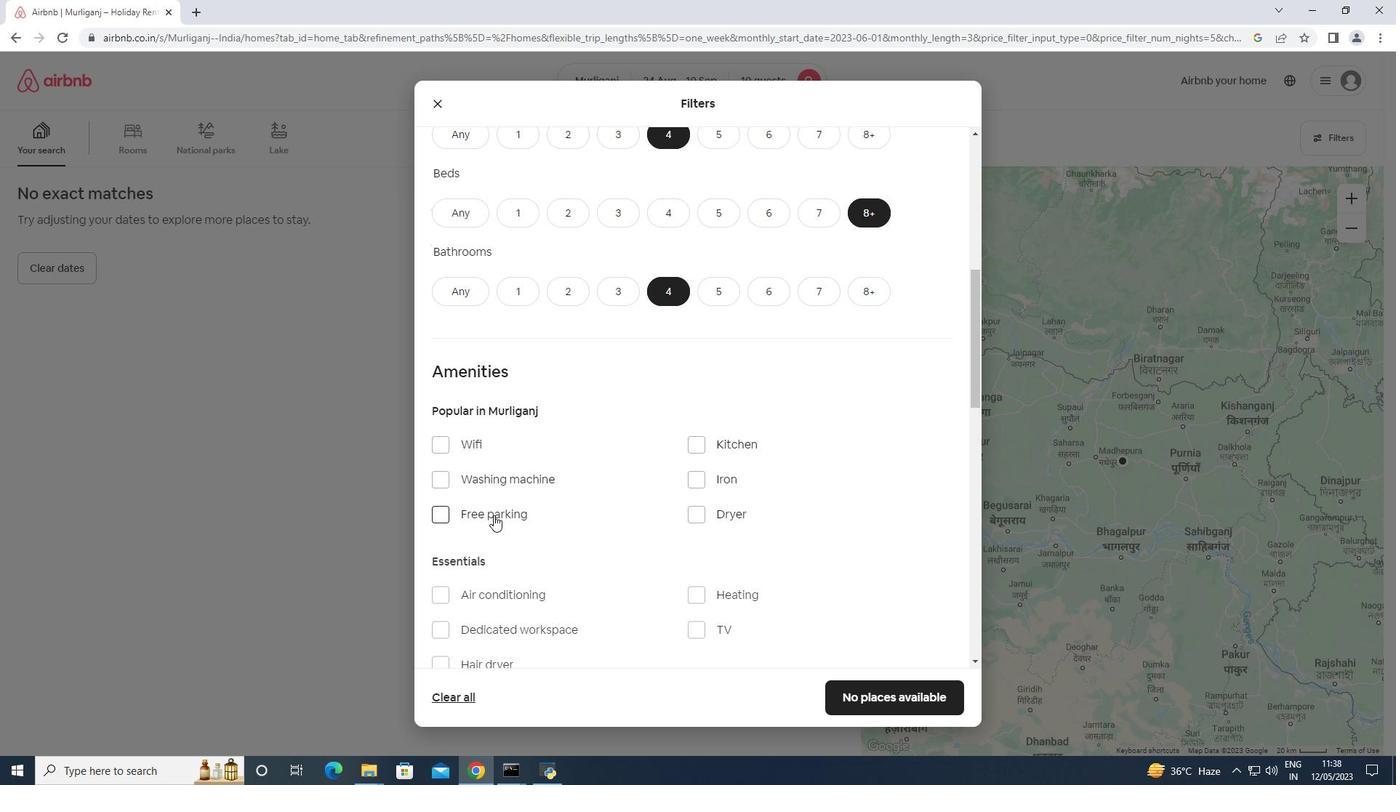 
Action: Mouse moved to (487, 440)
Screenshot: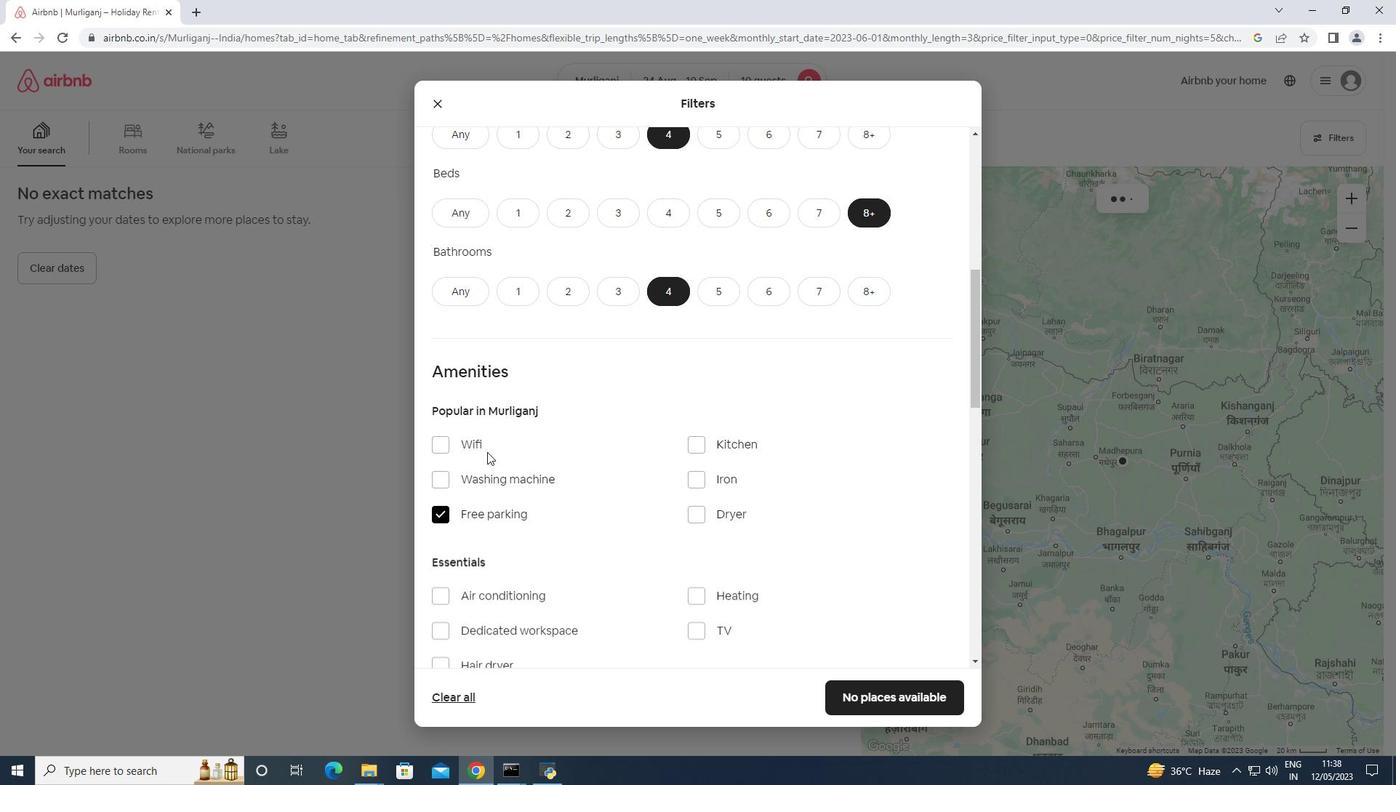 
Action: Mouse pressed left at (487, 440)
Screenshot: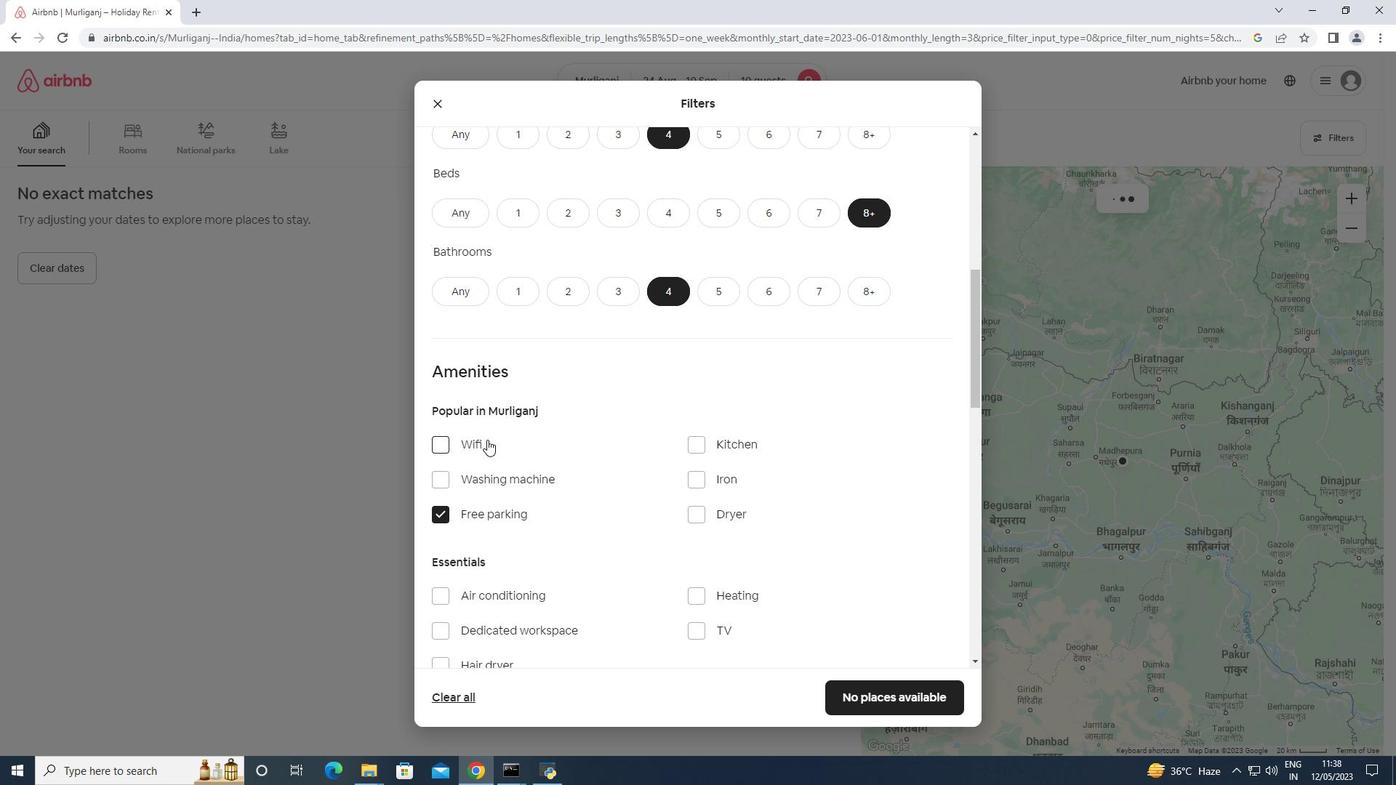 
Action: Mouse moved to (672, 556)
Screenshot: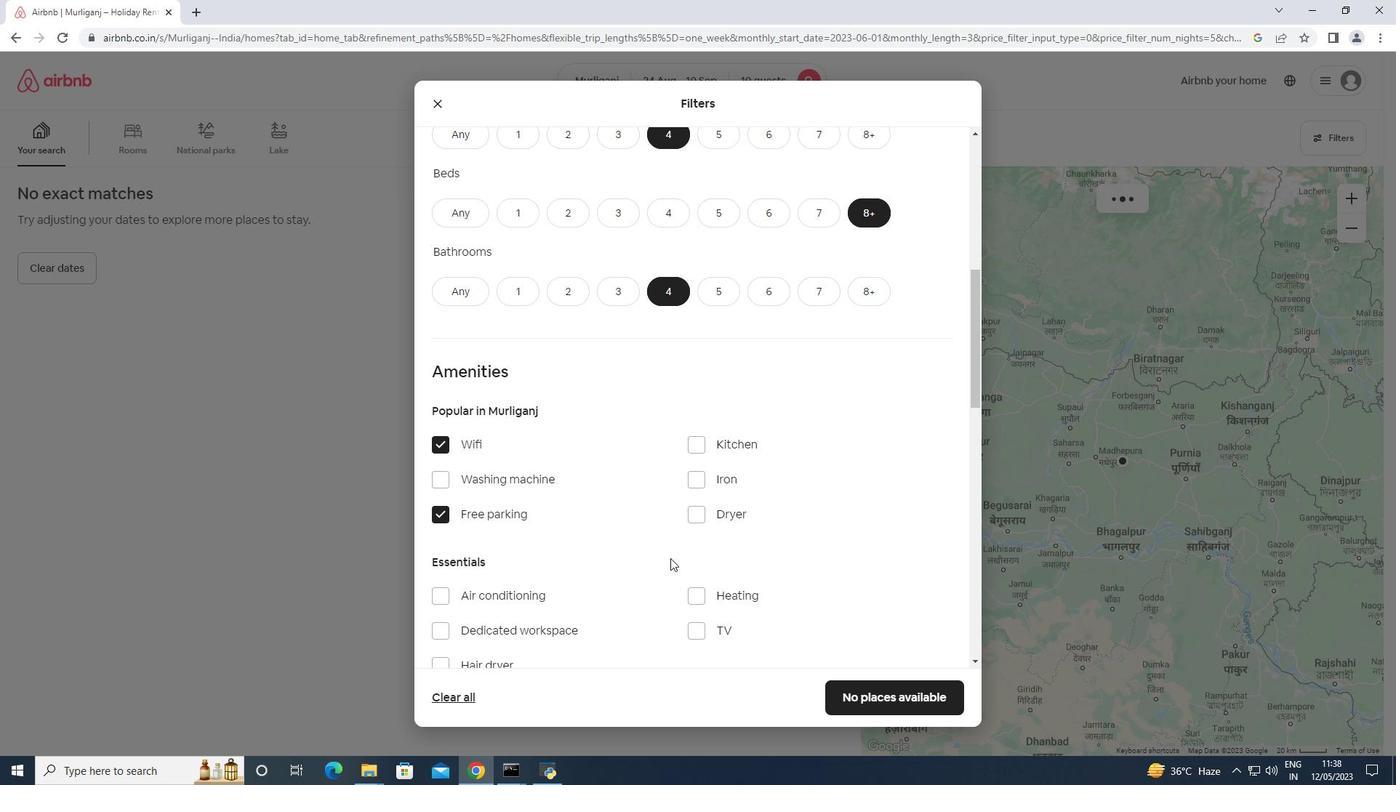 
Action: Mouse scrolled (672, 555) with delta (0, 0)
Screenshot: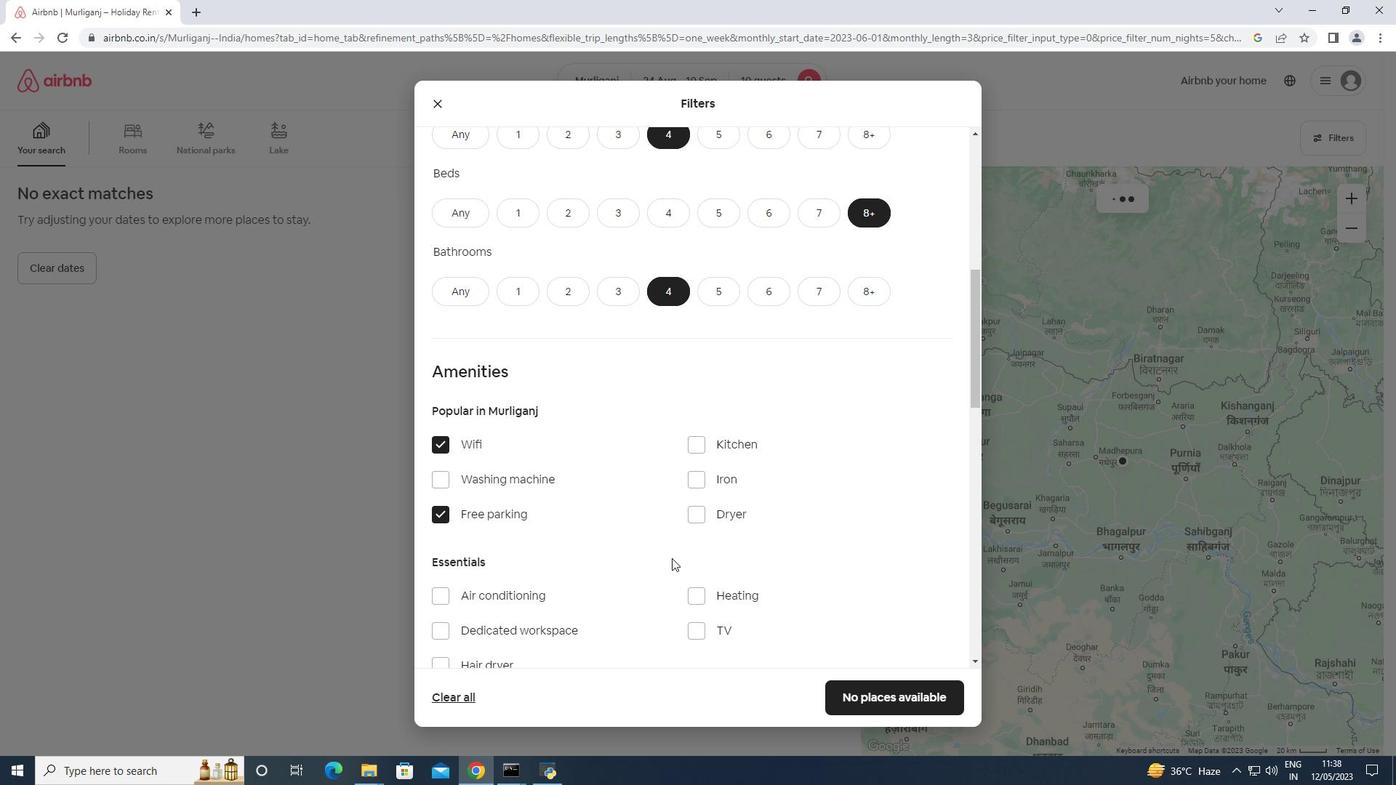 
Action: Mouse scrolled (672, 555) with delta (0, 0)
Screenshot: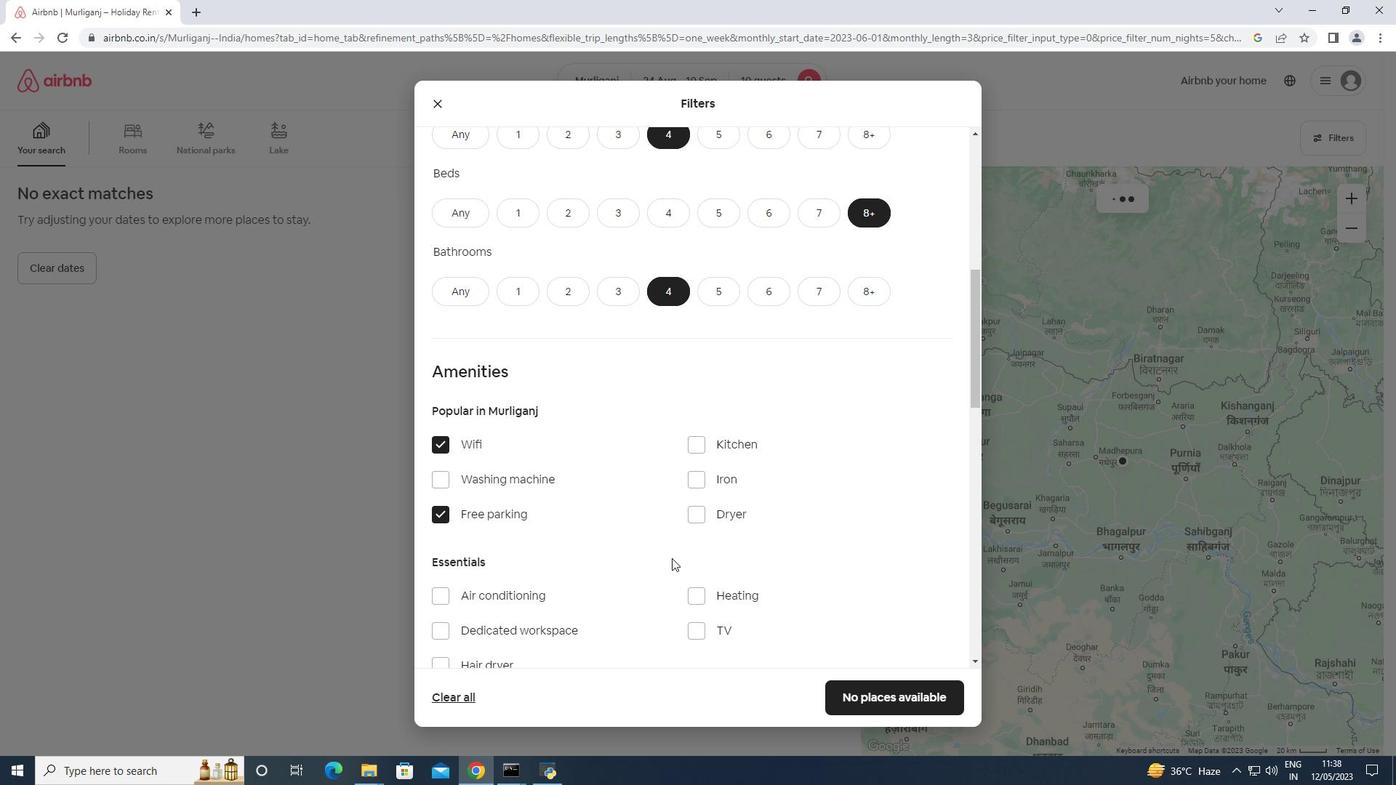 
Action: Mouse scrolled (672, 555) with delta (0, 0)
Screenshot: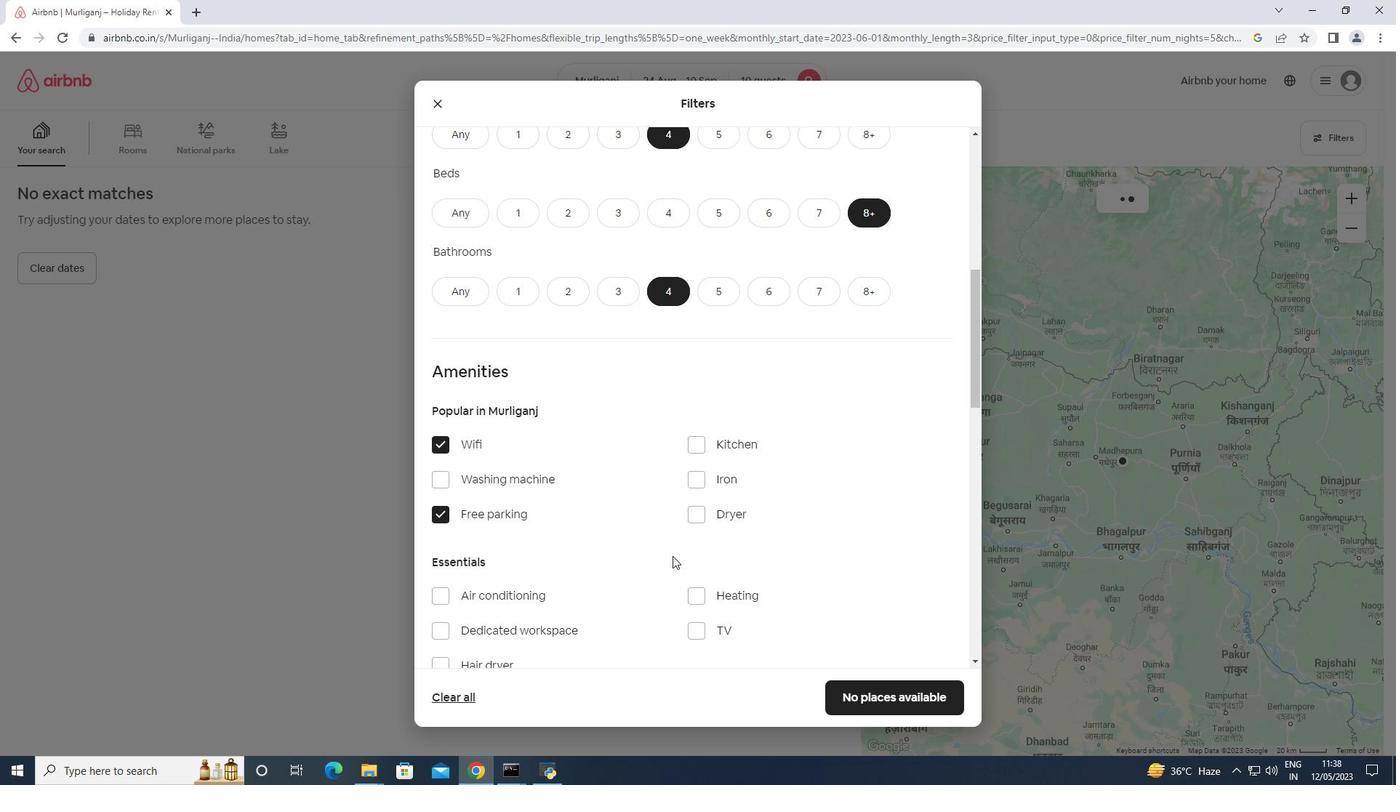 
Action: Mouse moved to (703, 419)
Screenshot: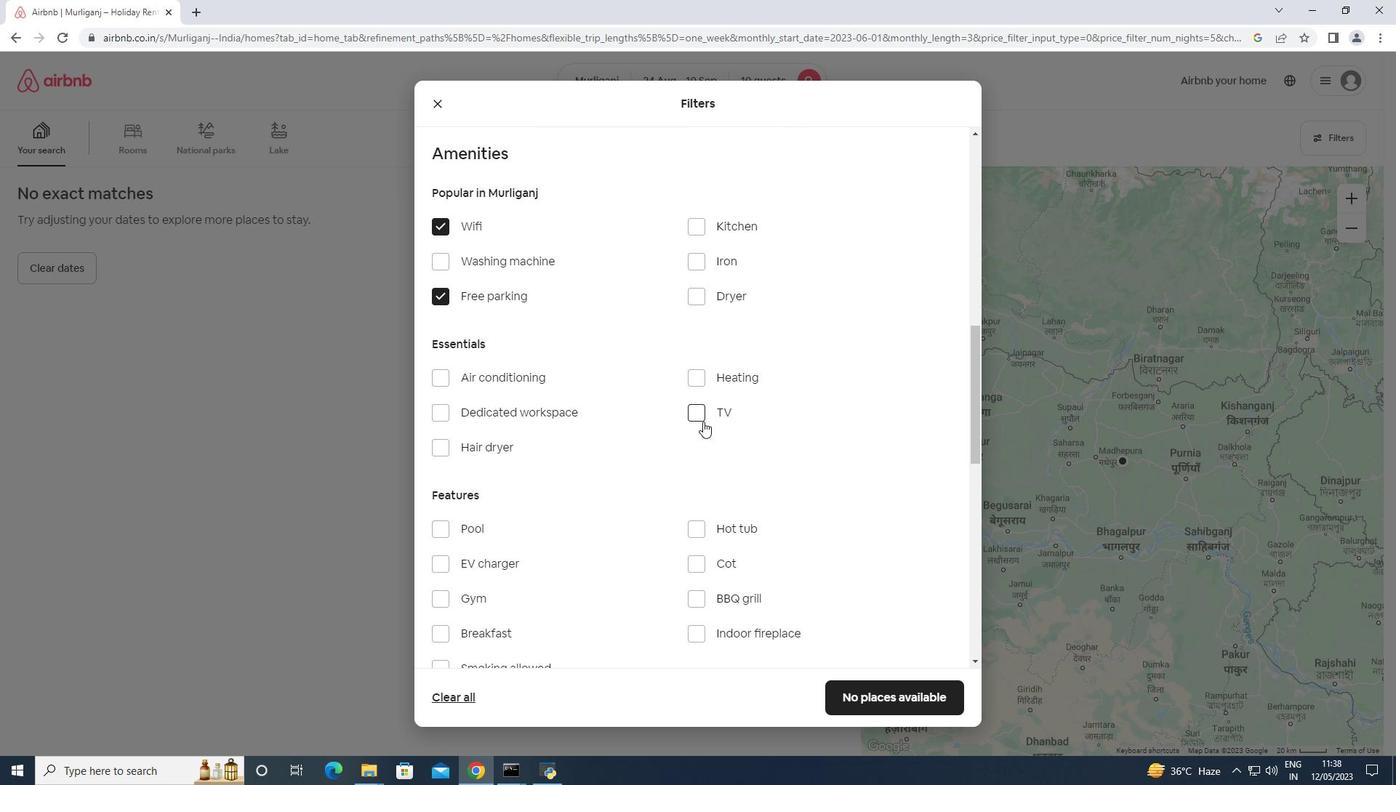 
Action: Mouse pressed left at (703, 419)
Screenshot: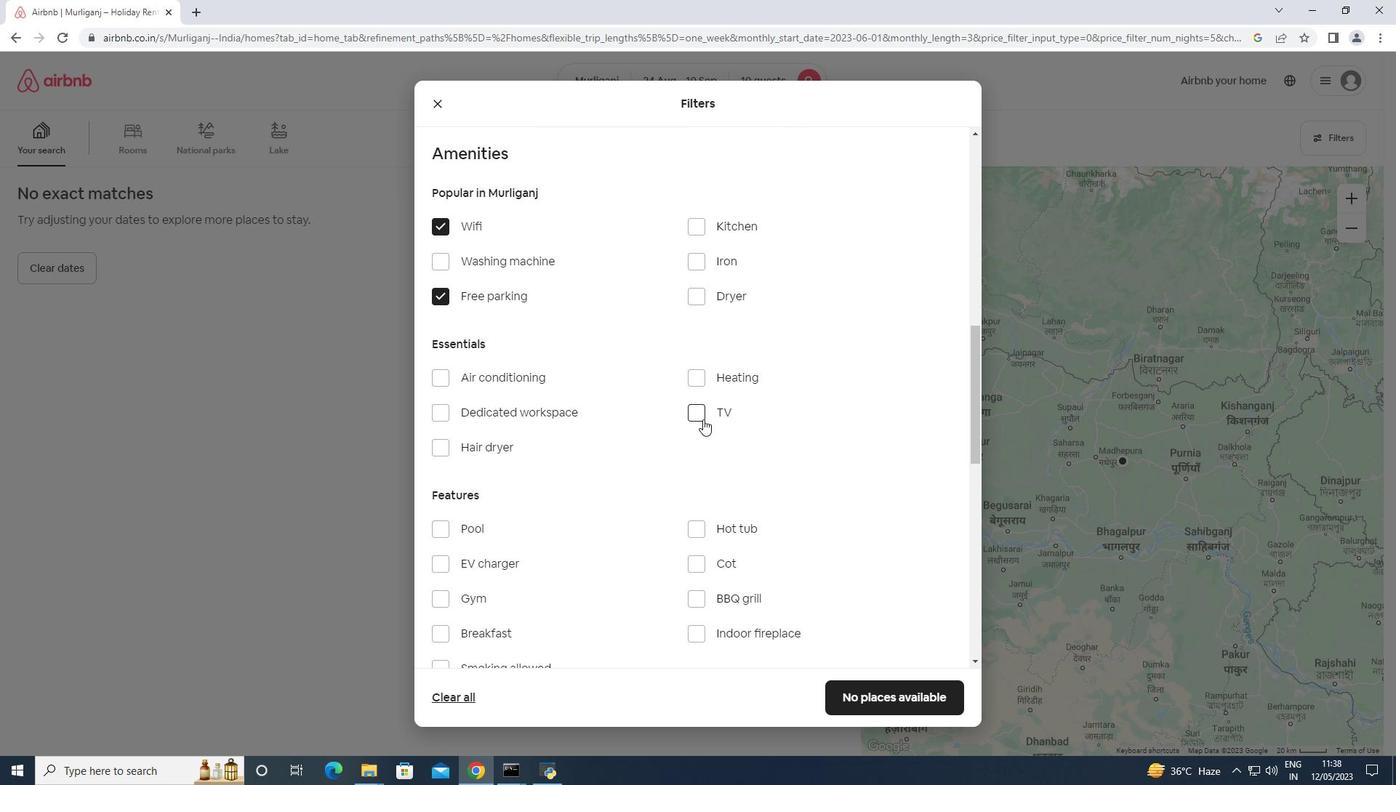 
Action: Mouse moved to (530, 628)
Screenshot: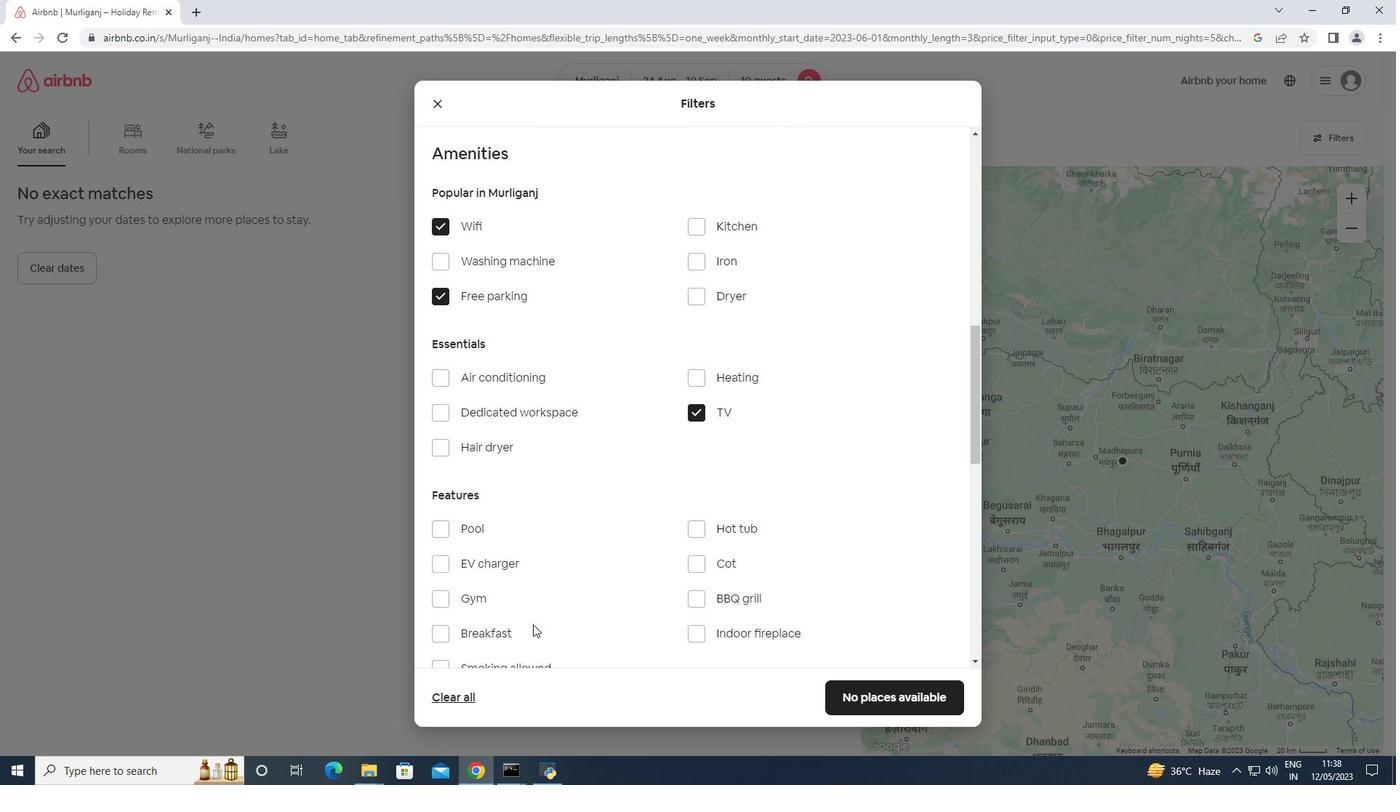 
Action: Mouse pressed left at (530, 628)
Screenshot: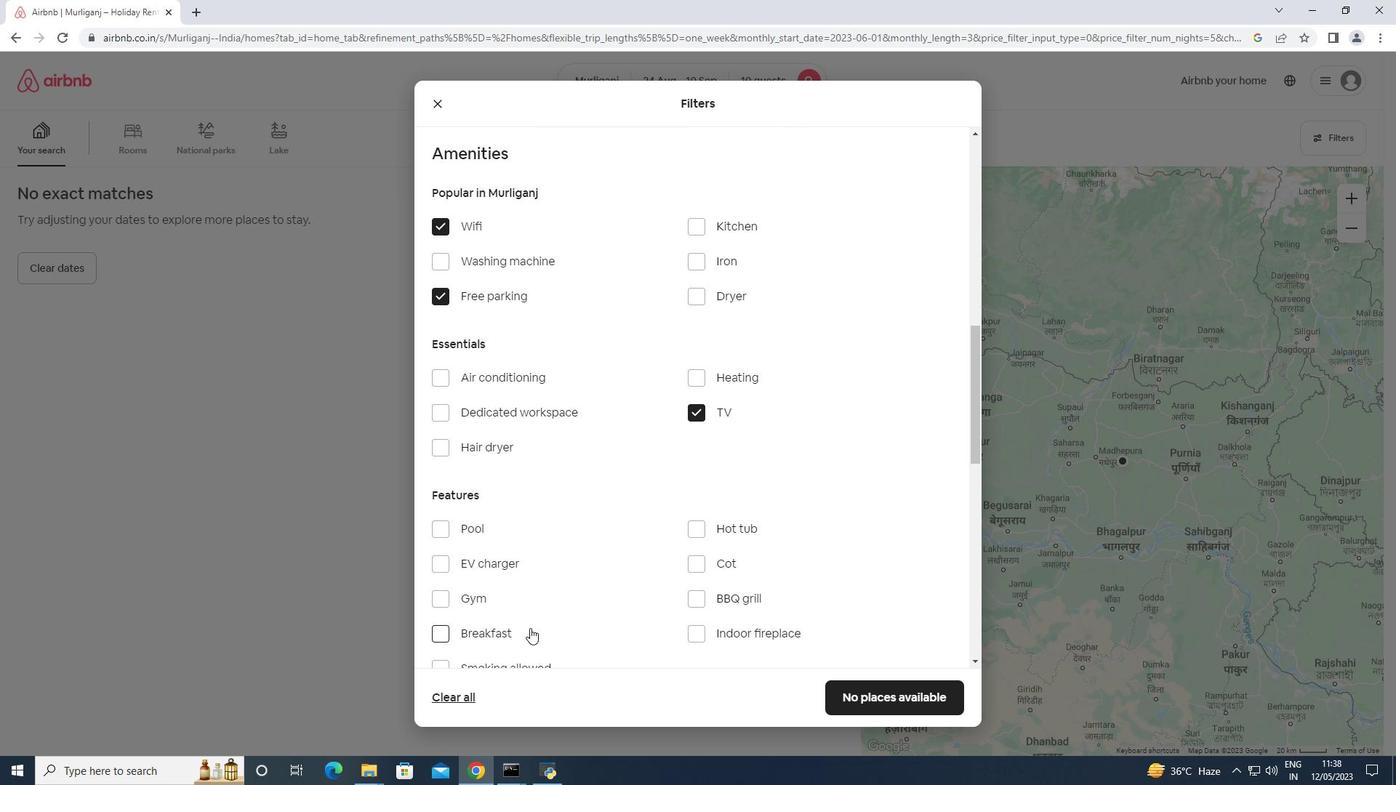 
Action: Mouse moved to (506, 604)
Screenshot: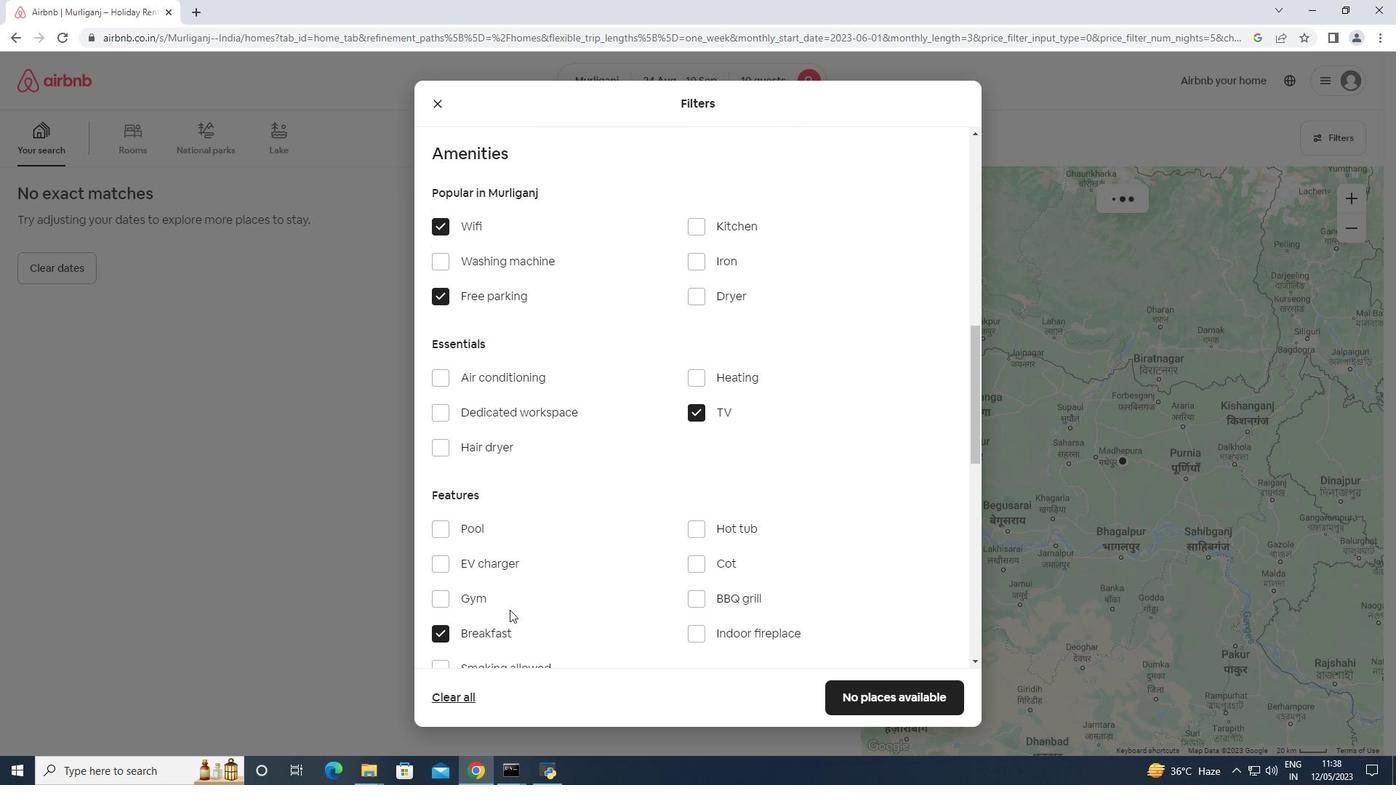
Action: Mouse pressed left at (506, 604)
Screenshot: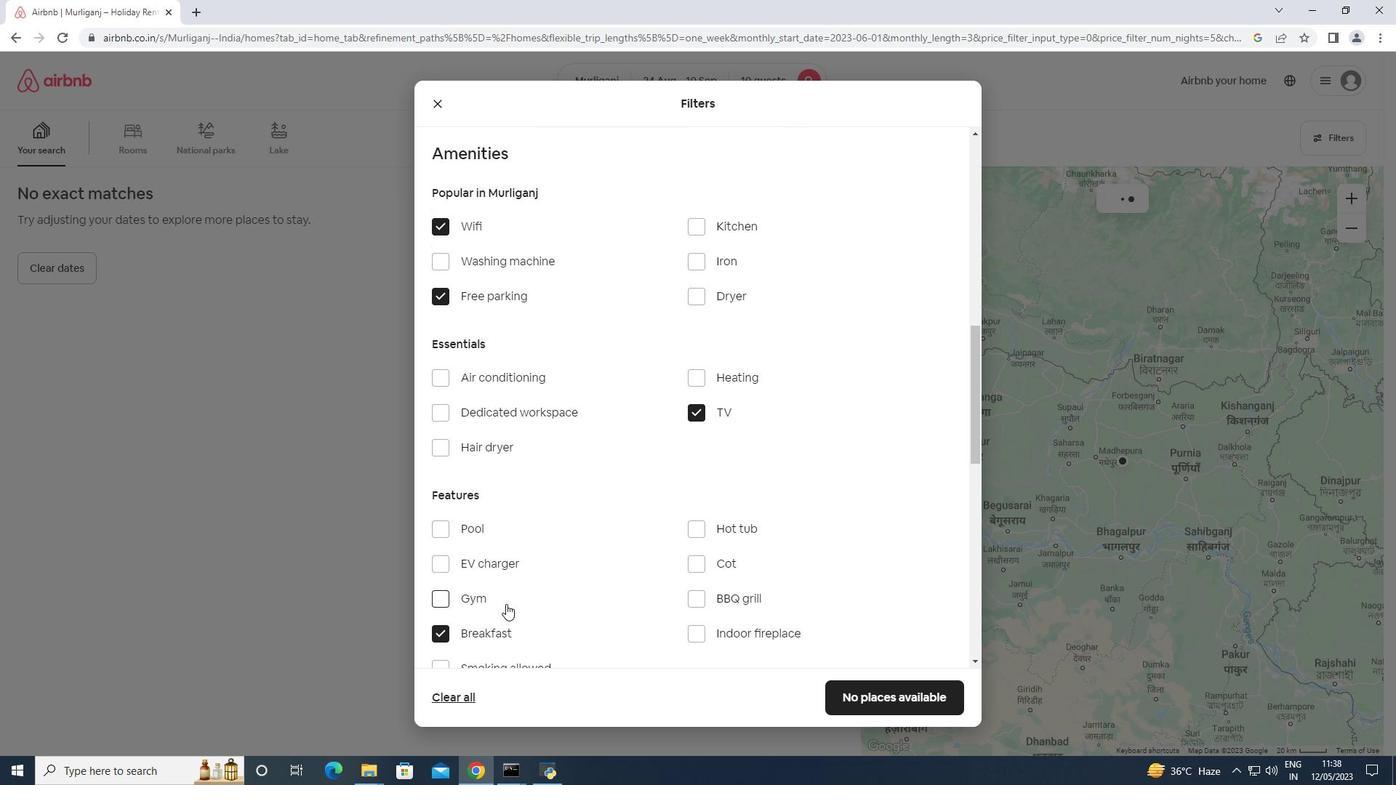 
Action: Mouse moved to (542, 588)
Screenshot: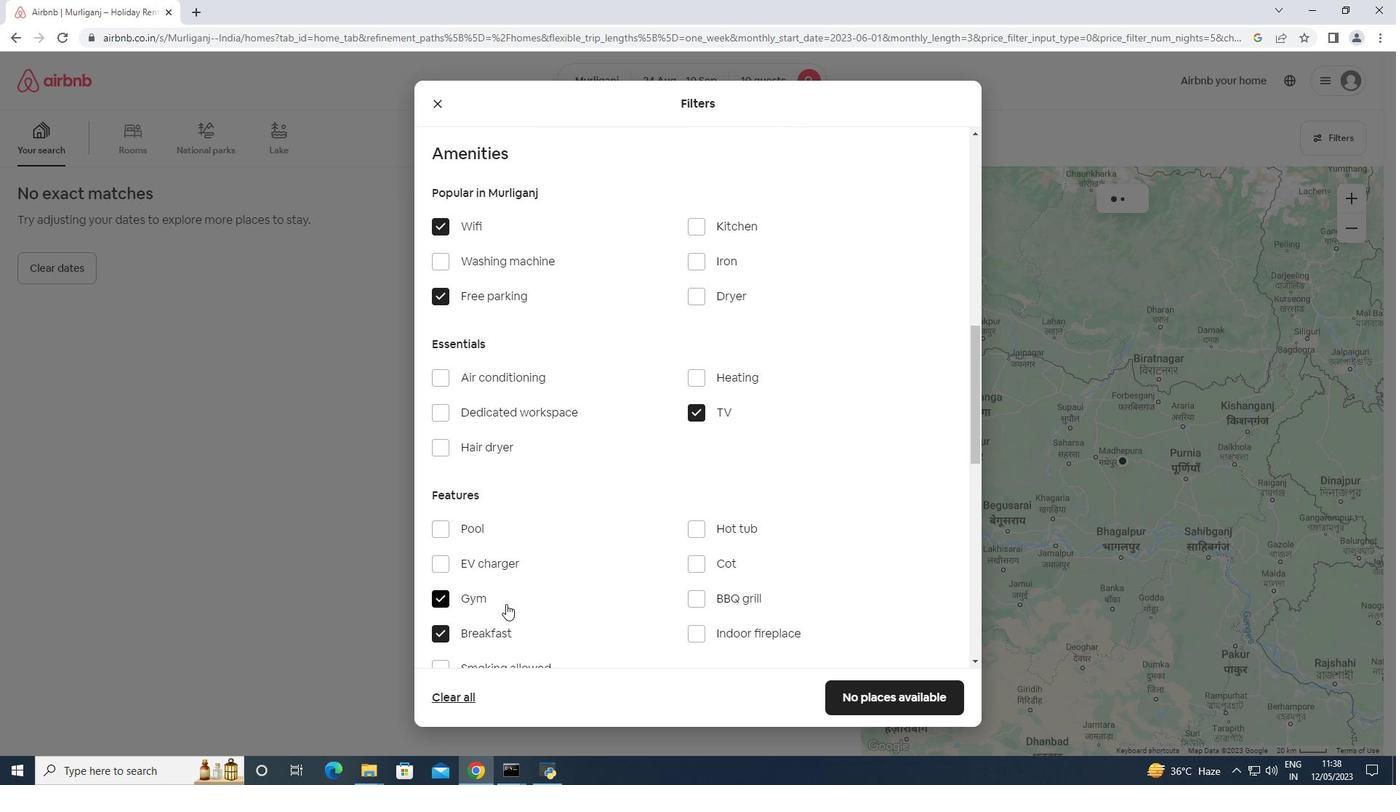 
Action: Mouse scrolled (542, 587) with delta (0, 0)
Screenshot: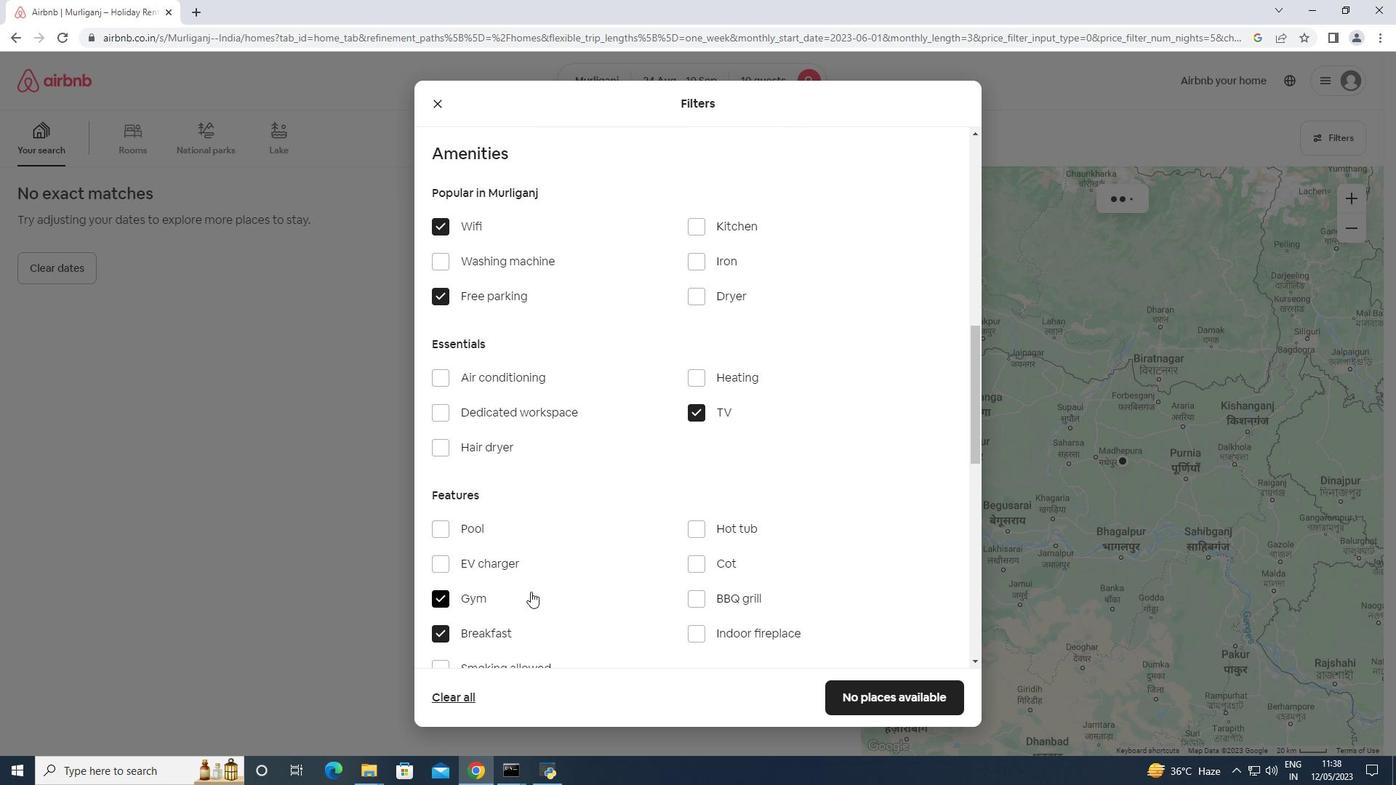 
Action: Mouse scrolled (542, 587) with delta (0, 0)
Screenshot: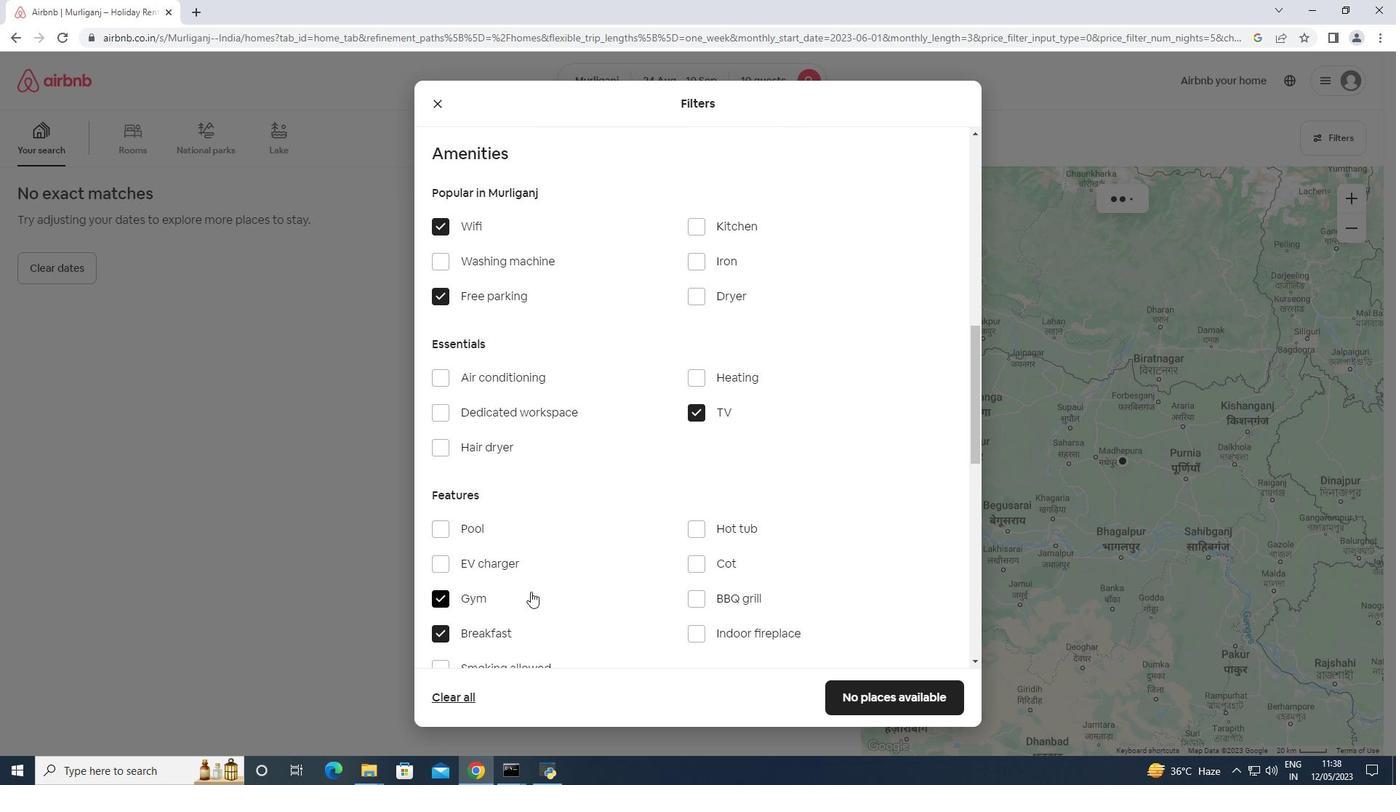 
Action: Mouse scrolled (542, 587) with delta (0, 0)
Screenshot: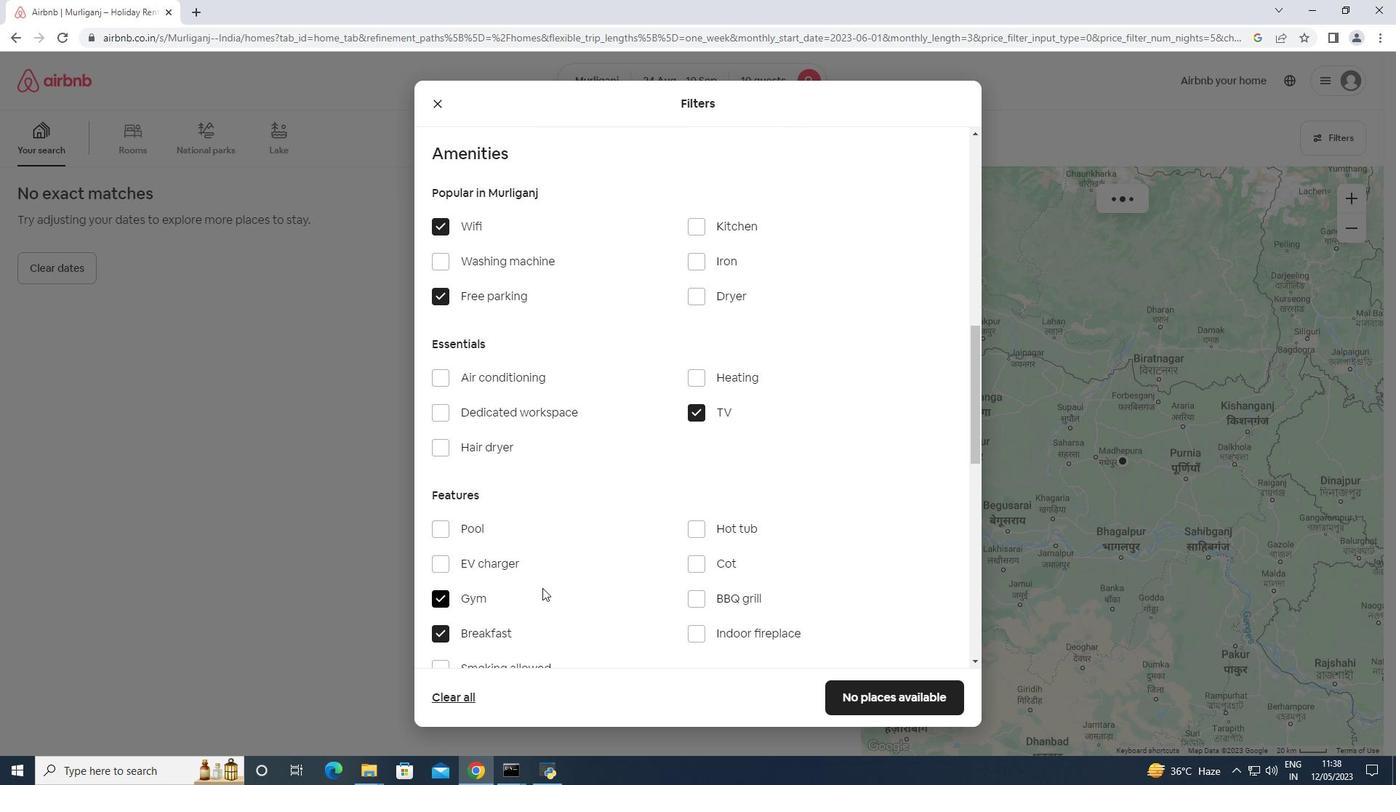 
Action: Mouse moved to (766, 640)
Screenshot: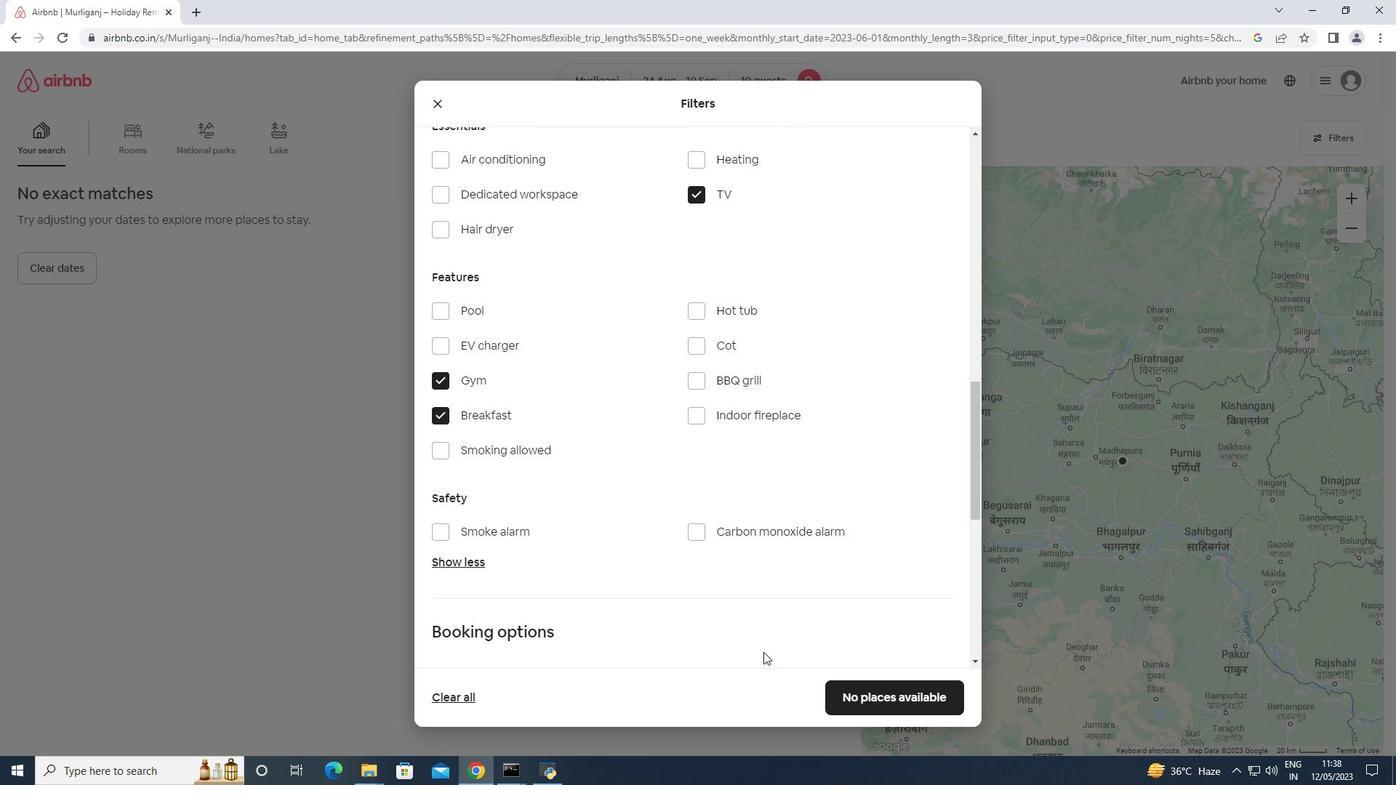 
Action: Mouse scrolled (766, 640) with delta (0, 0)
Screenshot: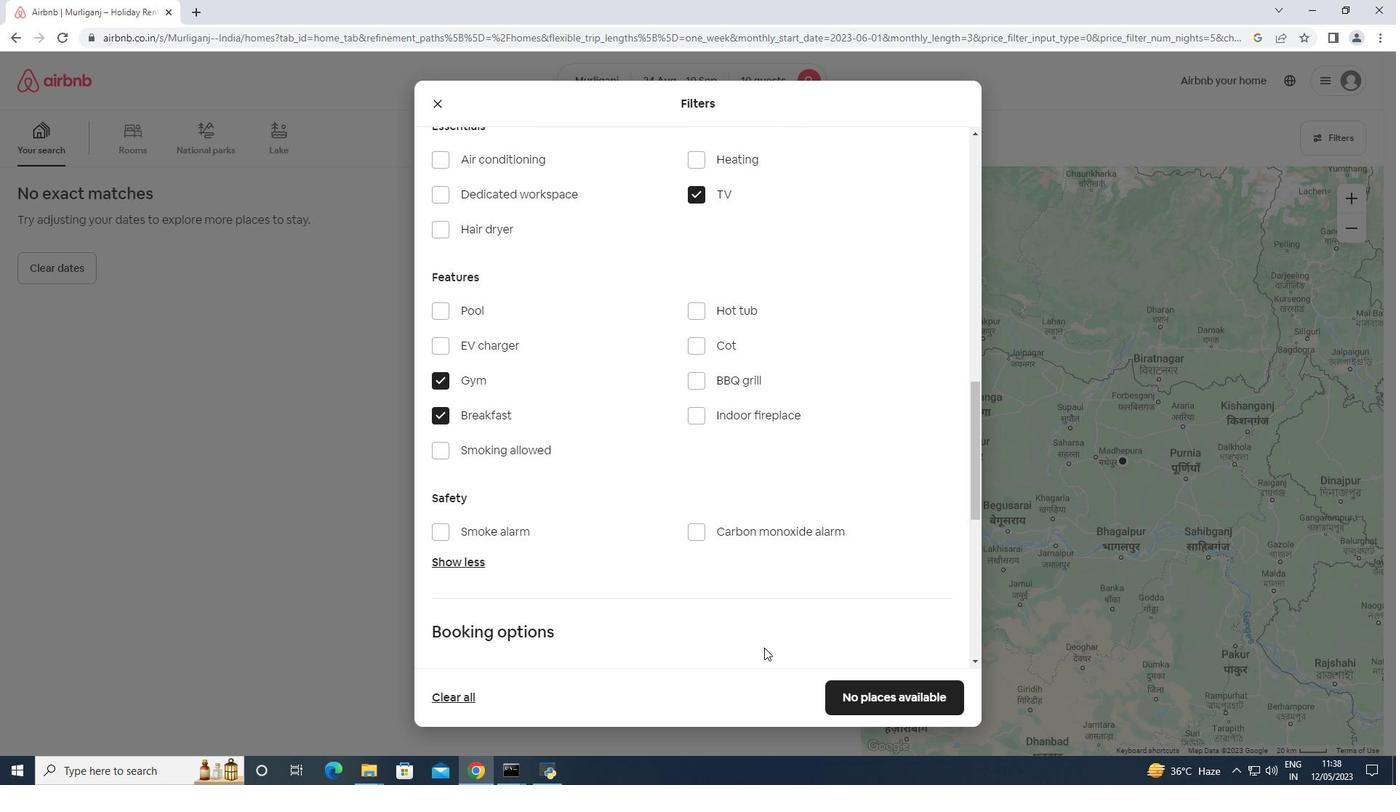 
Action: Mouse scrolled (766, 640) with delta (0, 0)
Screenshot: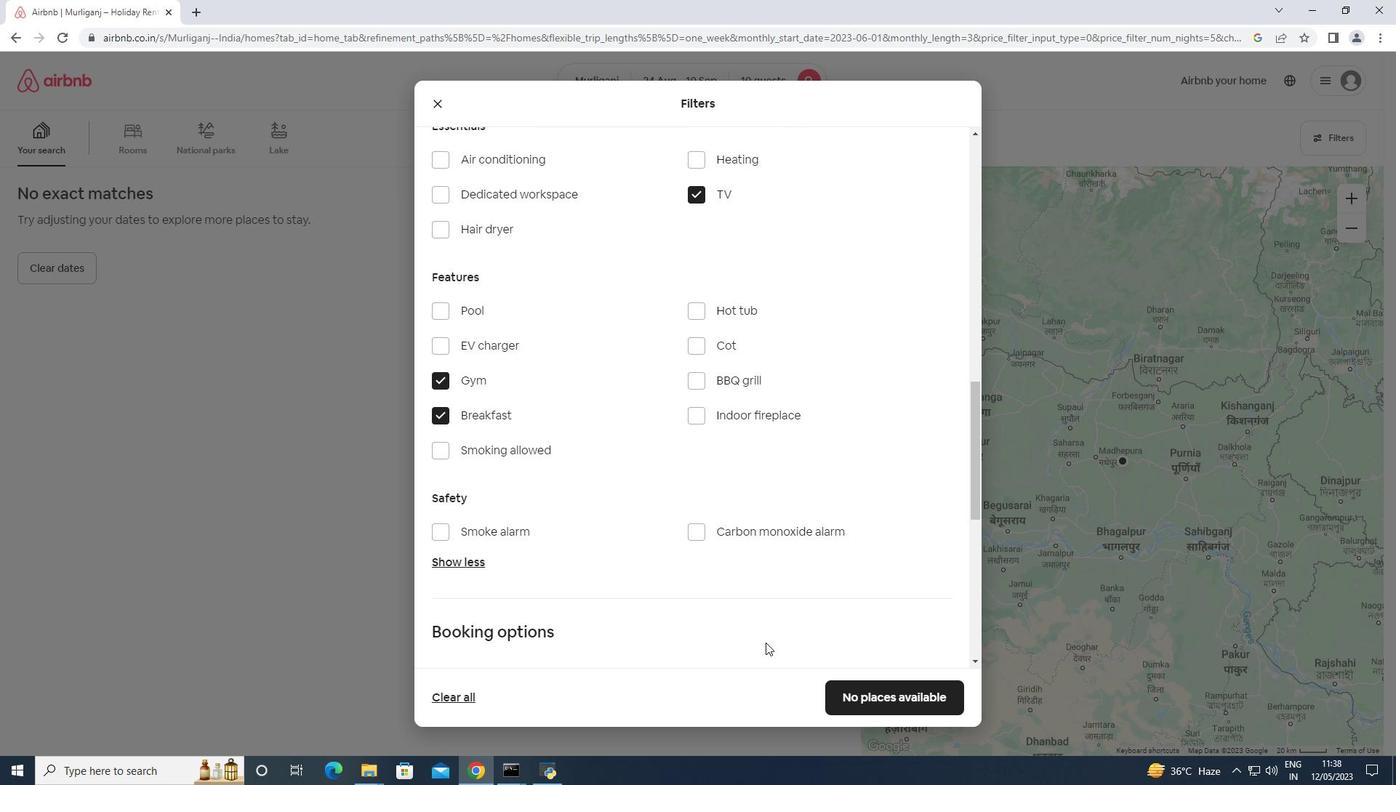 
Action: Mouse scrolled (766, 640) with delta (0, 0)
Screenshot: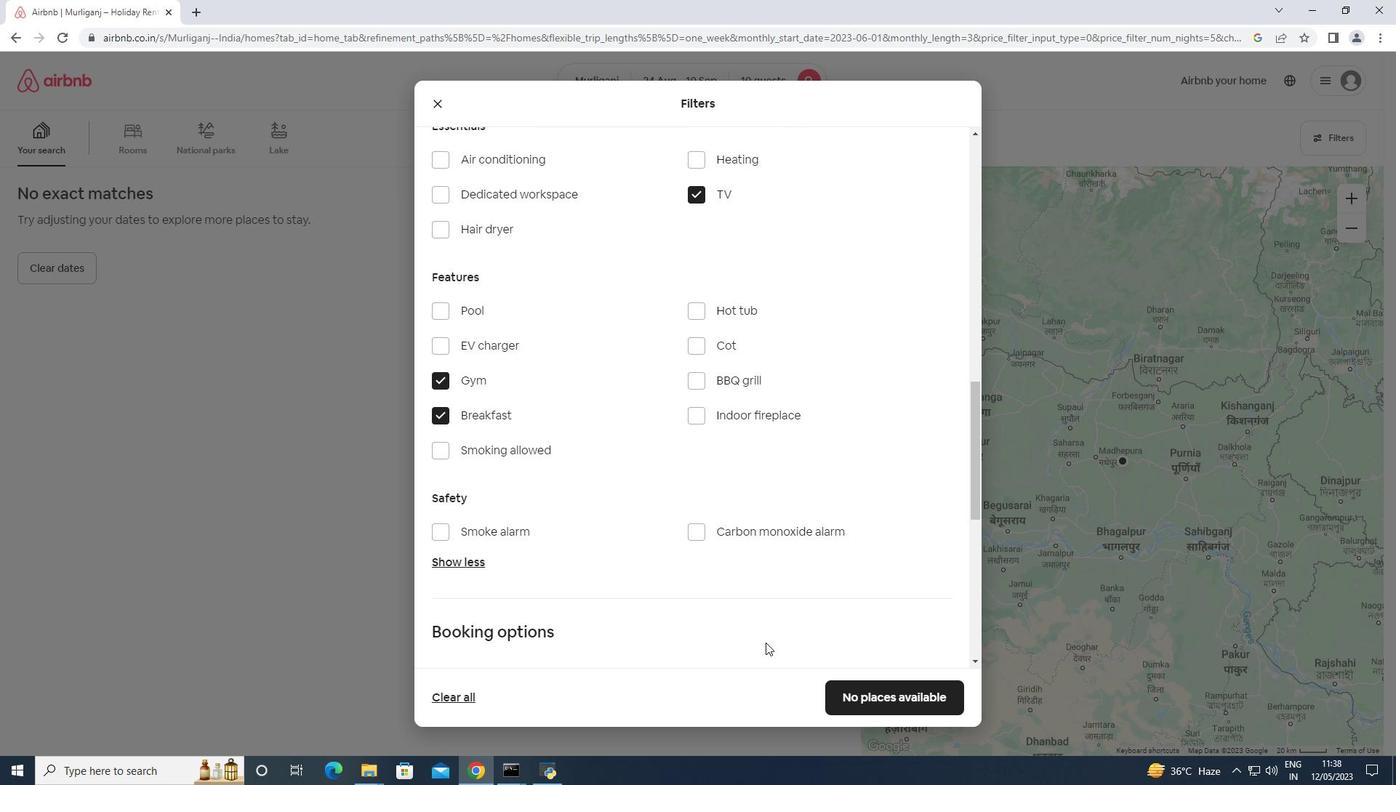 
Action: Mouse moved to (810, 614)
Screenshot: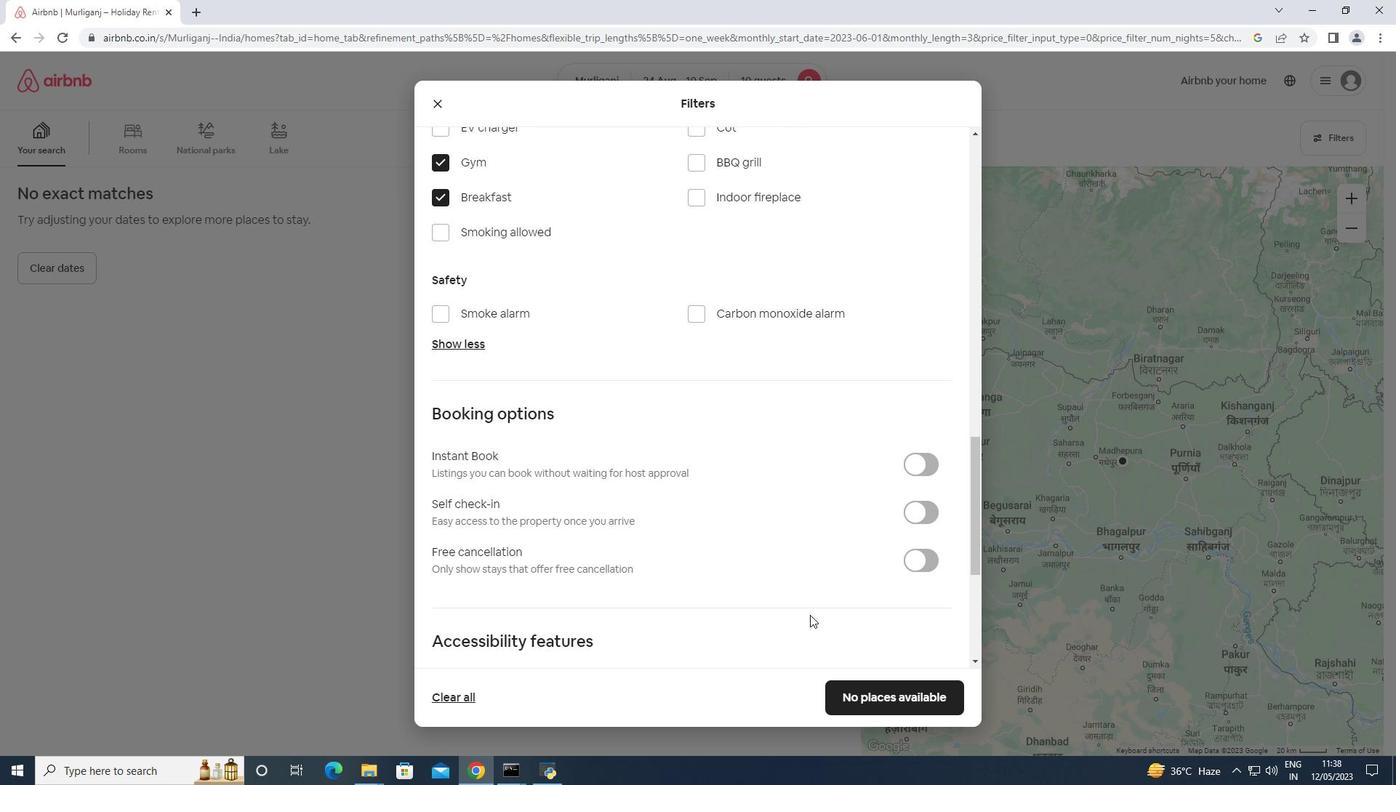 
Action: Mouse scrolled (810, 614) with delta (0, 0)
Screenshot: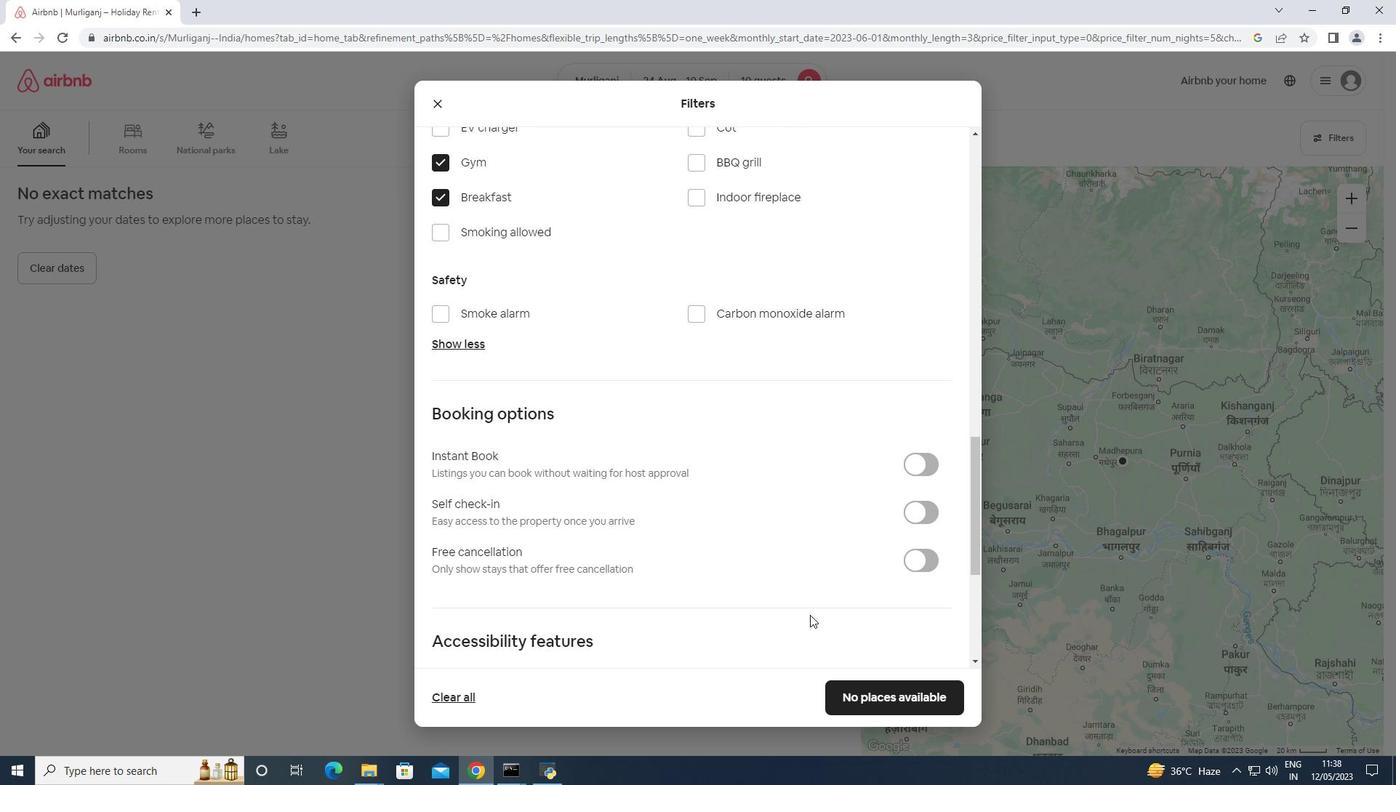 
Action: Mouse scrolled (810, 614) with delta (0, 0)
Screenshot: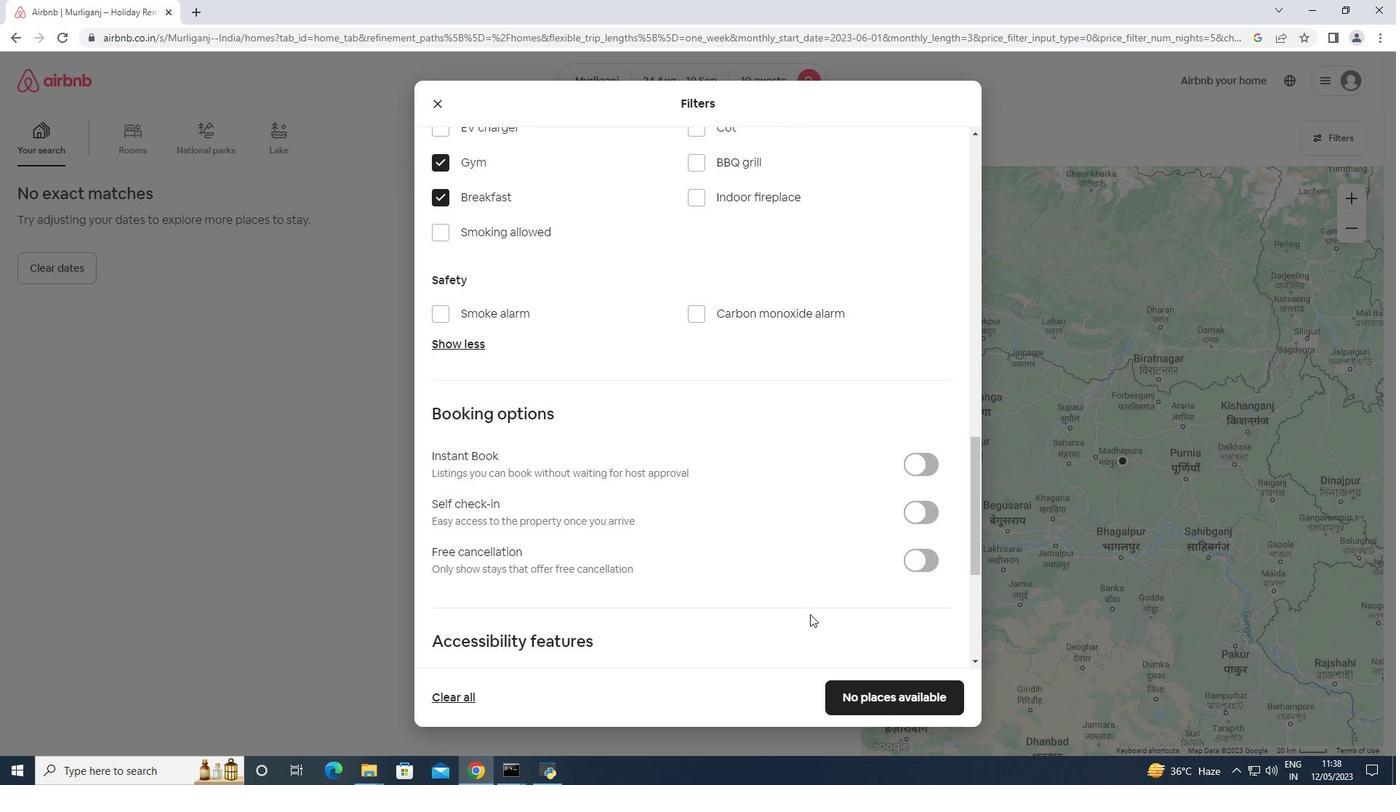 
Action: Mouse scrolled (810, 614) with delta (0, 0)
Screenshot: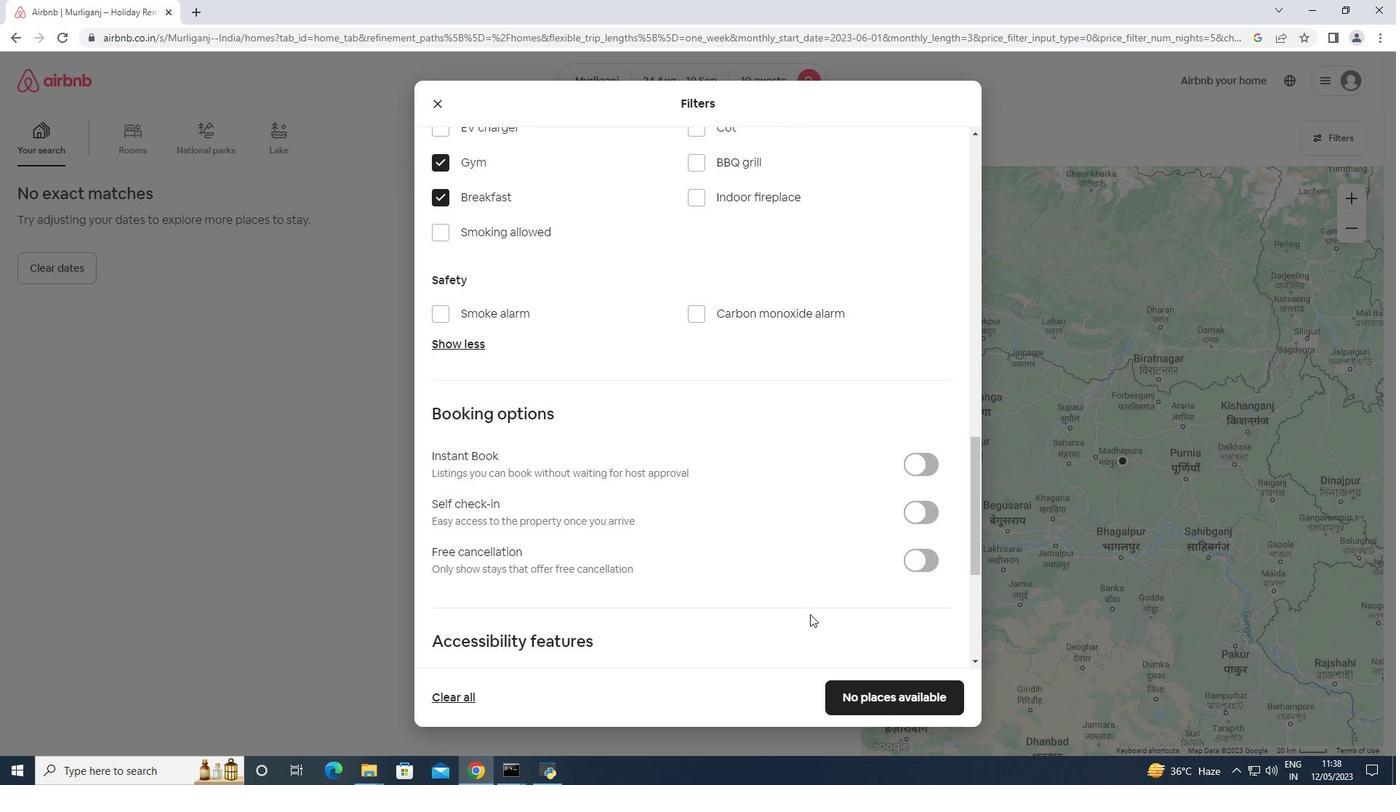 
Action: Mouse scrolled (810, 614) with delta (0, 0)
Screenshot: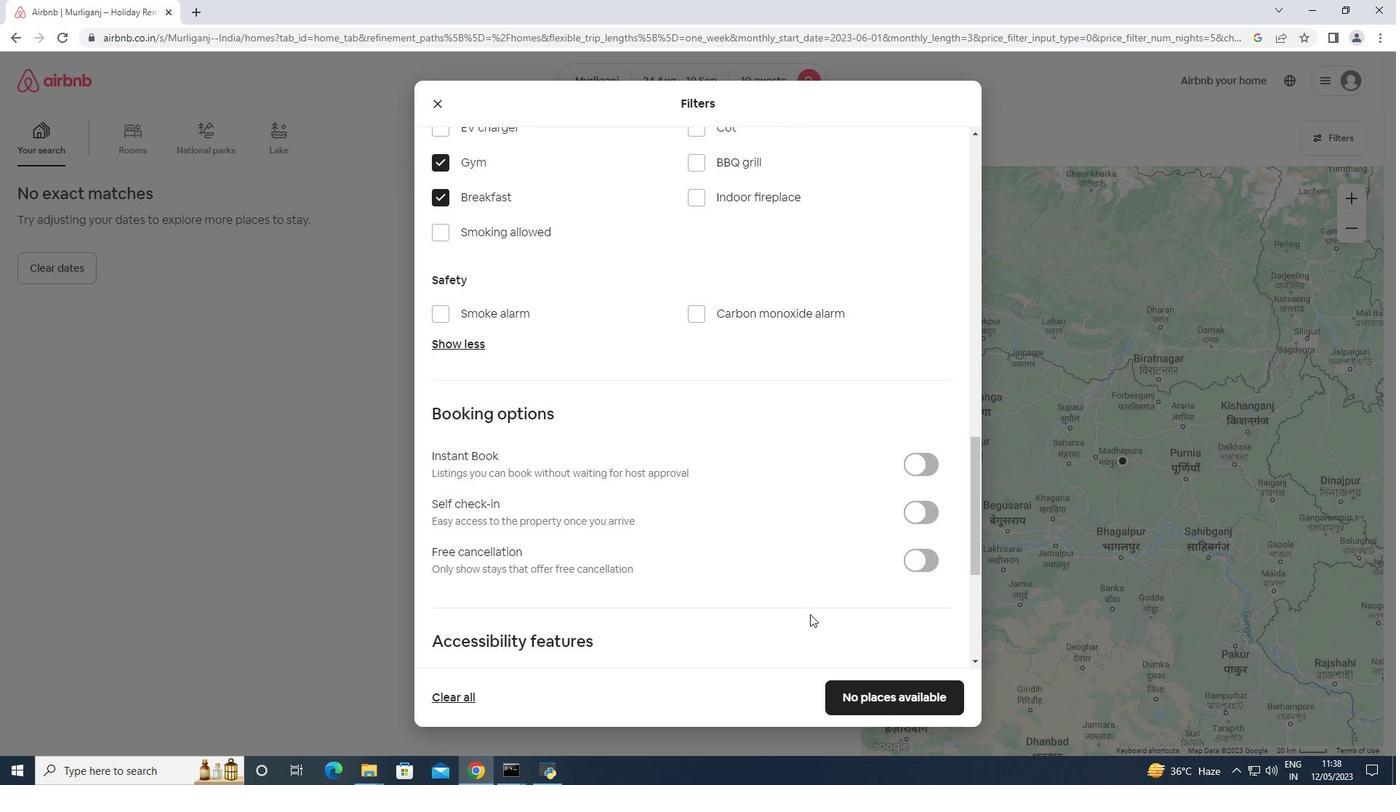 
Action: Mouse moved to (808, 614)
Screenshot: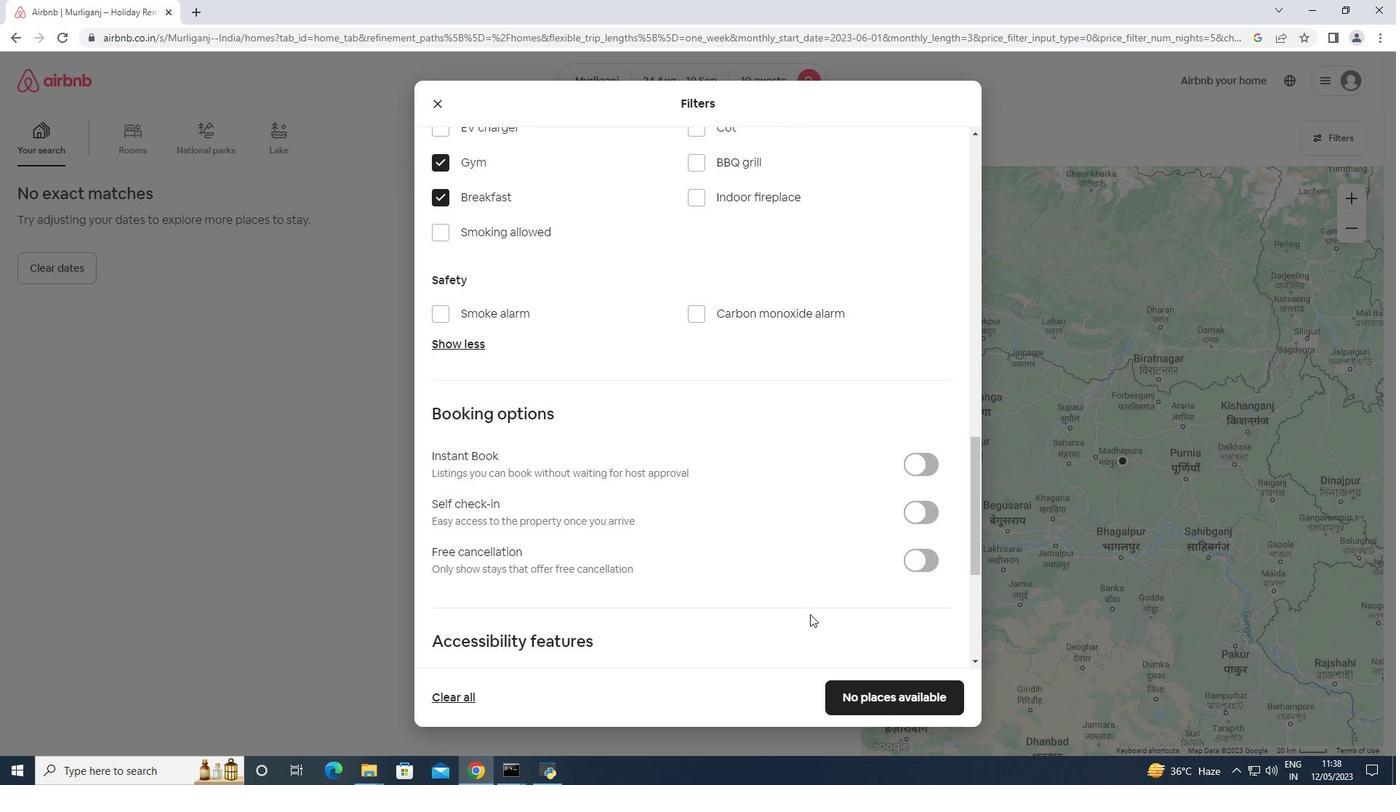 
Action: Mouse scrolled (808, 614) with delta (0, 0)
Screenshot: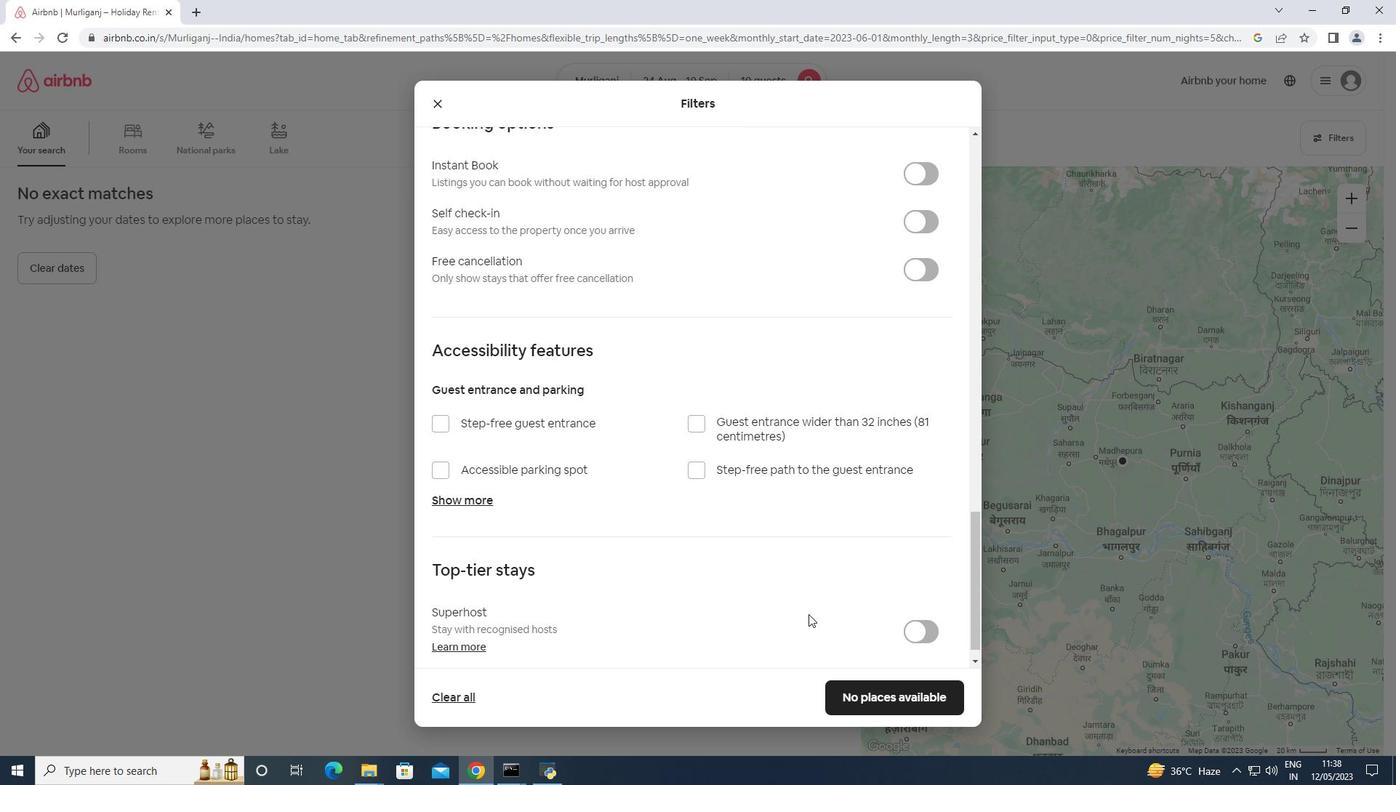 
Action: Mouse scrolled (808, 614) with delta (0, 0)
Screenshot: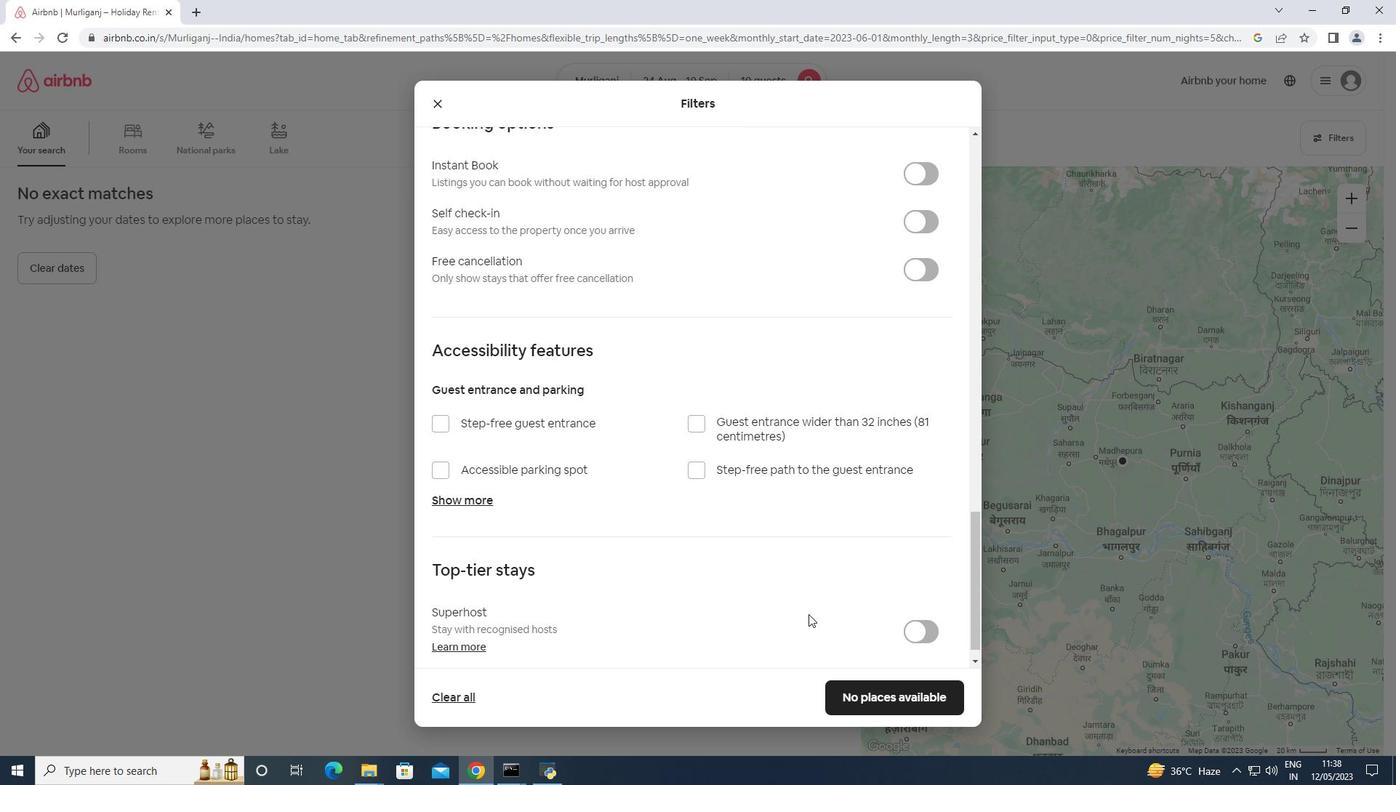 
Action: Mouse moved to (819, 609)
Screenshot: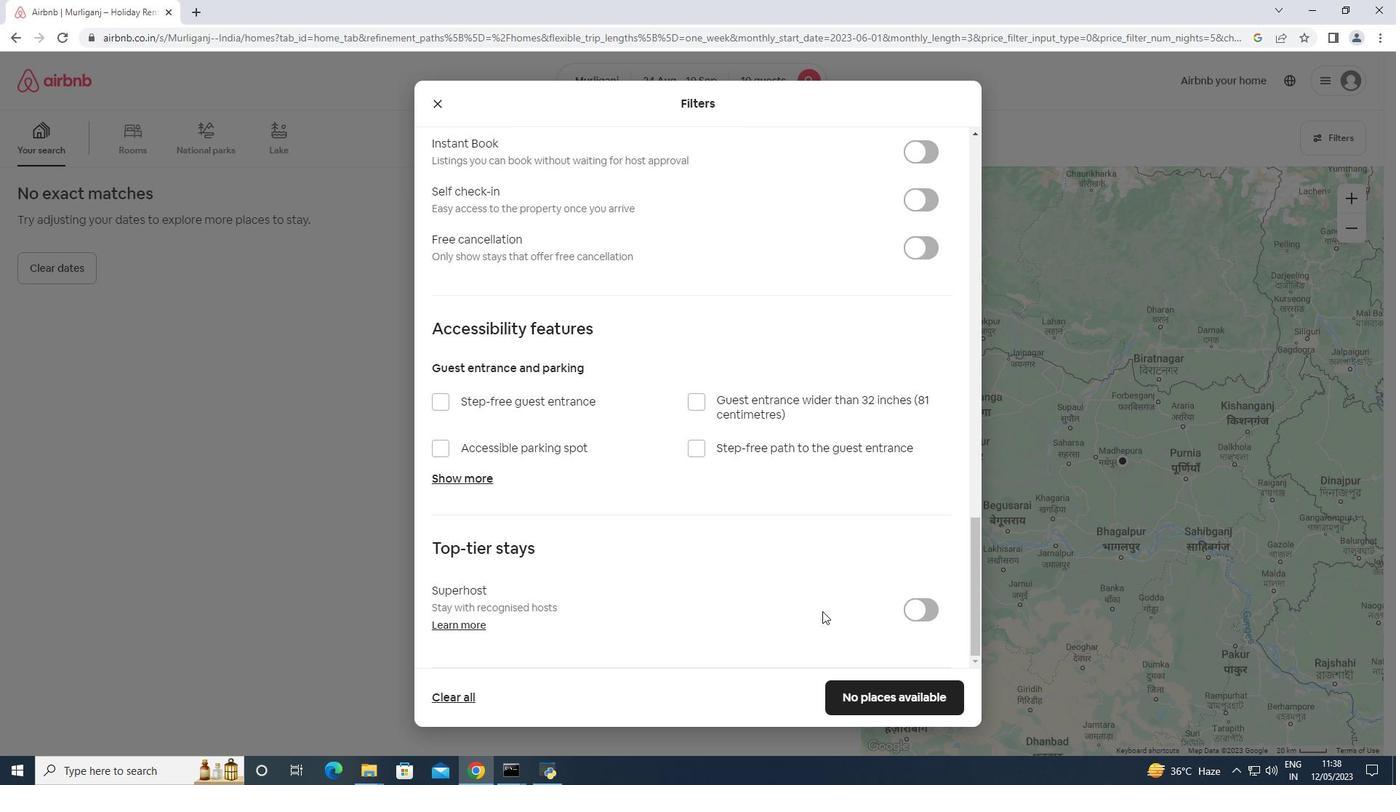 
Action: Mouse scrolled (819, 608) with delta (0, 0)
Screenshot: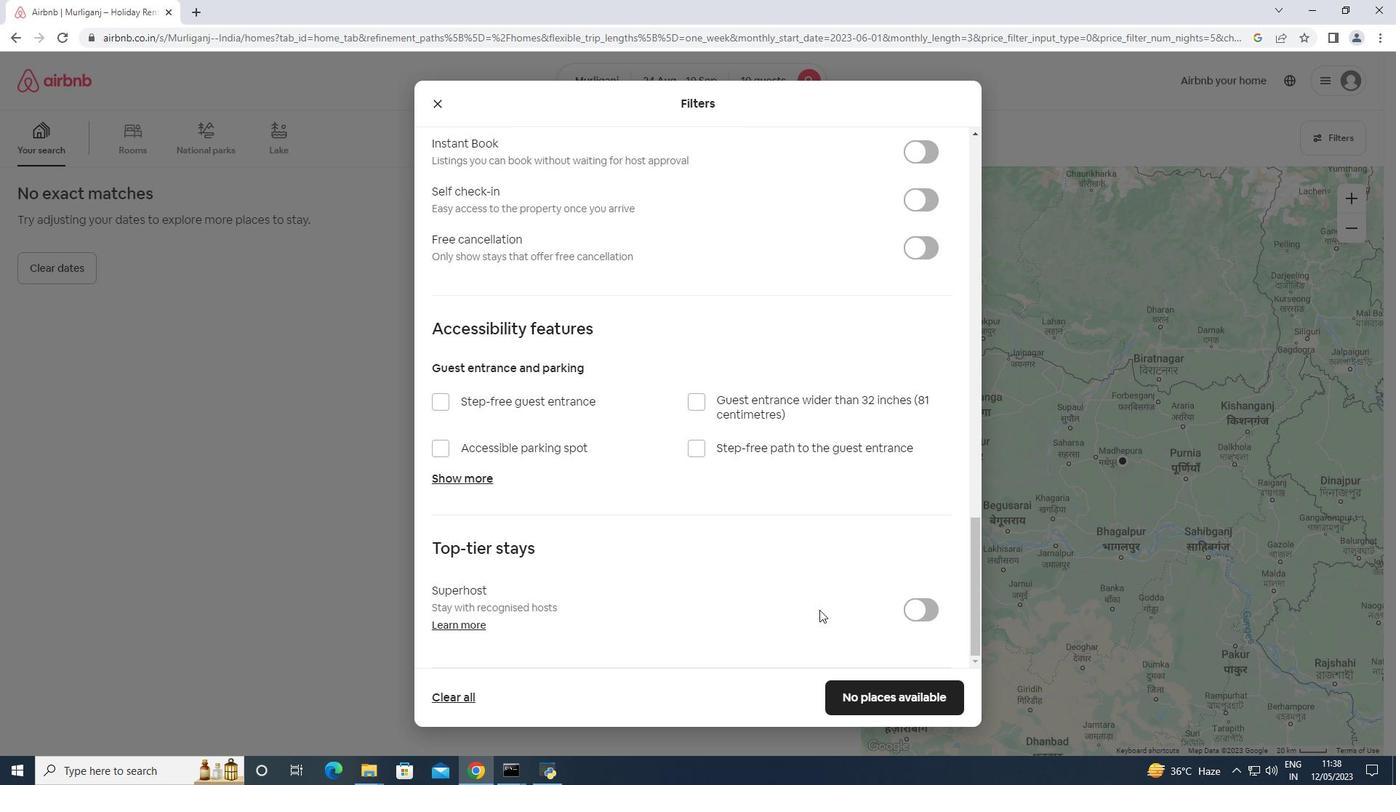 
Action: Mouse moved to (819, 609)
Screenshot: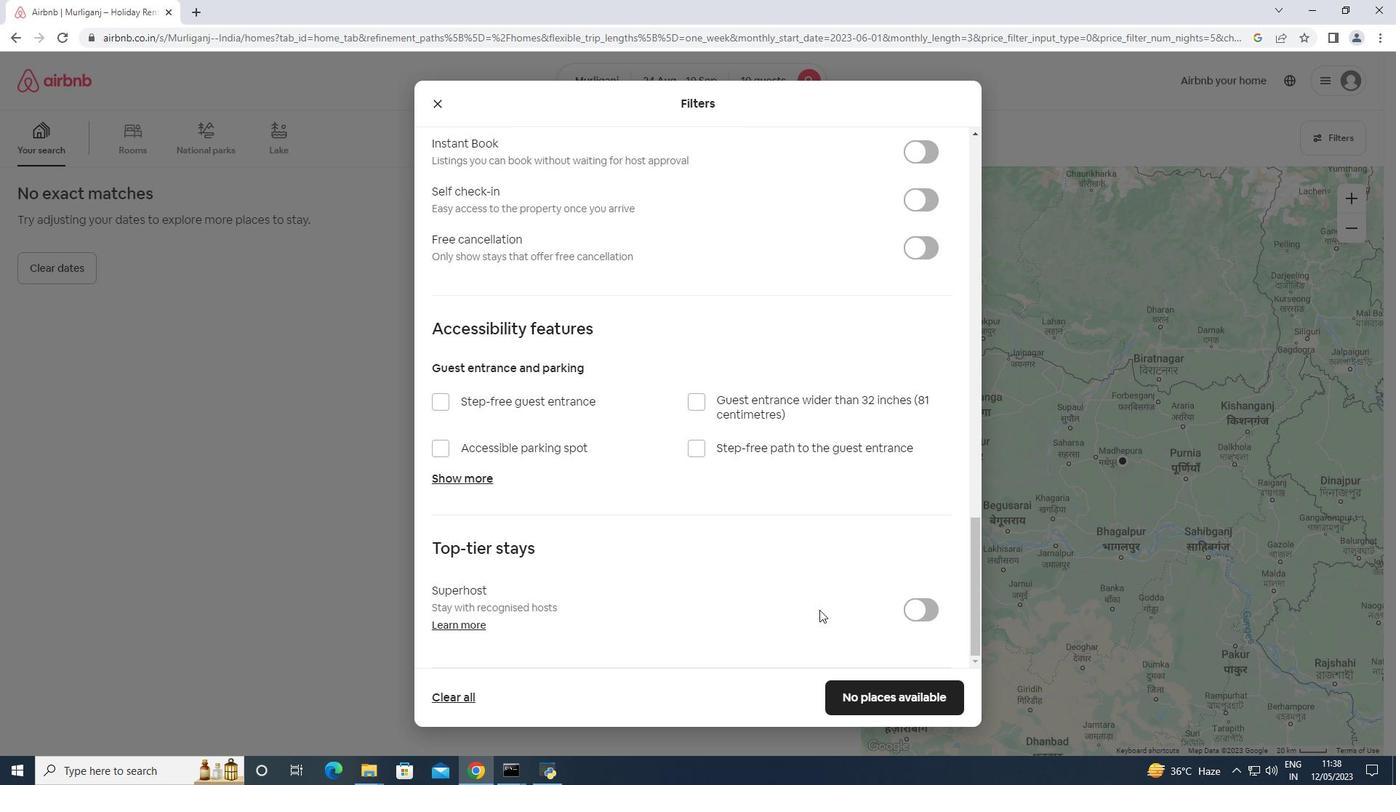 
Action: Mouse scrolled (819, 608) with delta (0, 0)
Screenshot: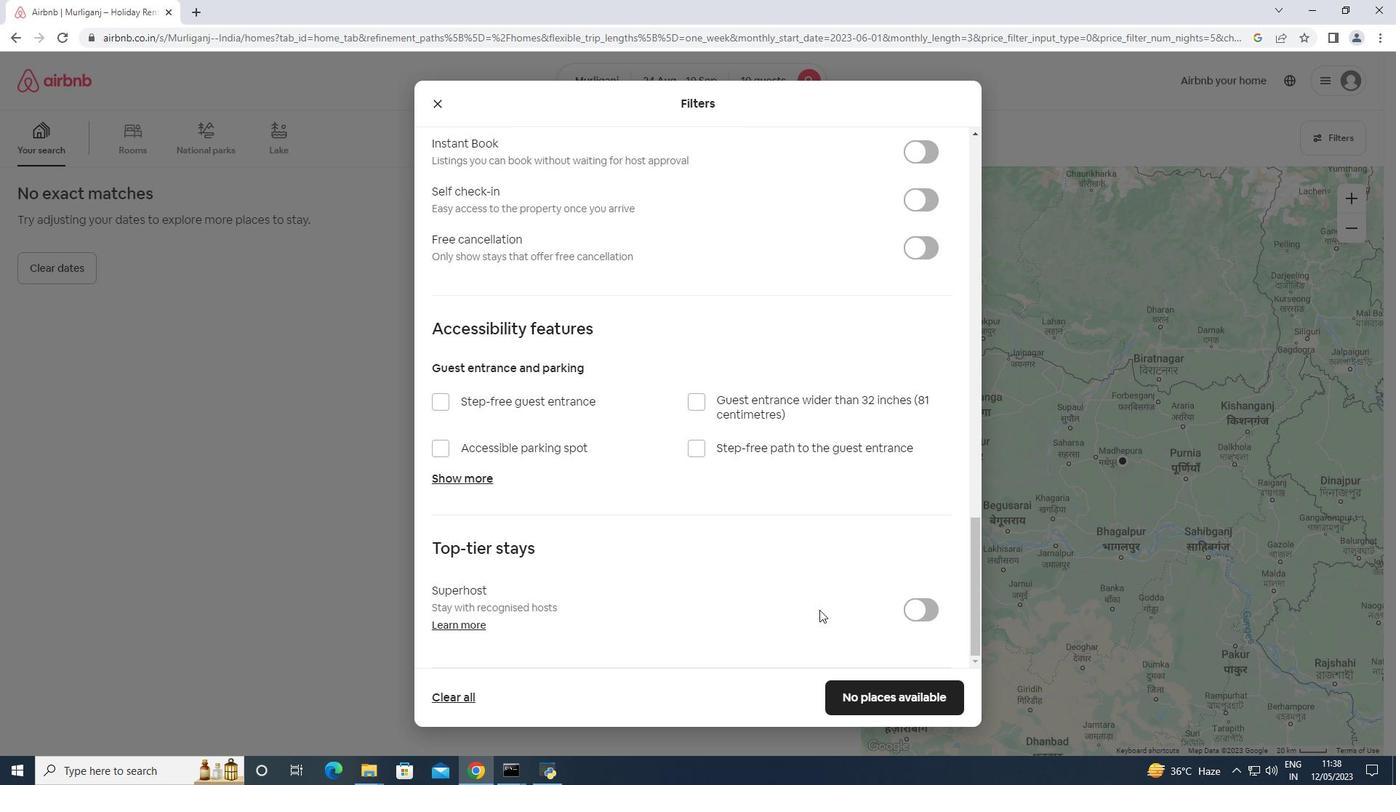 
Action: Mouse scrolled (819, 608) with delta (0, 0)
Screenshot: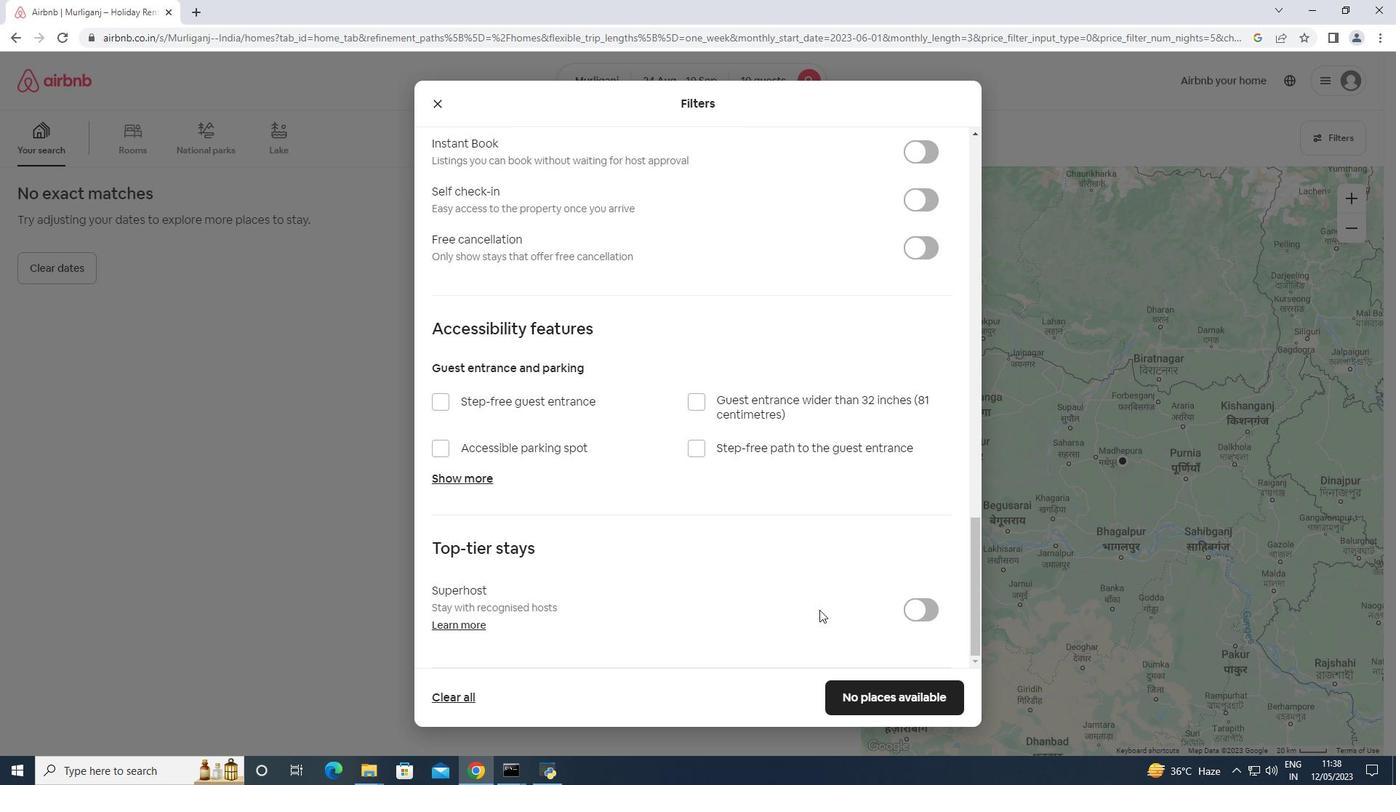 
Action: Mouse scrolled (819, 608) with delta (0, 0)
Screenshot: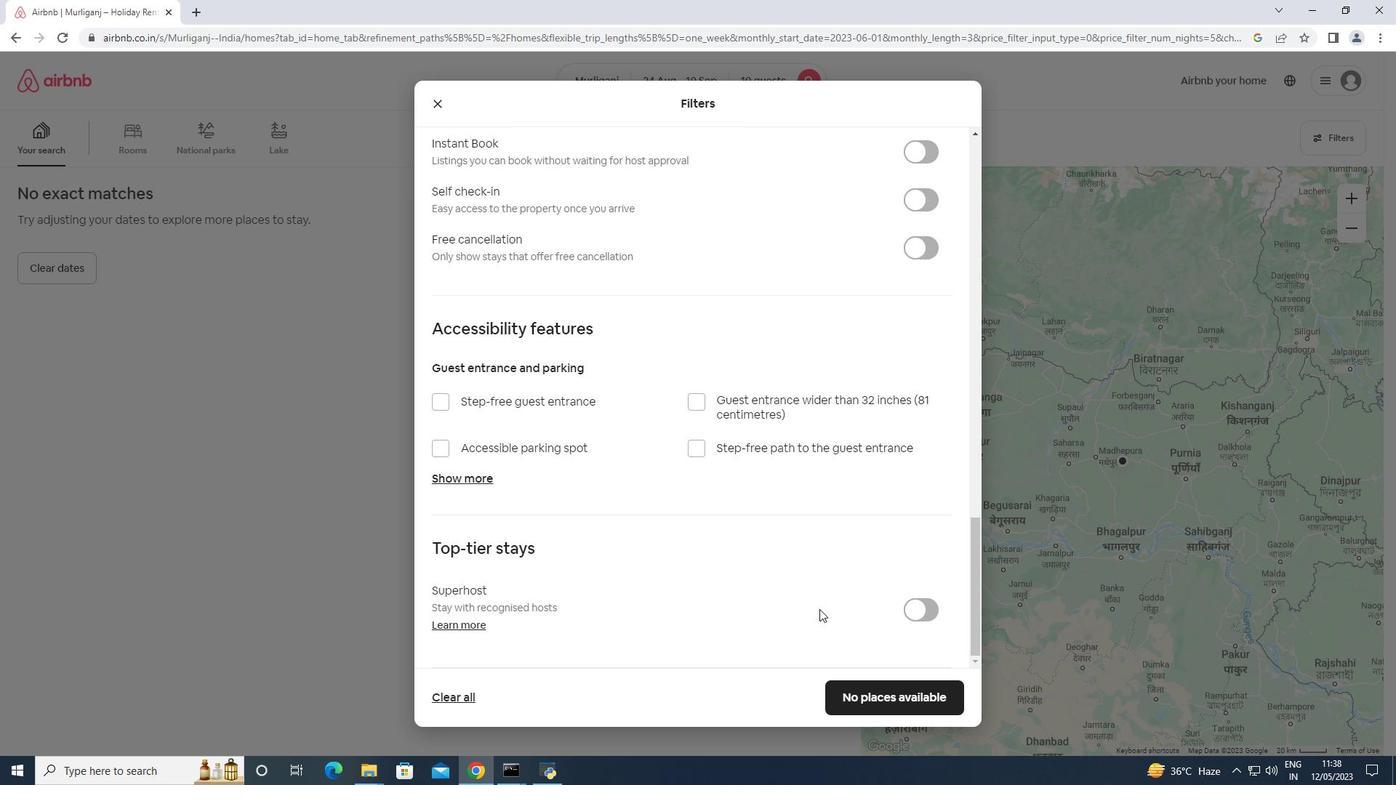 
Action: Mouse moved to (858, 685)
Screenshot: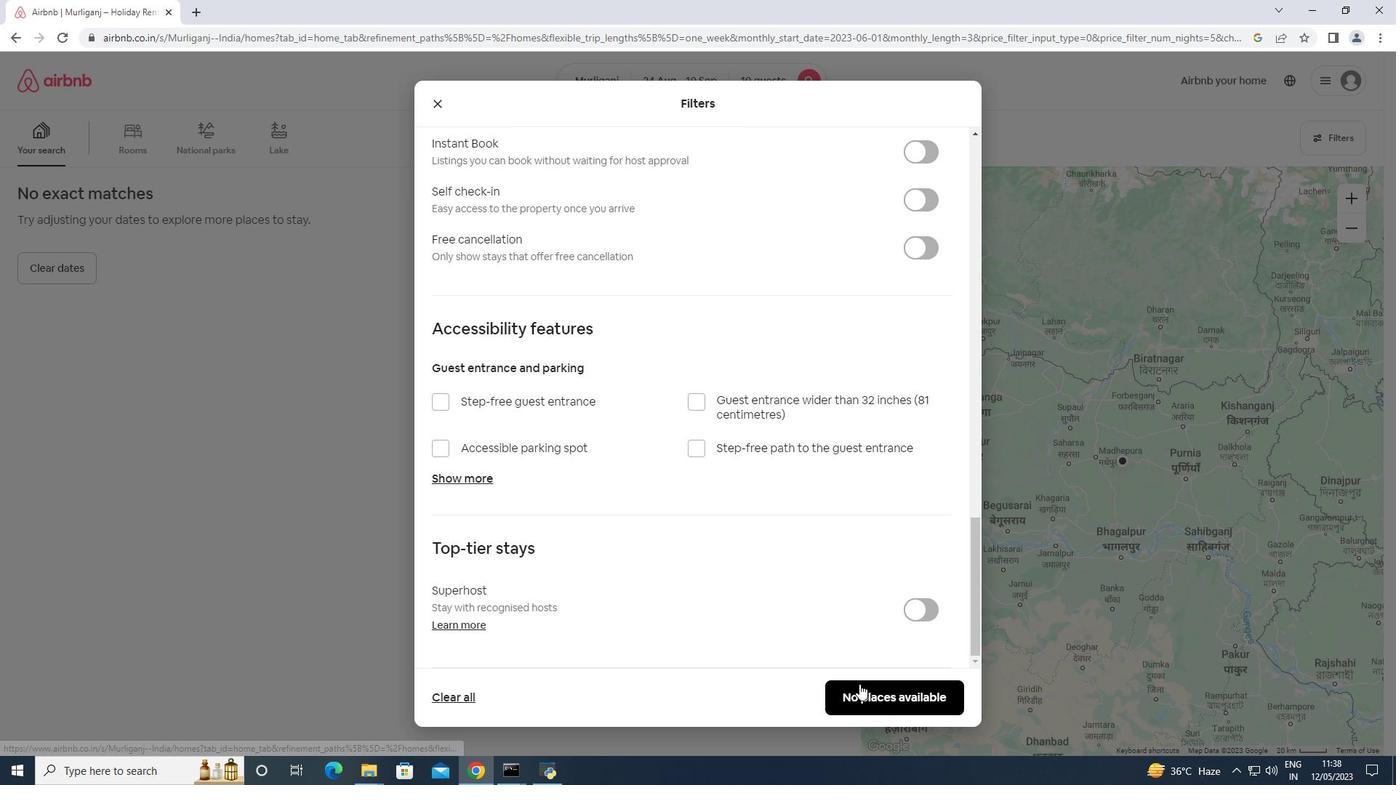 
Action: Mouse pressed left at (858, 685)
Screenshot: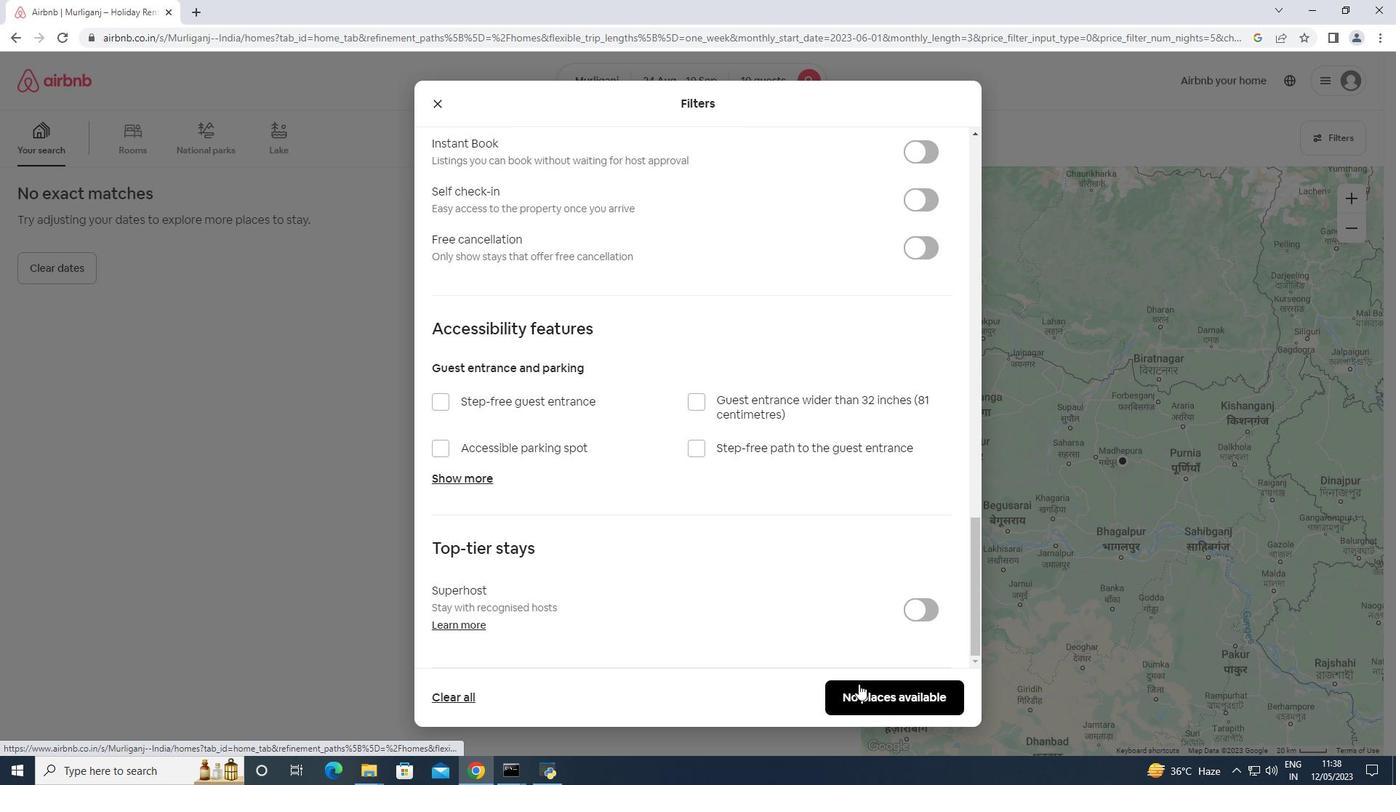 
Action: Mouse moved to (866, 509)
Screenshot: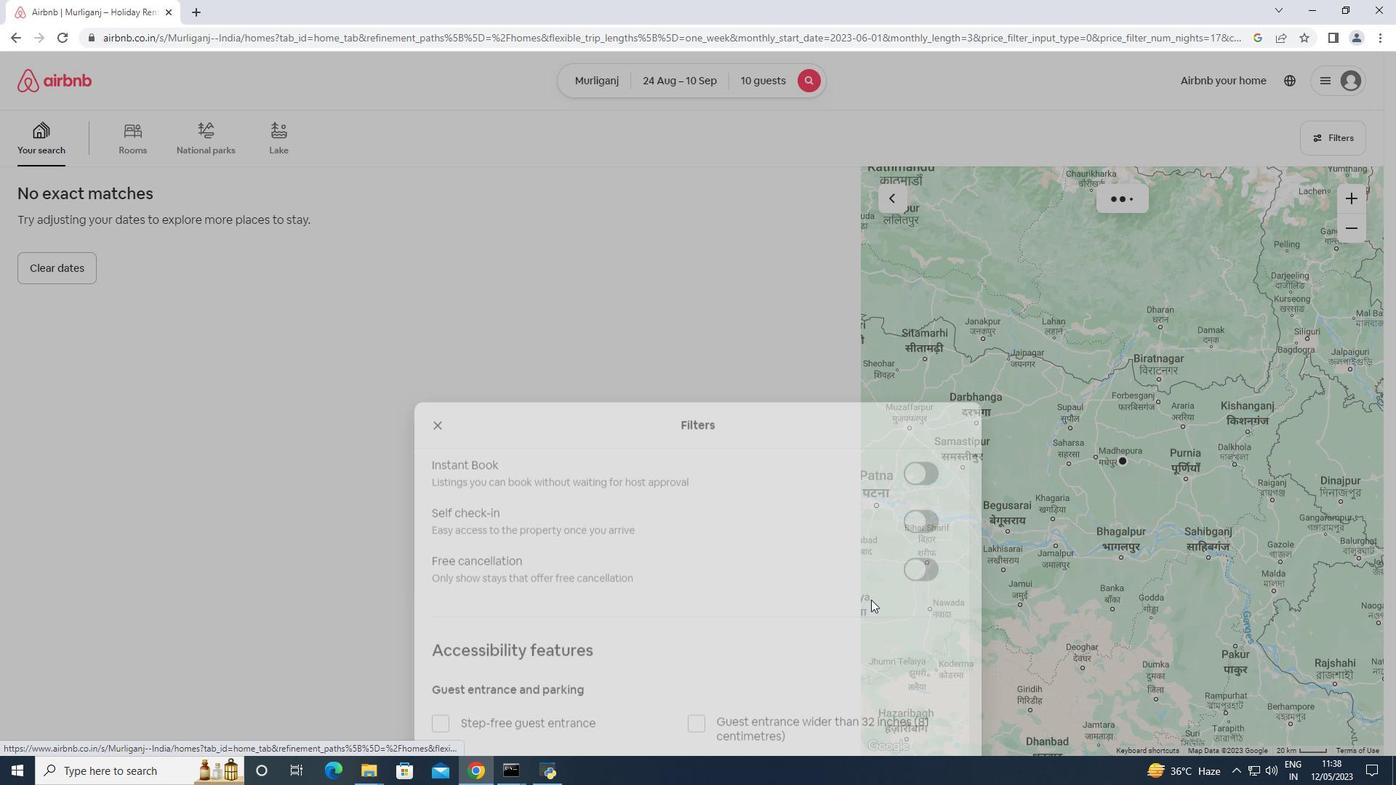
